 Task: Play online wordle game with 5 letters.
Action: Mouse moved to (456, 496)
Screenshot: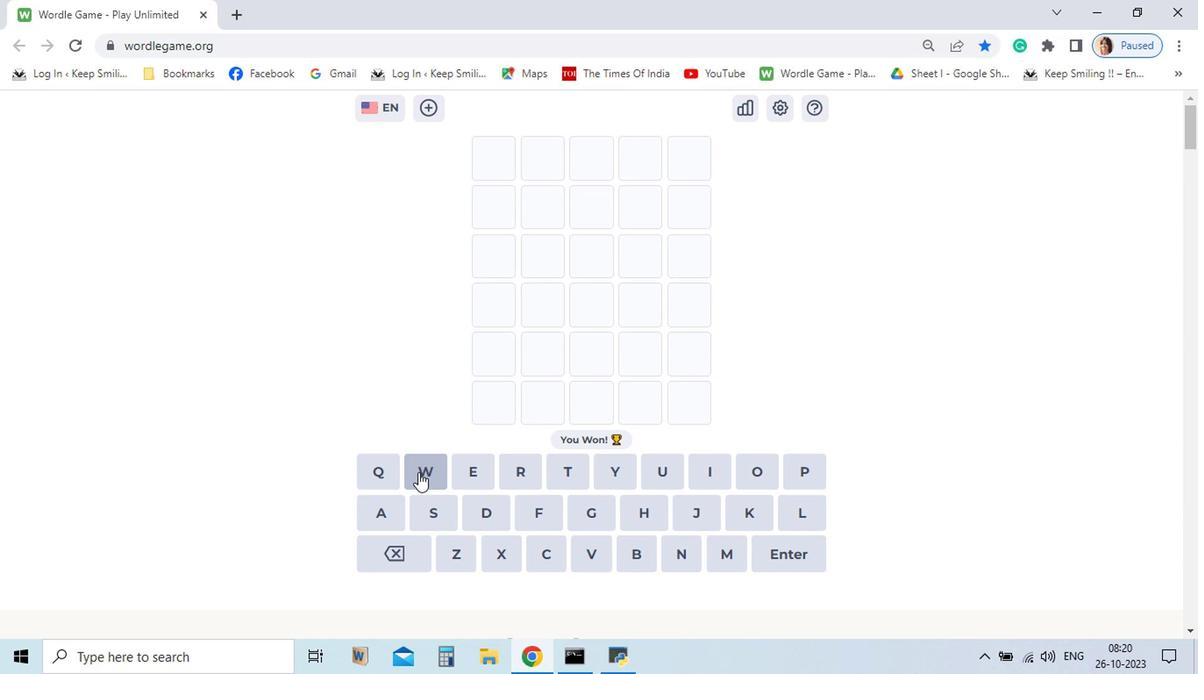 
Action: Mouse pressed left at (456, 496)
Screenshot: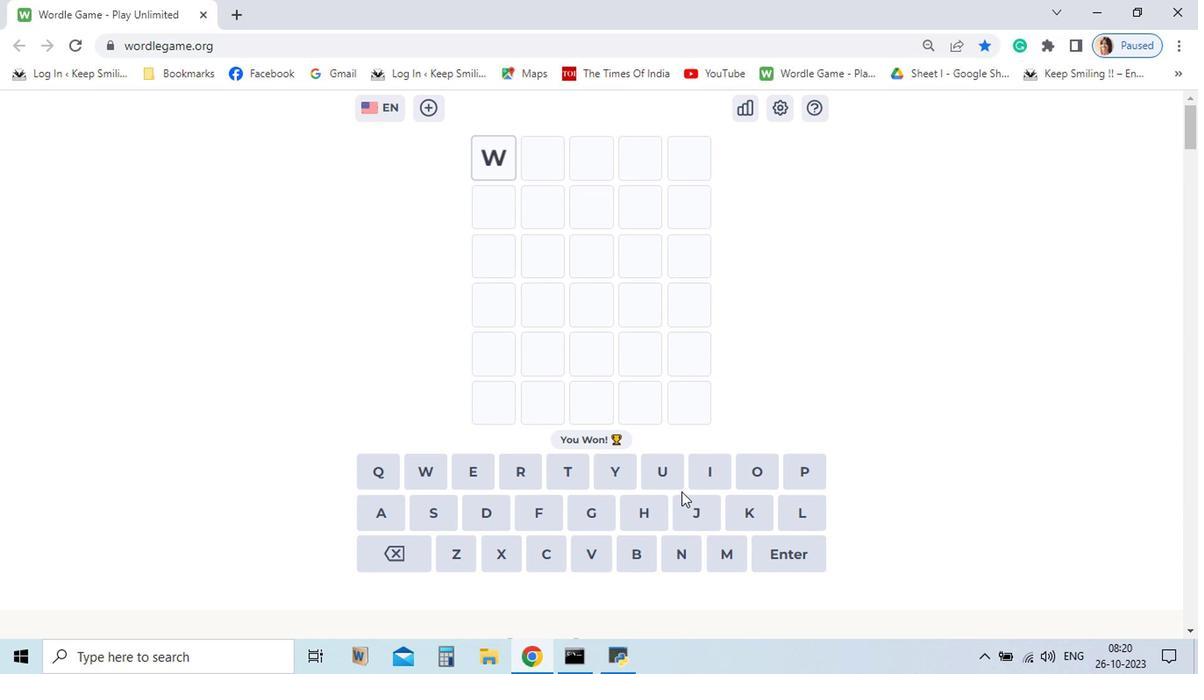 
Action: Mouse moved to (701, 490)
Screenshot: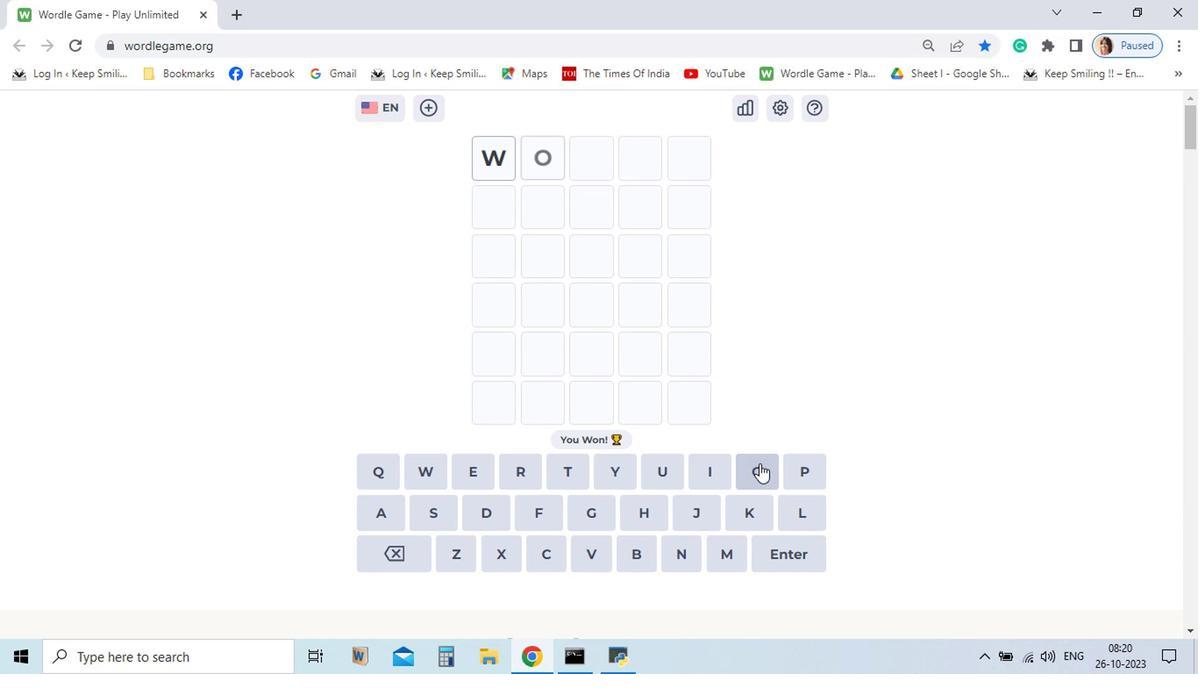 
Action: Mouse pressed left at (701, 490)
Screenshot: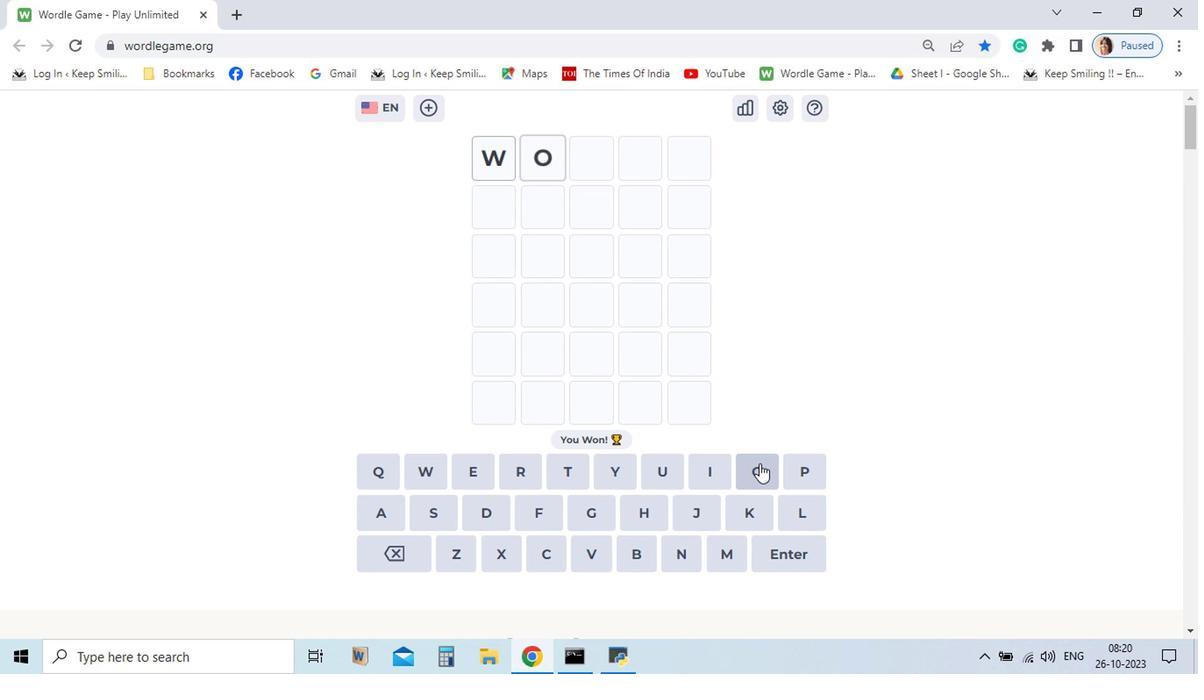
Action: Mouse pressed left at (701, 490)
Screenshot: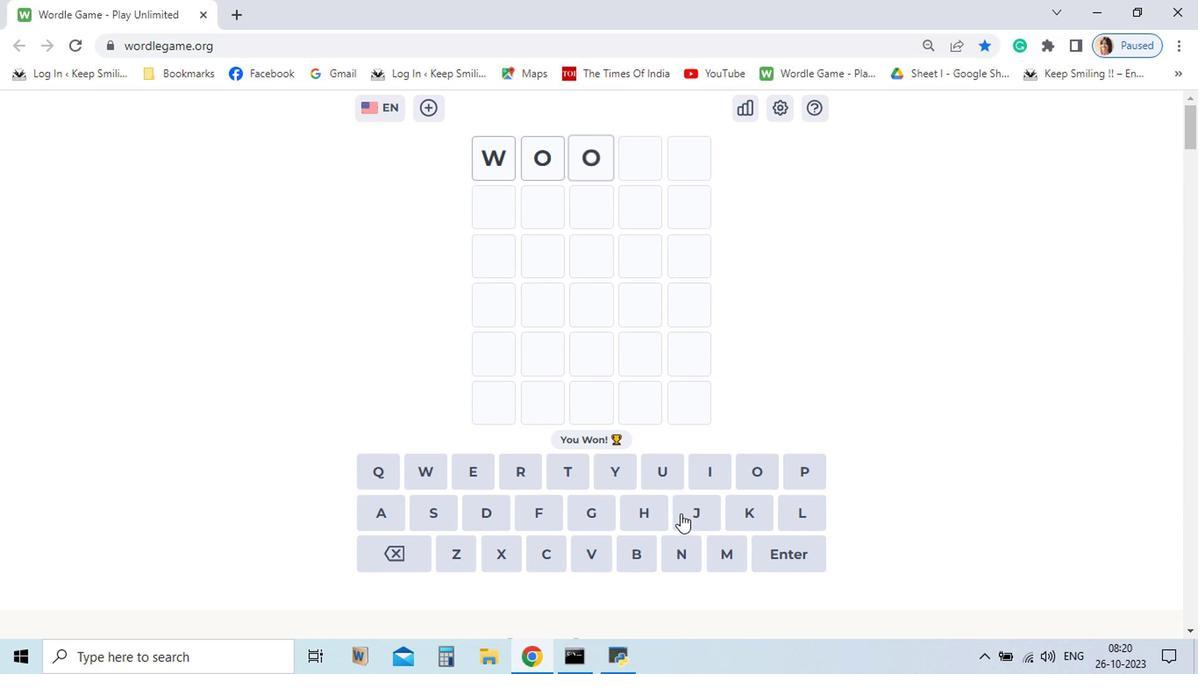 
Action: Mouse moved to (506, 521)
Screenshot: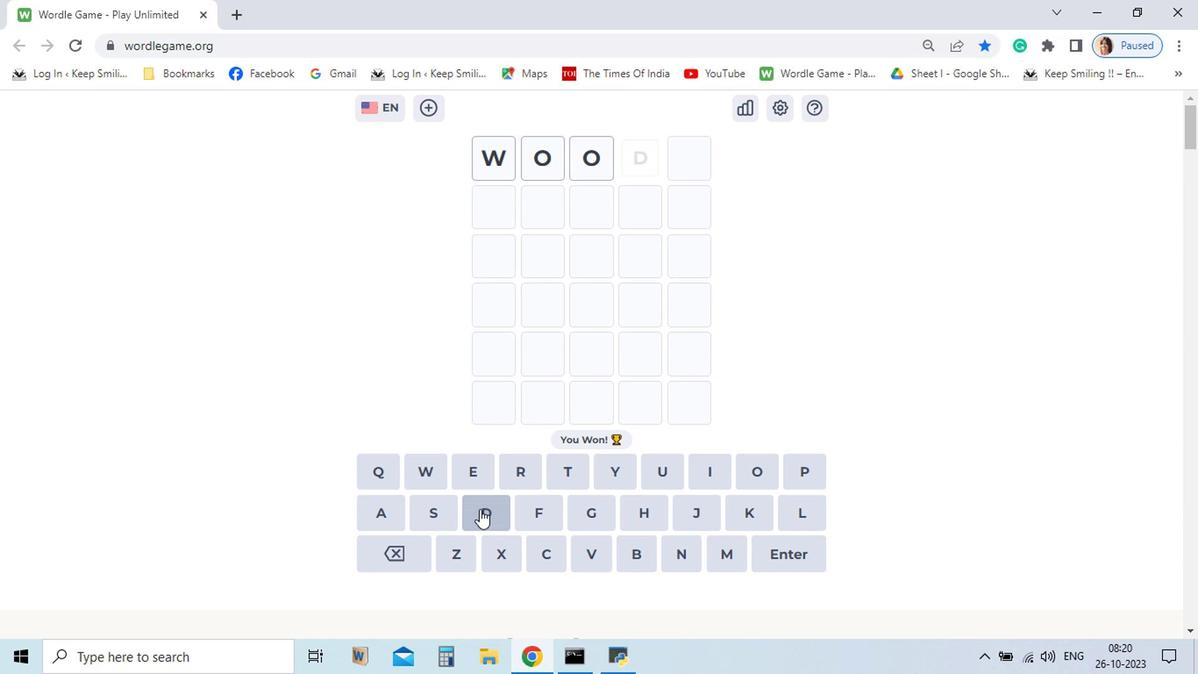 
Action: Mouse pressed left at (506, 521)
Screenshot: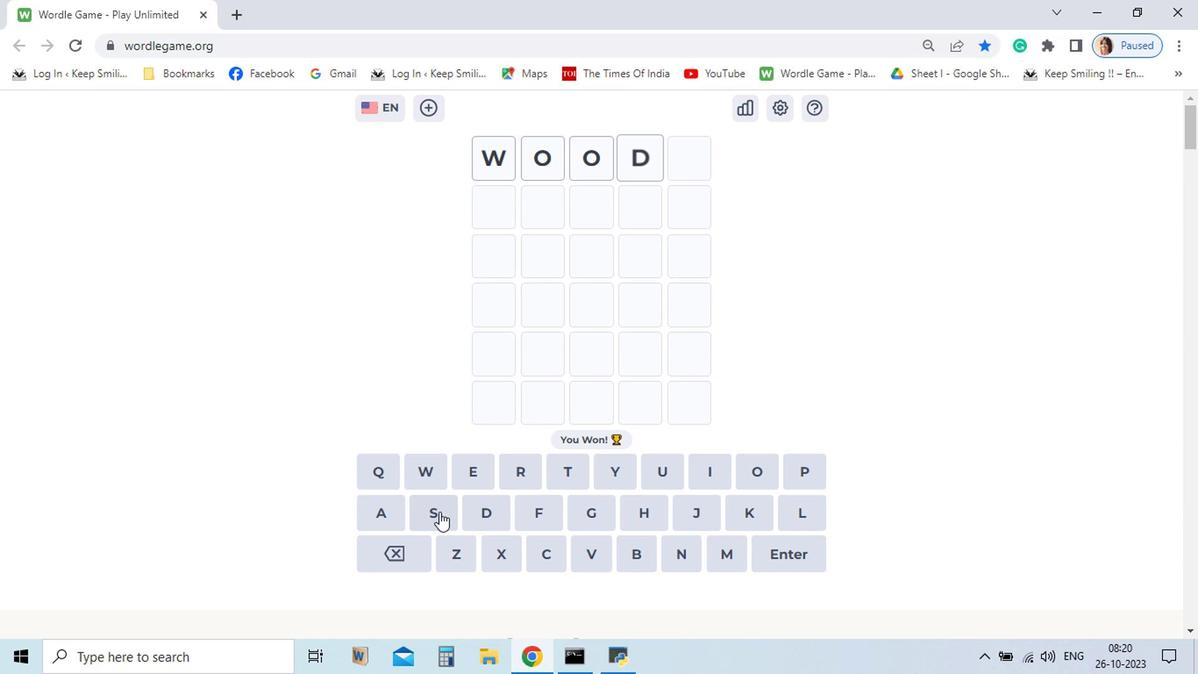 
Action: Mouse moved to (473, 524)
Screenshot: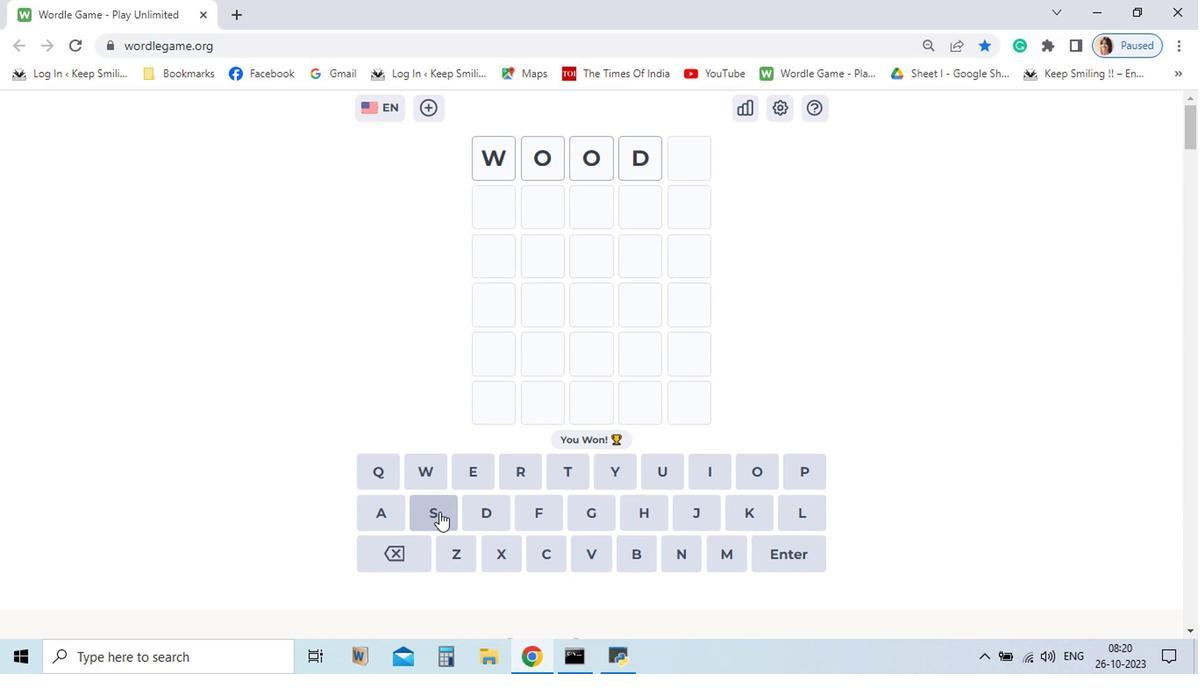 
Action: Mouse pressed left at (473, 524)
Screenshot: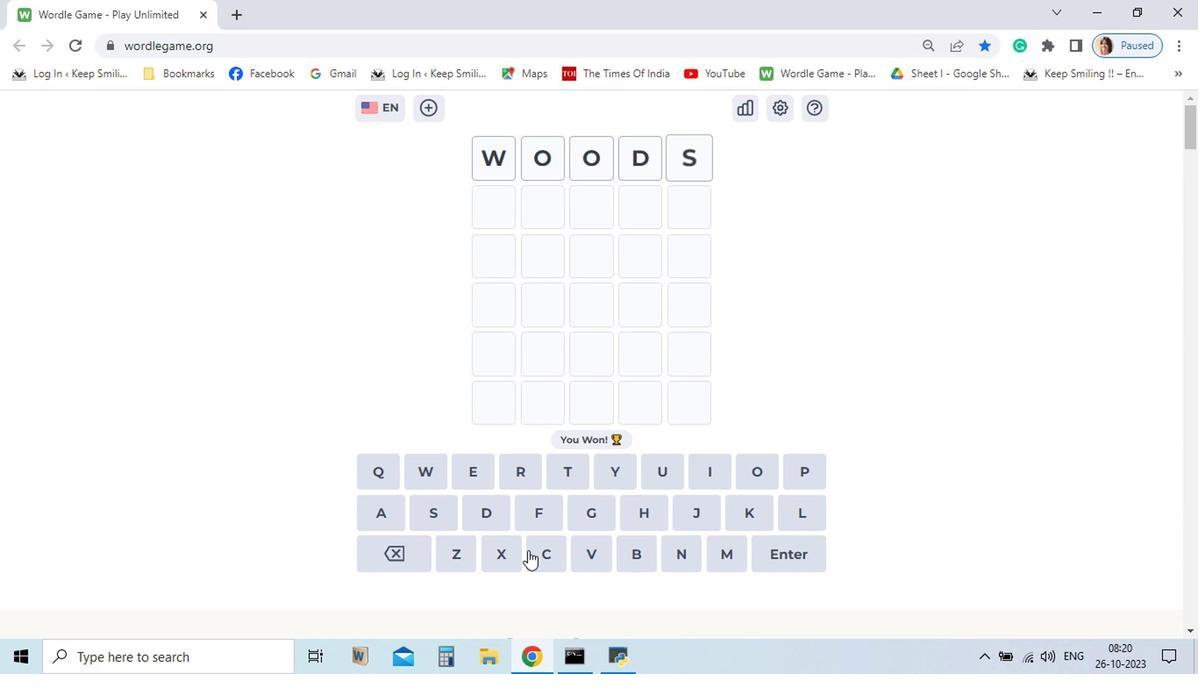 
Action: Mouse moved to (719, 556)
Screenshot: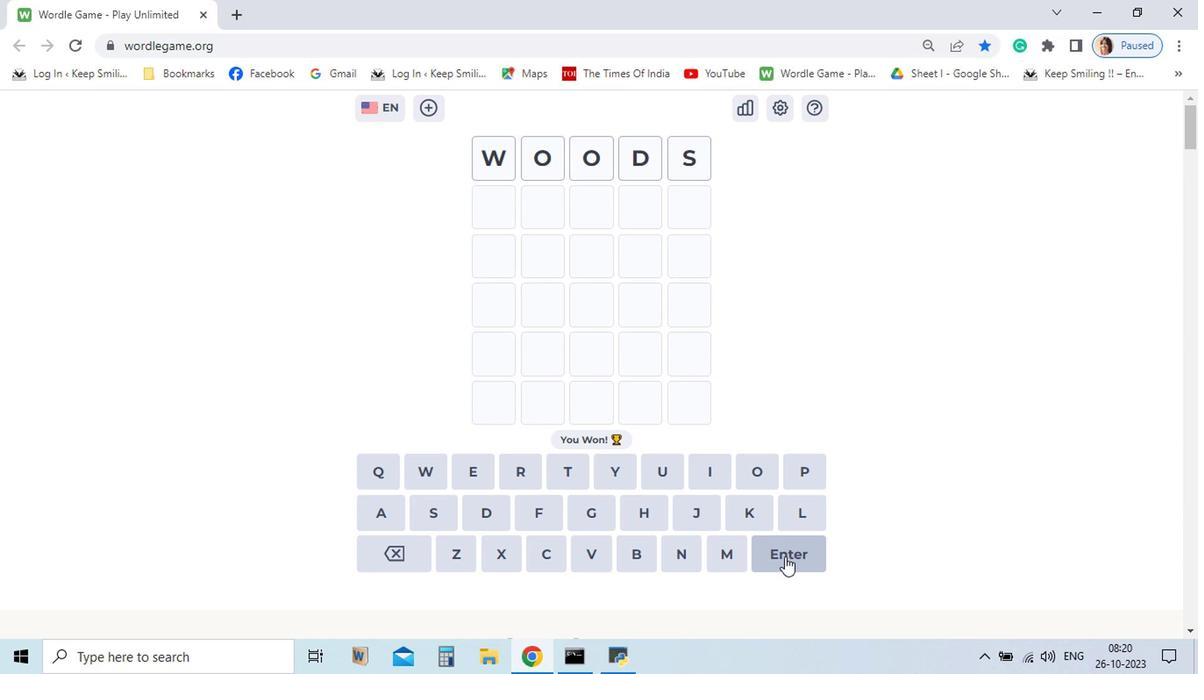 
Action: Mouse pressed left at (719, 556)
Screenshot: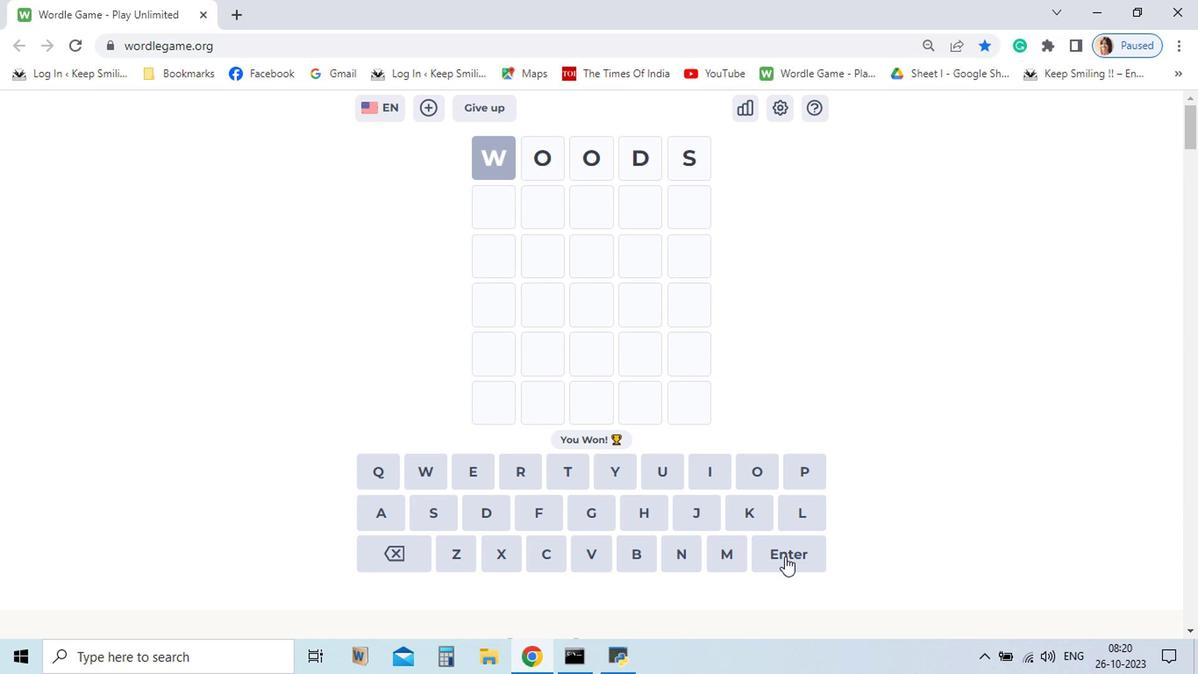 
Action: Mouse moved to (500, 517)
Screenshot: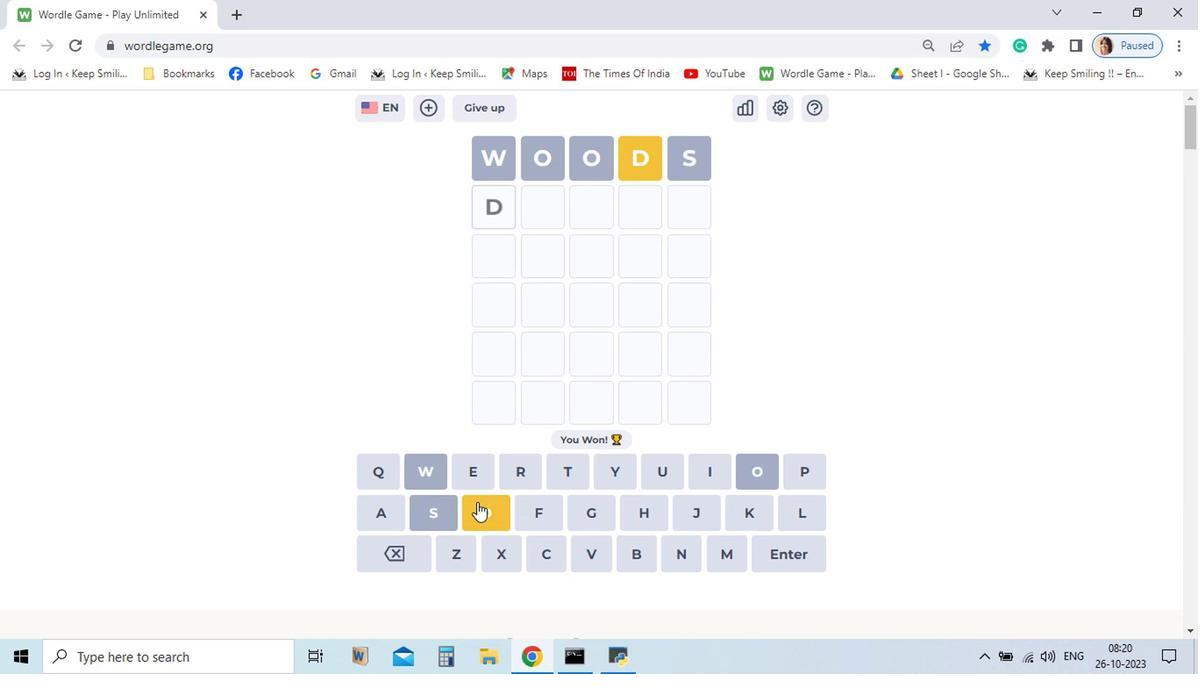 
Action: Mouse pressed left at (500, 517)
Screenshot: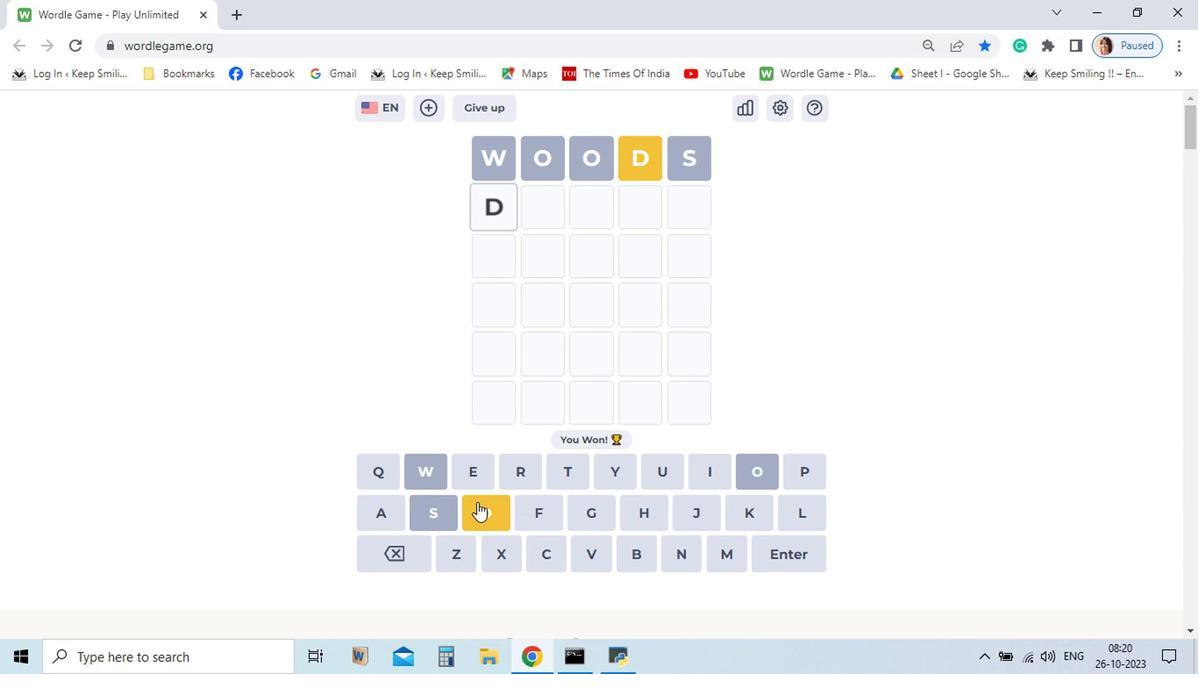 
Action: Mouse moved to (497, 494)
Screenshot: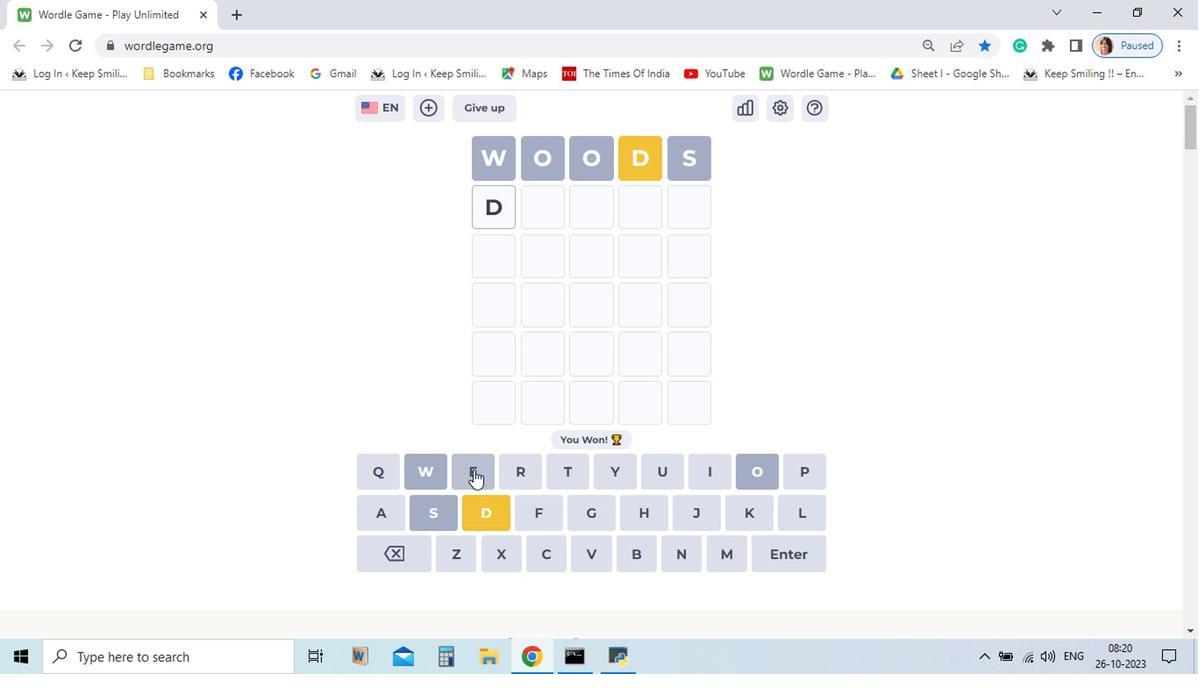 
Action: Mouse pressed left at (497, 494)
Screenshot: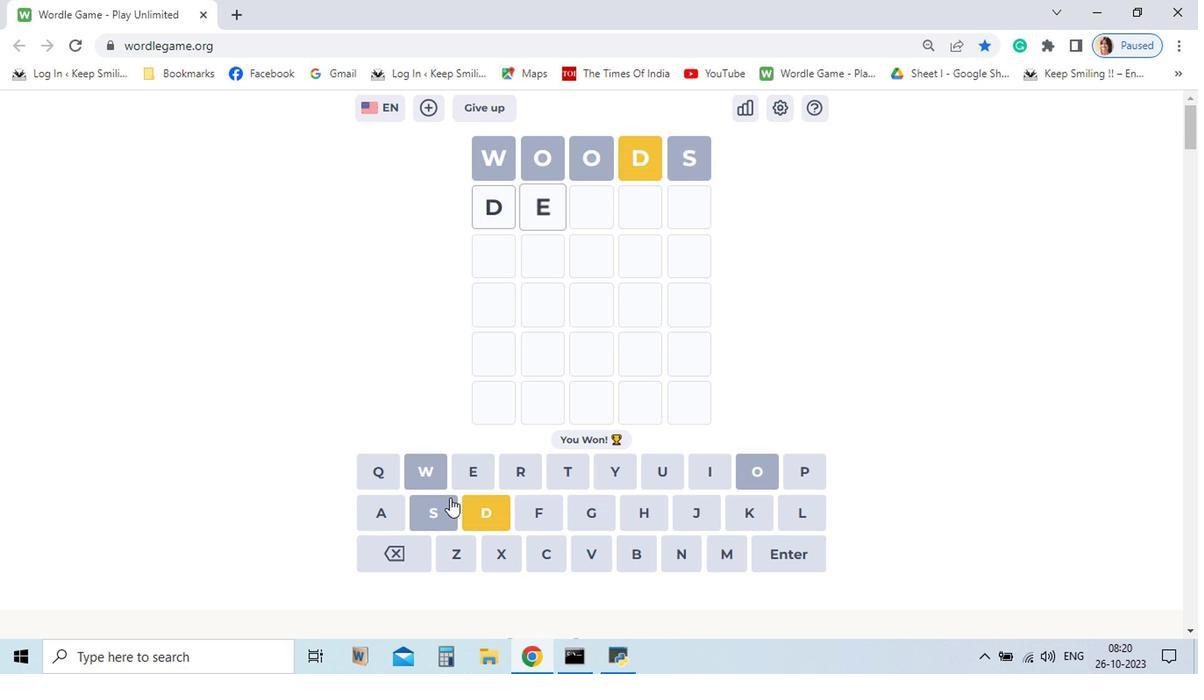 
Action: Mouse moved to (433, 526)
Screenshot: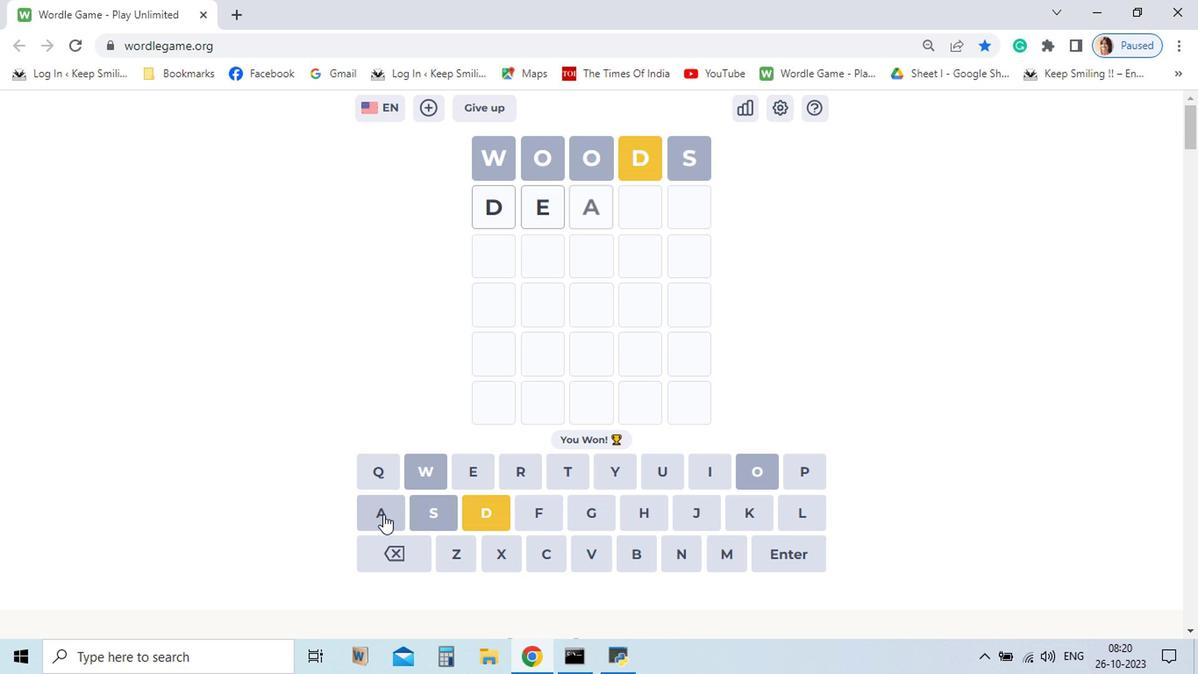 
Action: Mouse pressed left at (433, 526)
Screenshot: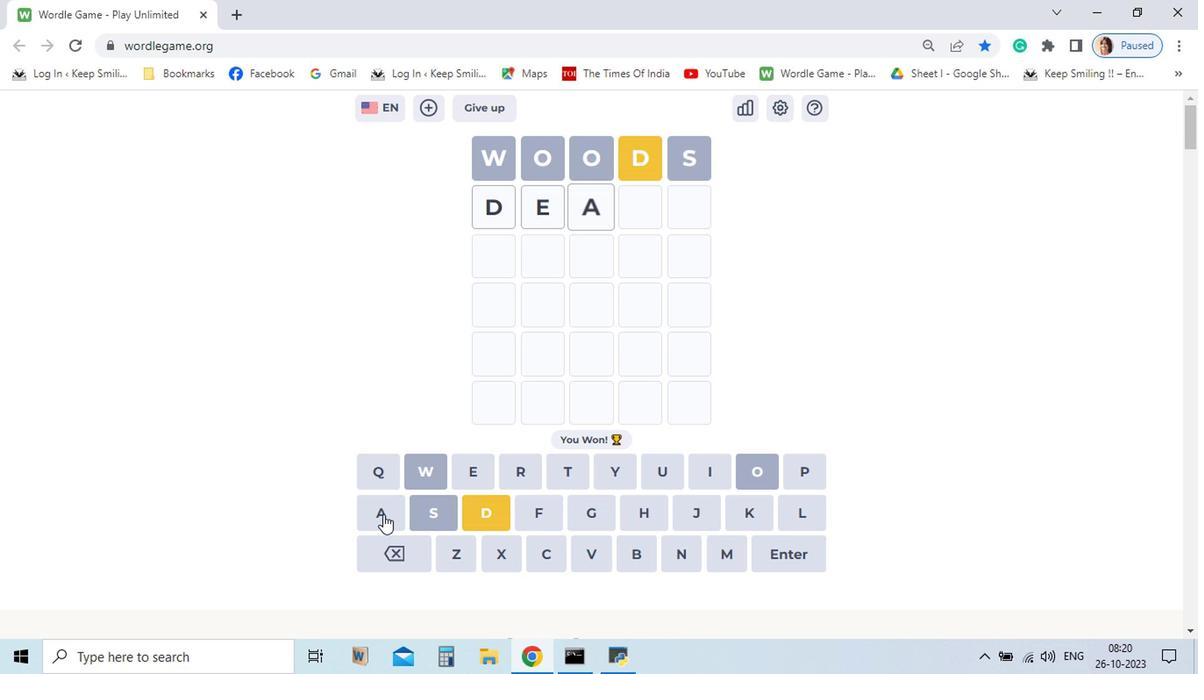 
Action: Mouse moved to (731, 526)
Screenshot: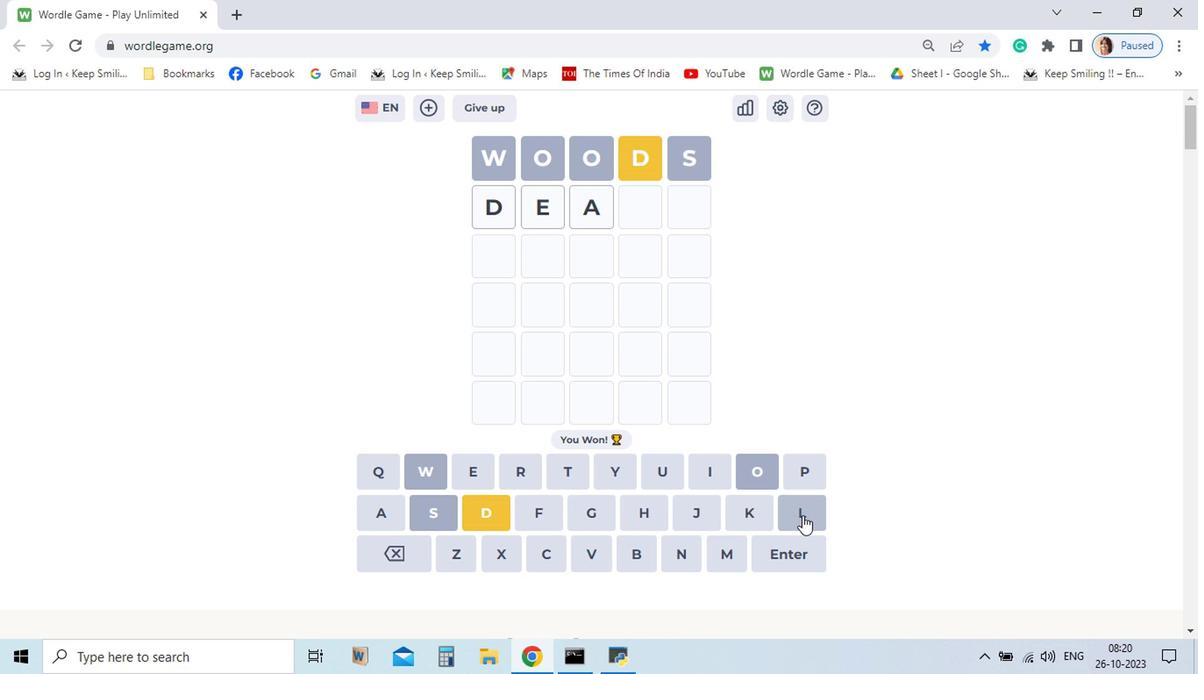 
Action: Mouse pressed left at (731, 526)
Screenshot: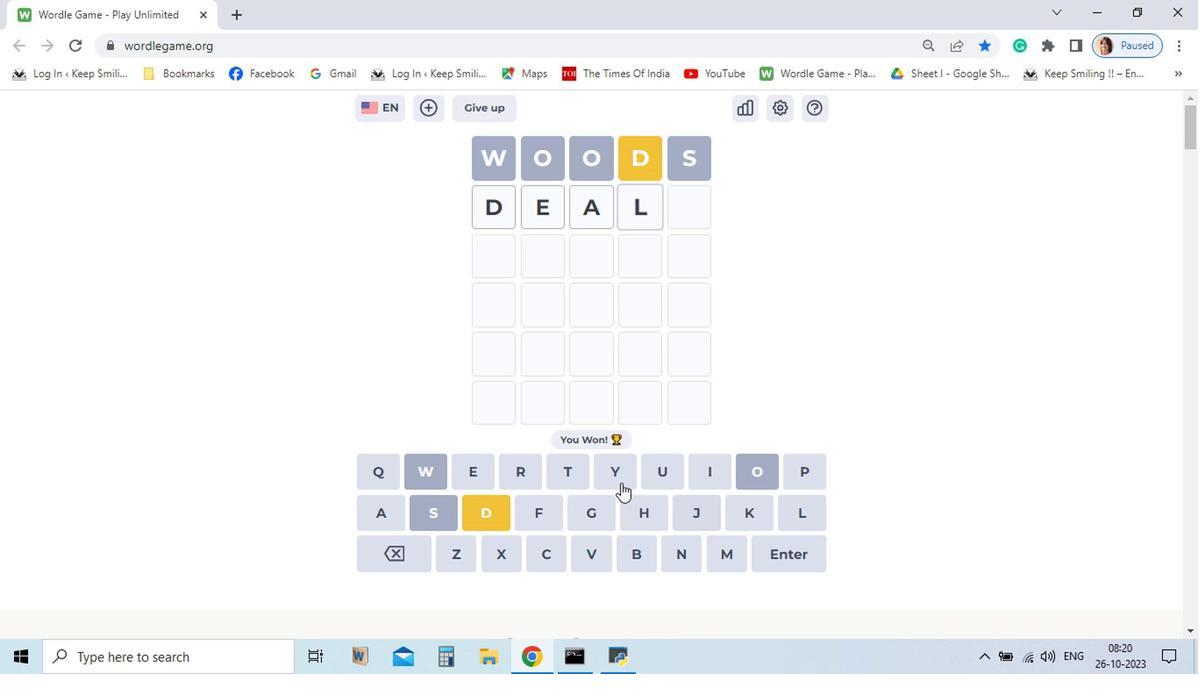 
Action: Mouse moved to (563, 491)
Screenshot: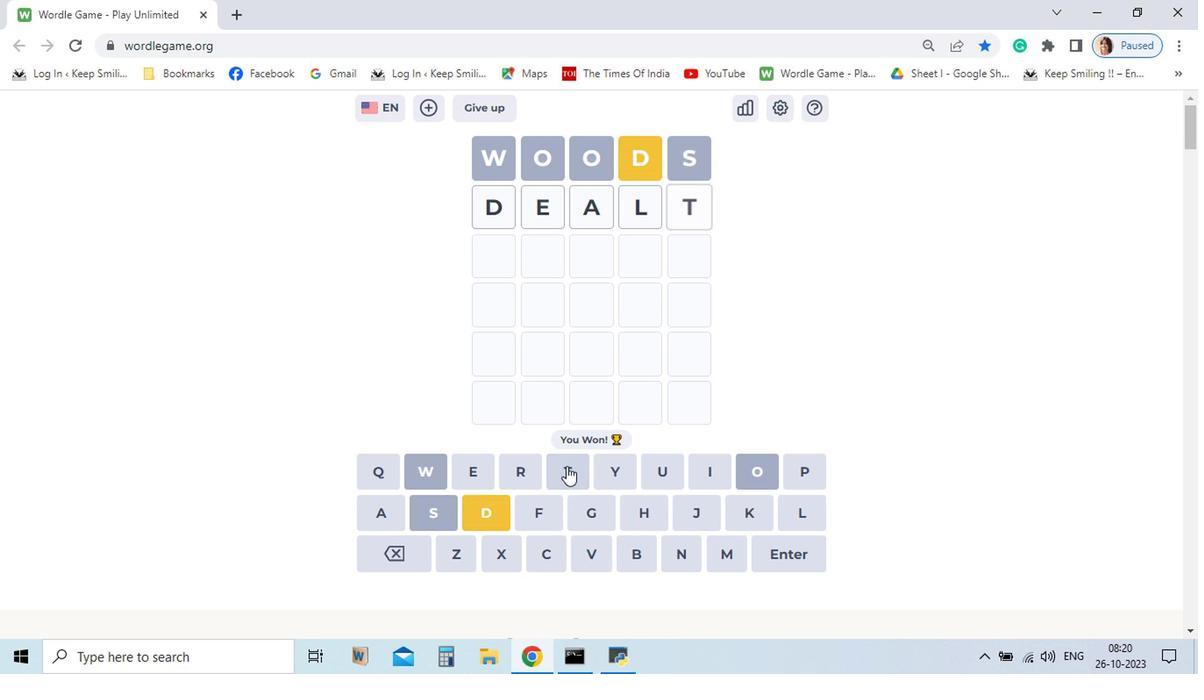 
Action: Mouse pressed left at (563, 491)
Screenshot: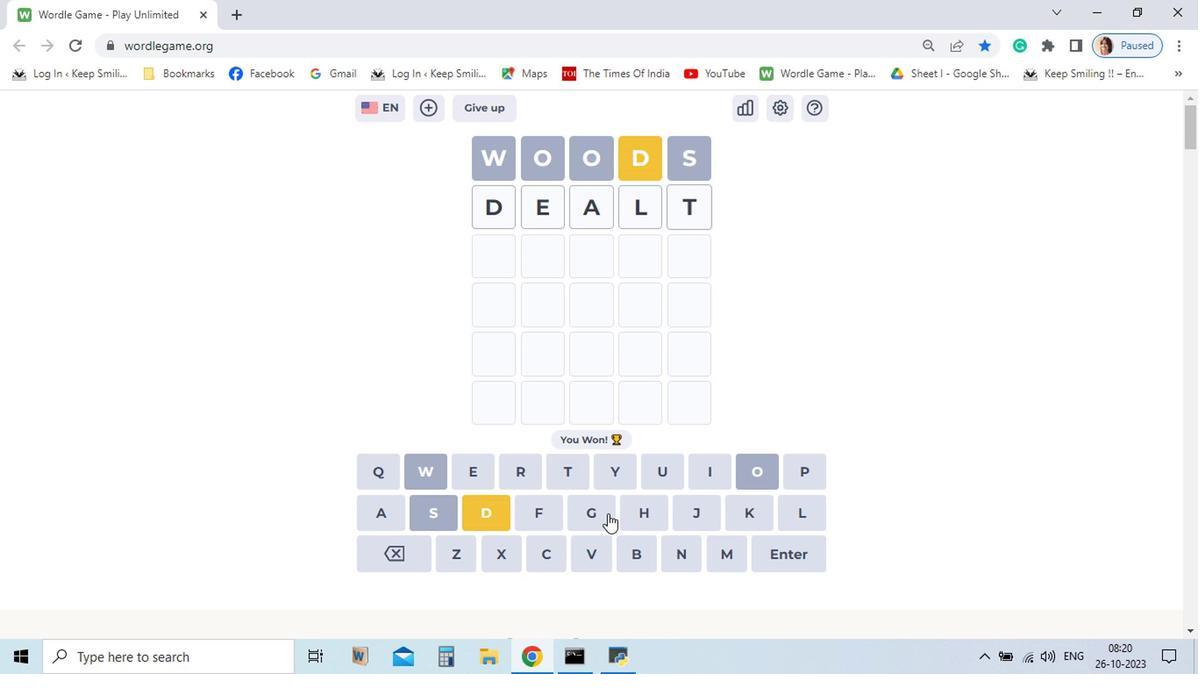 
Action: Mouse moved to (722, 553)
Screenshot: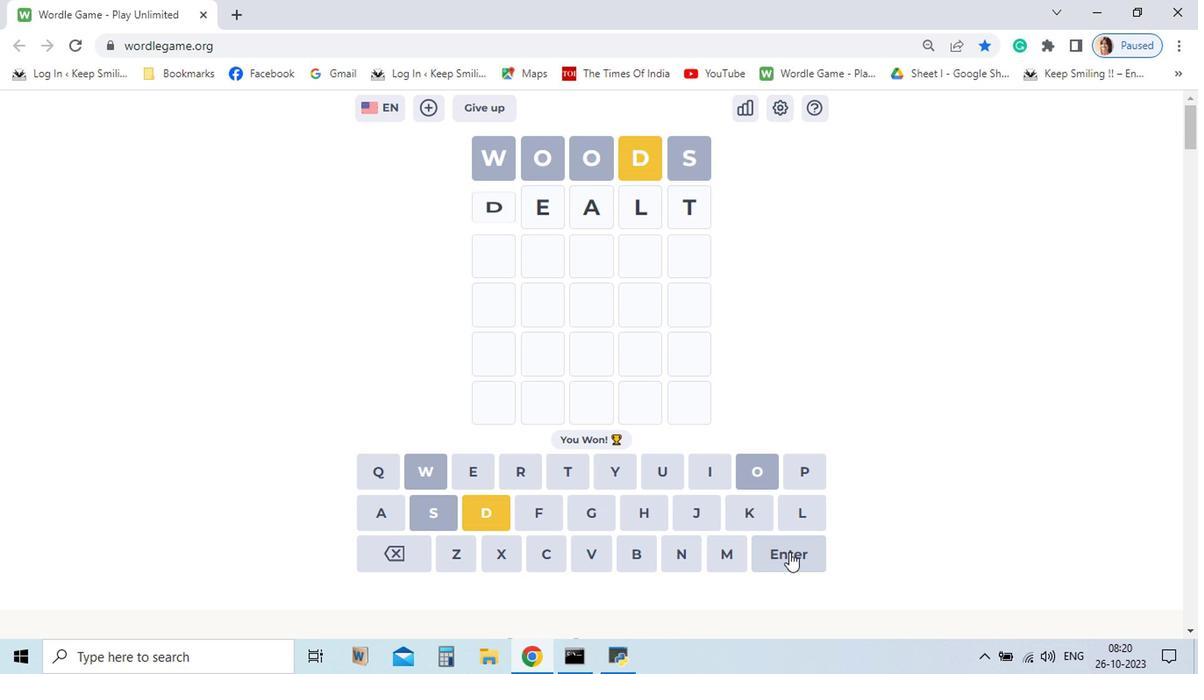 
Action: Mouse pressed left at (722, 553)
Screenshot: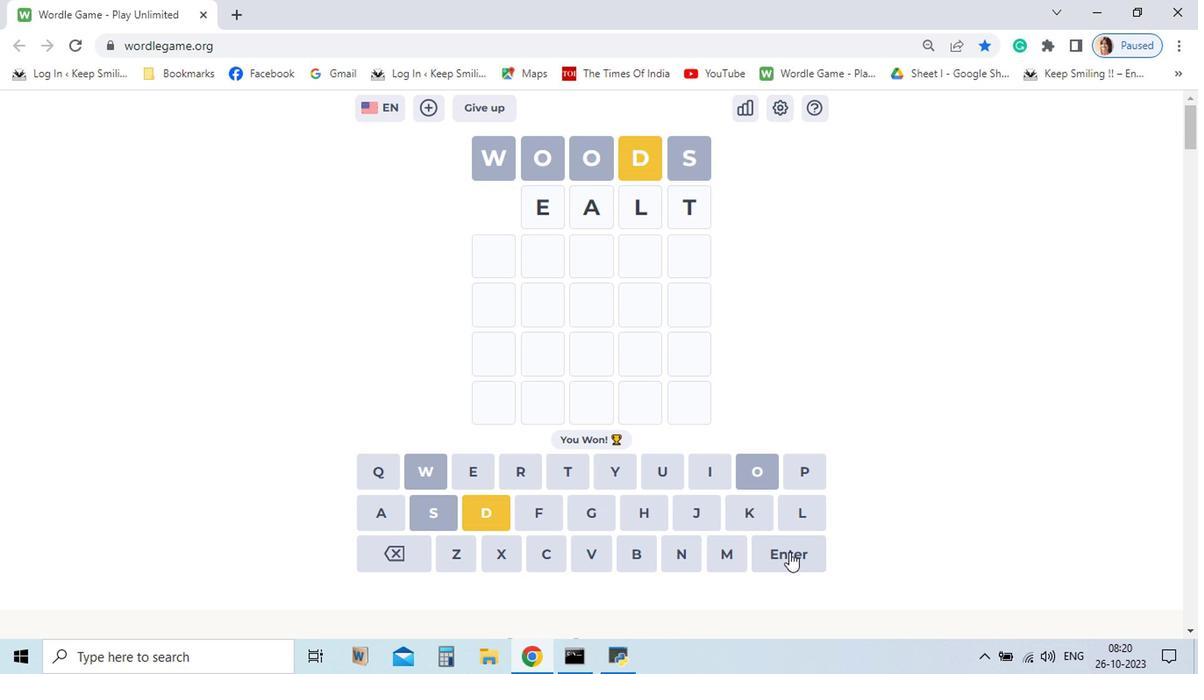 
Action: Mouse moved to (534, 491)
Screenshot: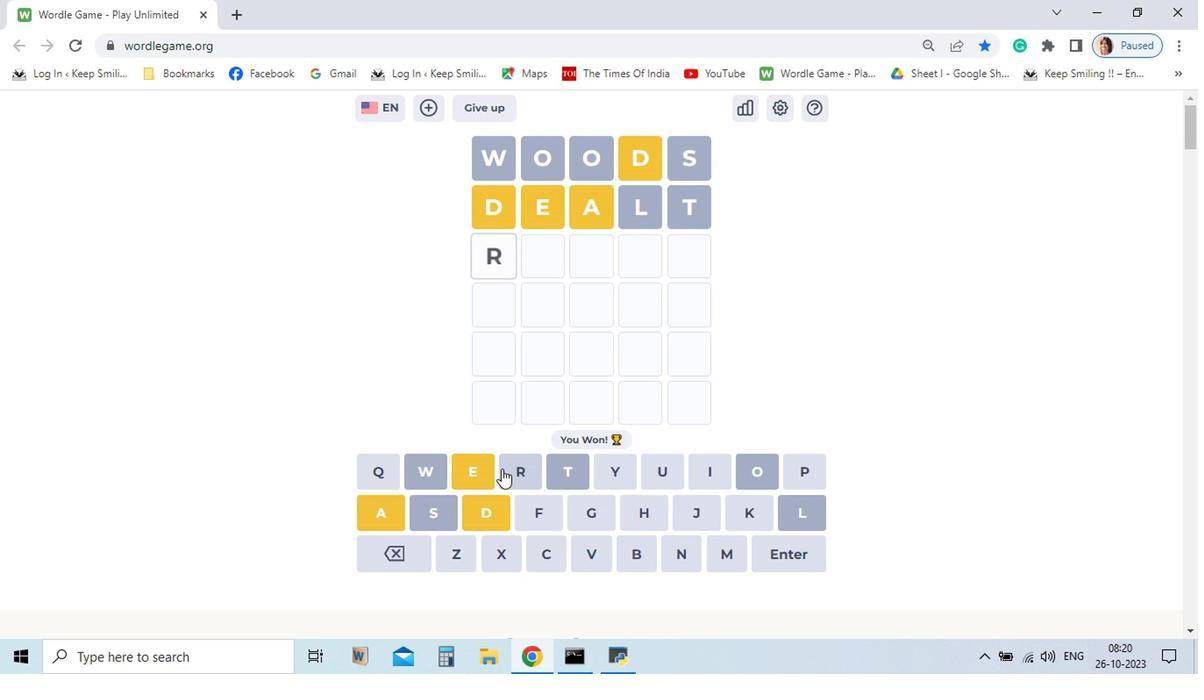 
Action: Mouse pressed left at (534, 491)
Screenshot: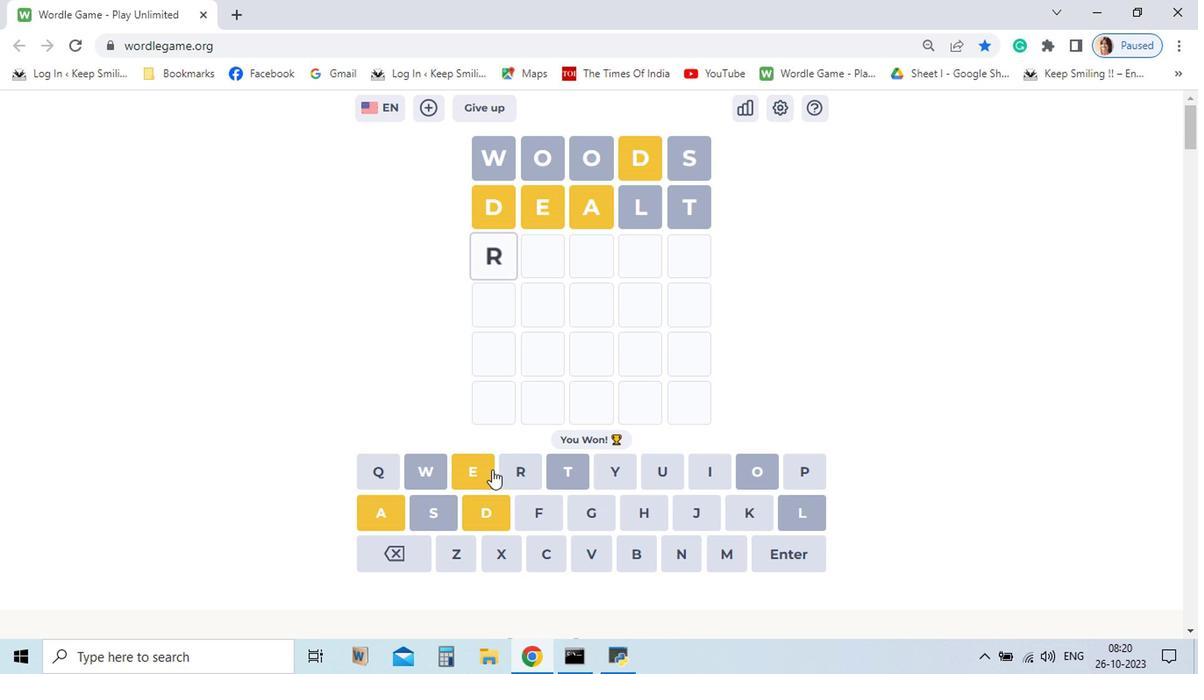 
Action: Mouse moved to (502, 494)
Screenshot: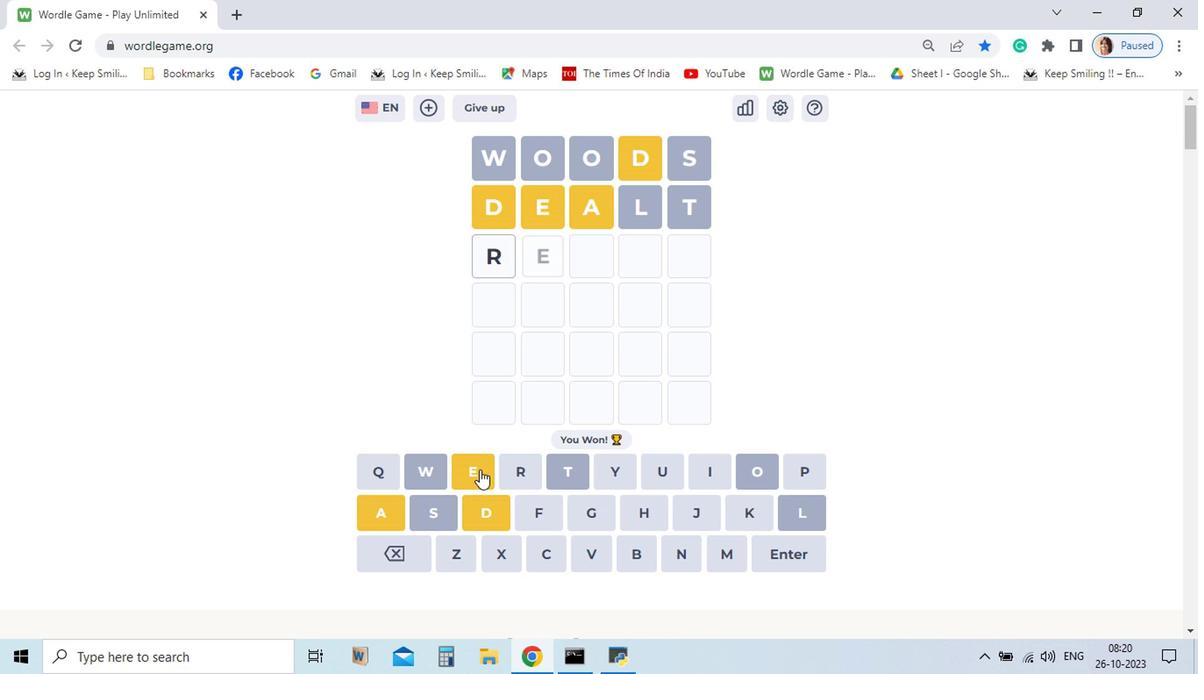 
Action: Mouse pressed left at (502, 494)
Screenshot: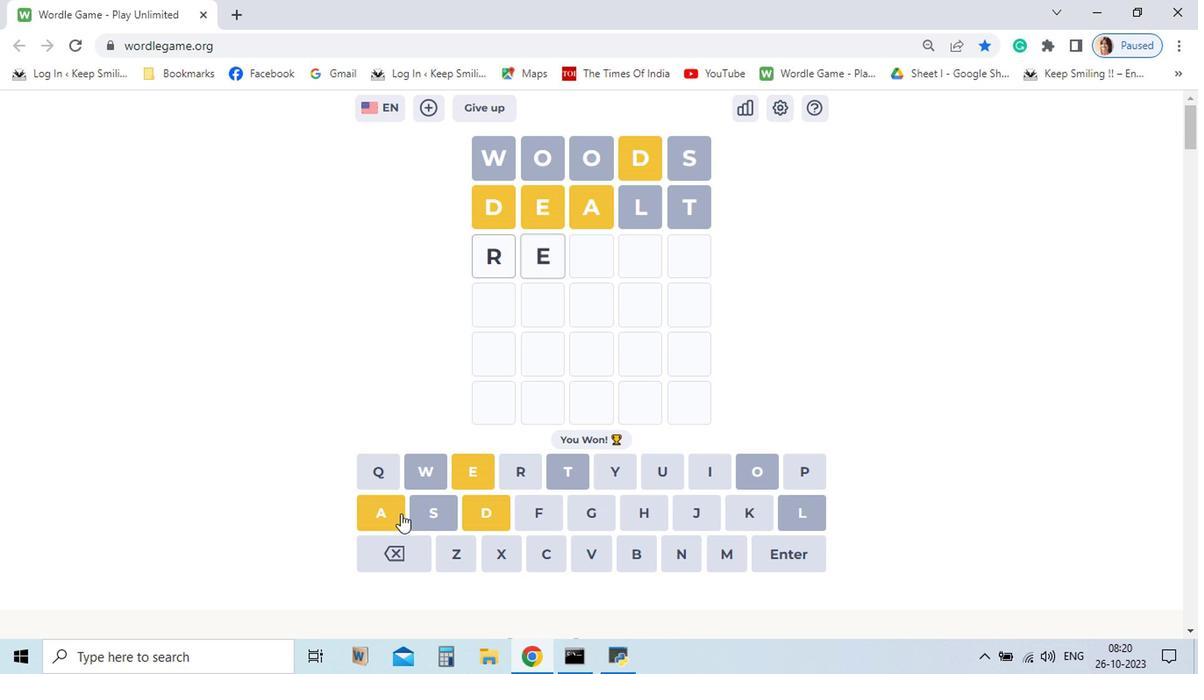 
Action: Mouse moved to (429, 531)
Screenshot: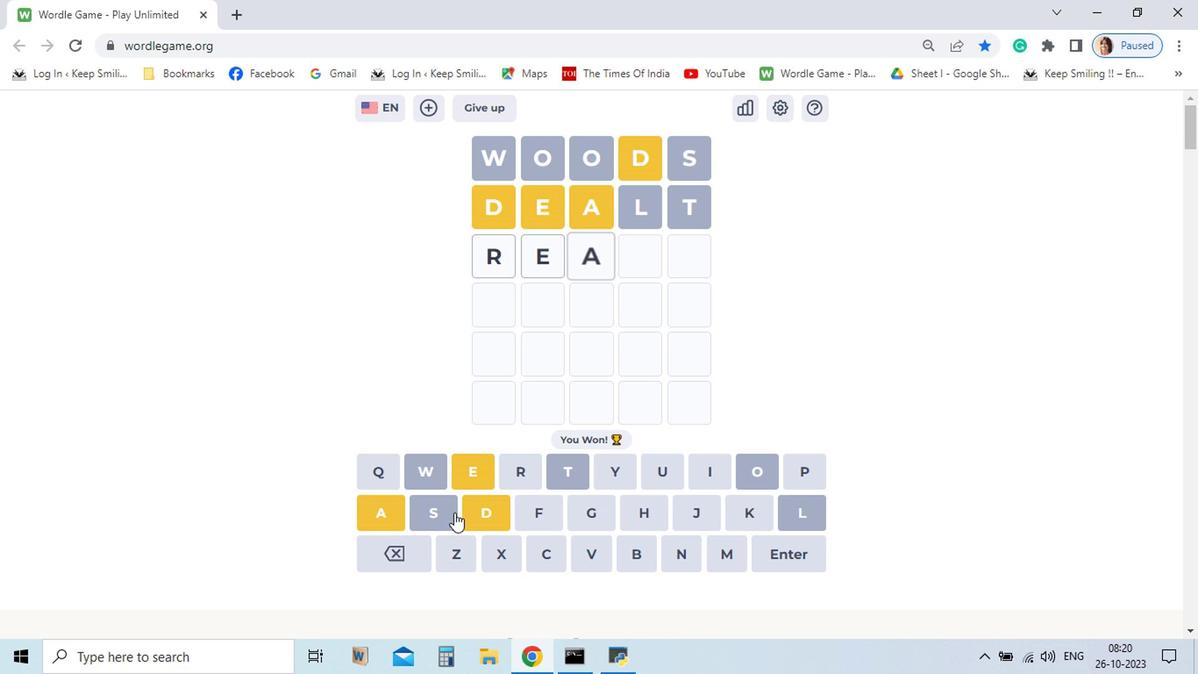 
Action: Mouse pressed left at (429, 531)
Screenshot: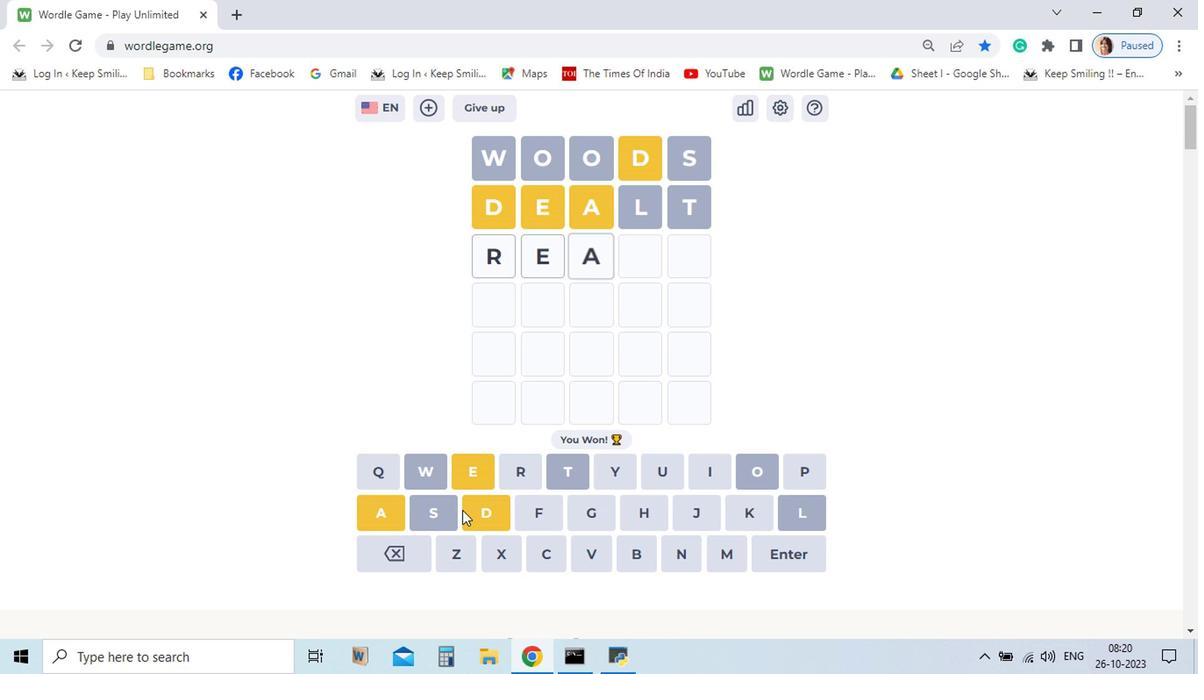
Action: Mouse moved to (500, 522)
Screenshot: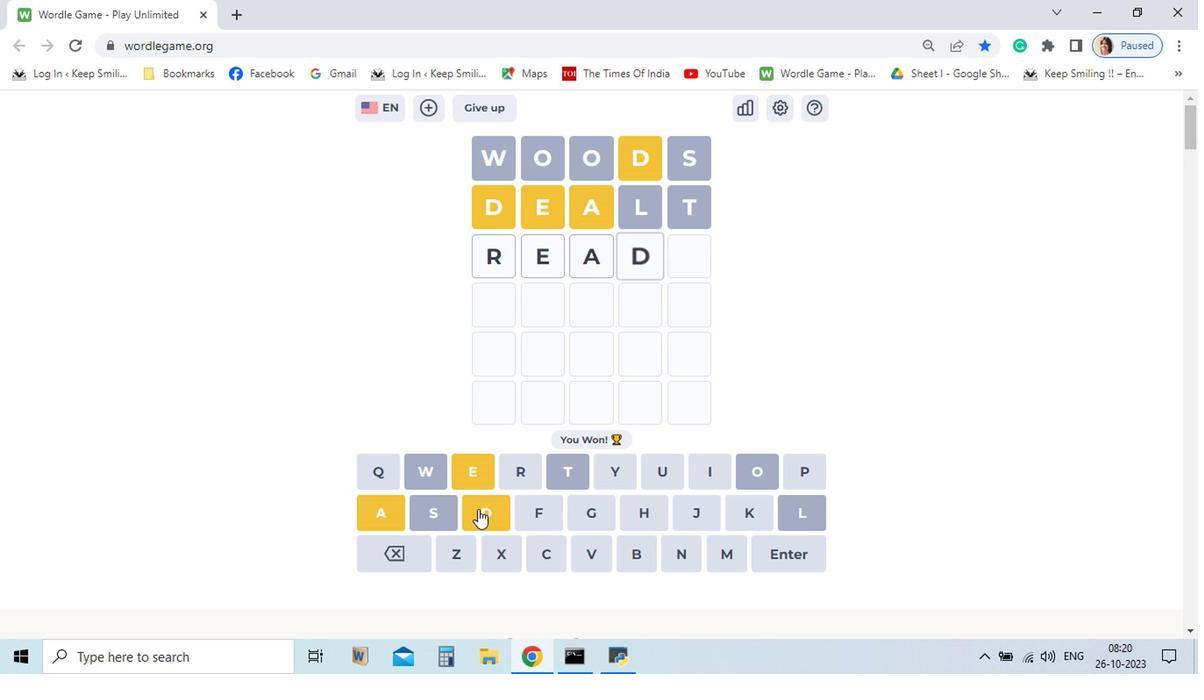 
Action: Mouse pressed left at (500, 522)
Screenshot: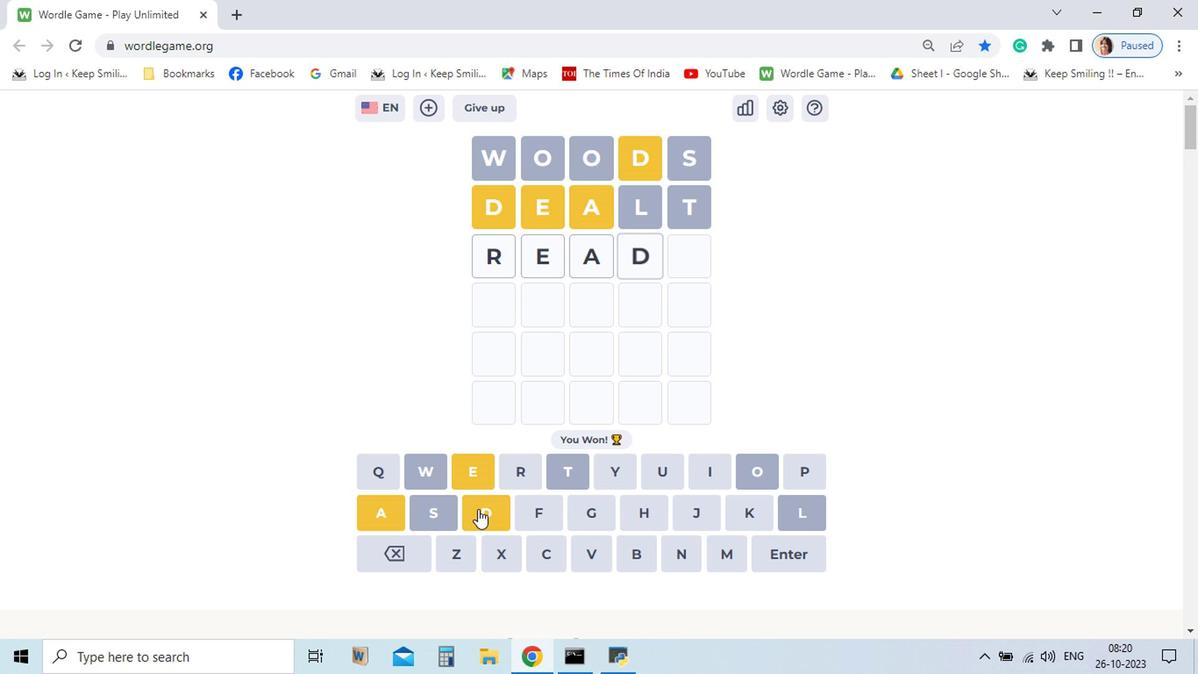 
Action: Mouse moved to (463, 529)
Screenshot: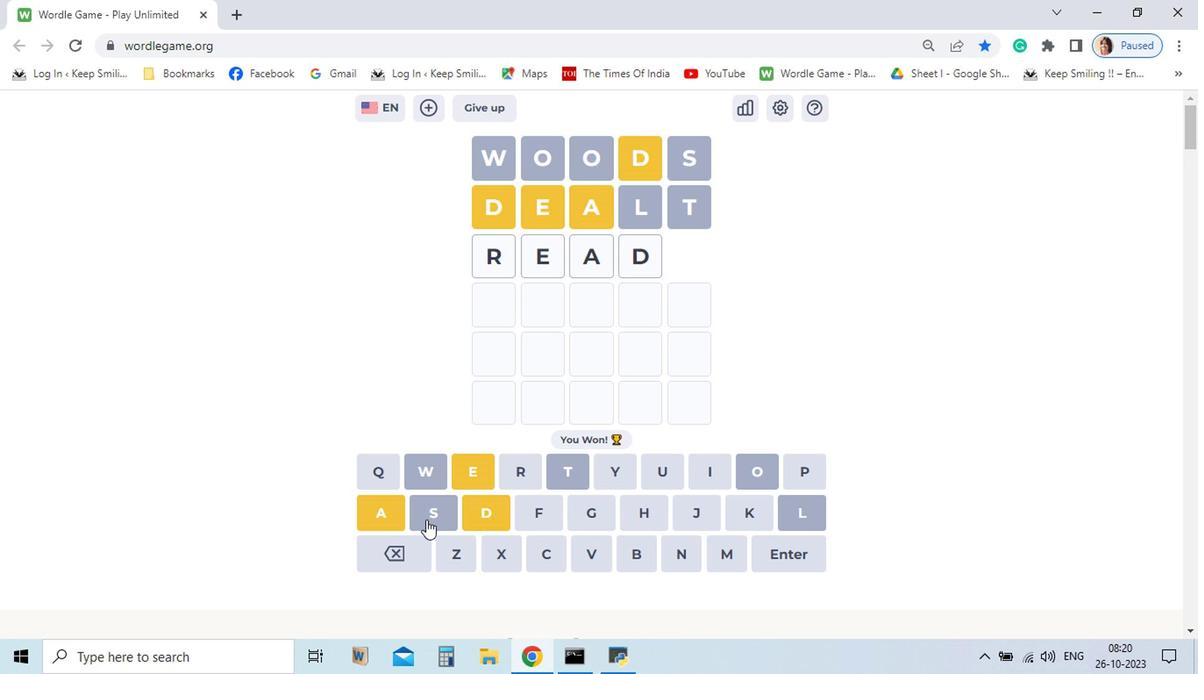 
Action: Mouse pressed left at (463, 529)
Screenshot: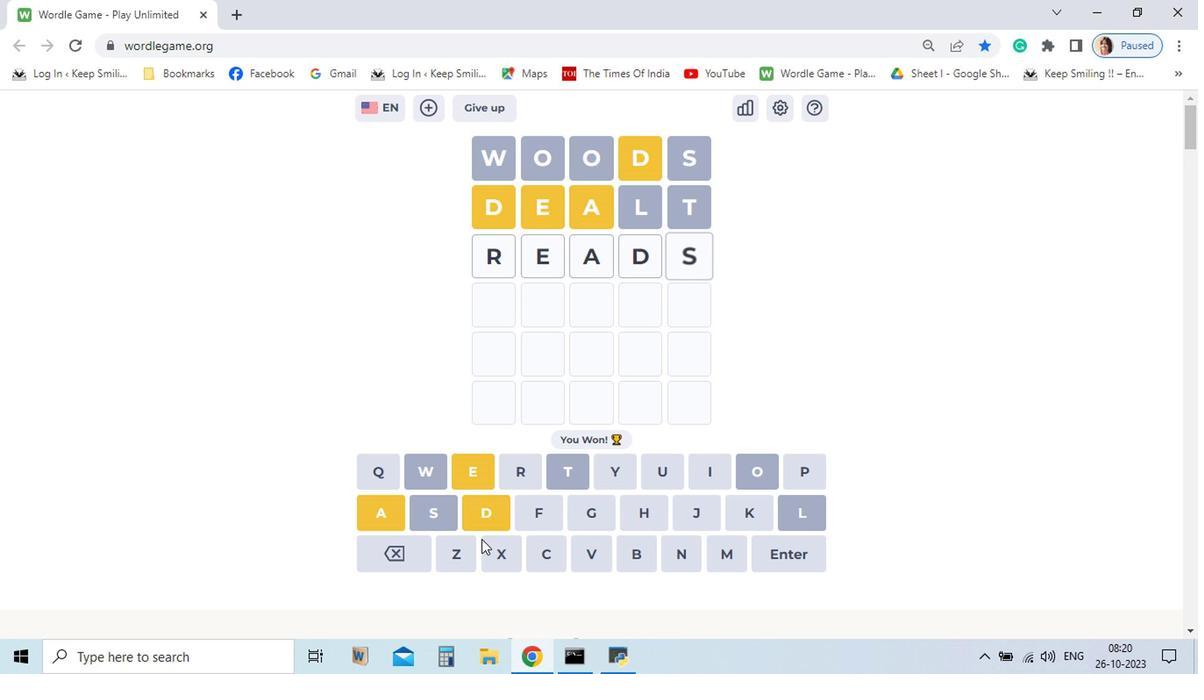 
Action: Mouse moved to (742, 551)
Screenshot: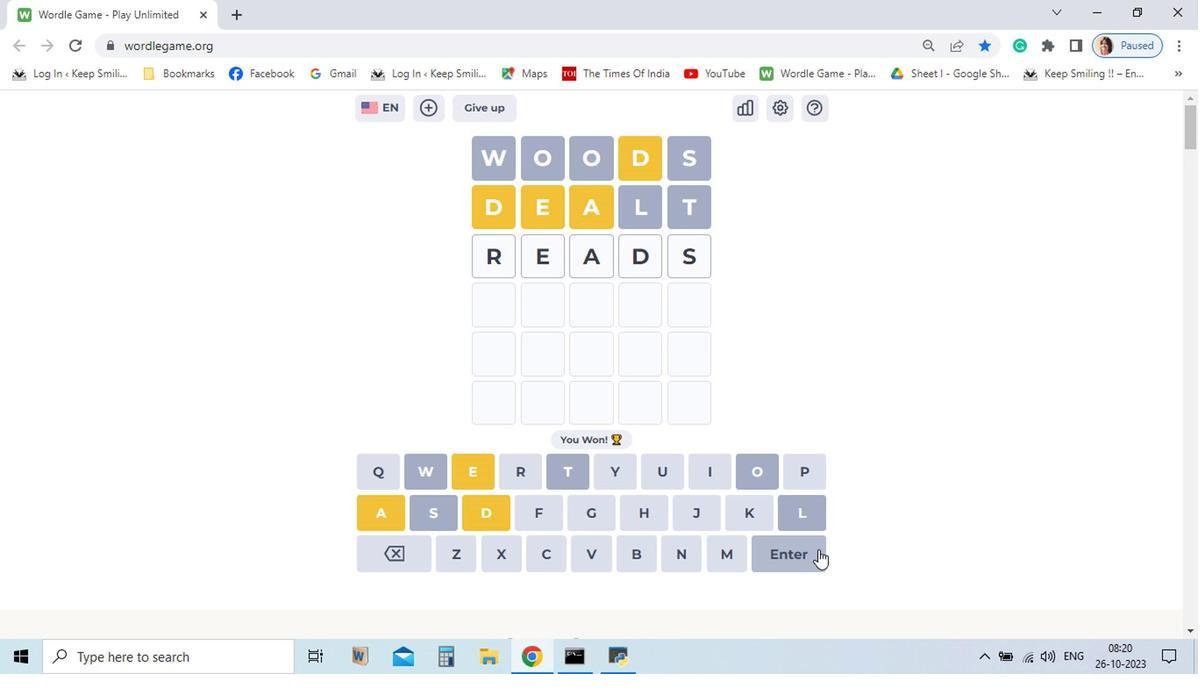 
Action: Mouse pressed left at (742, 551)
Screenshot: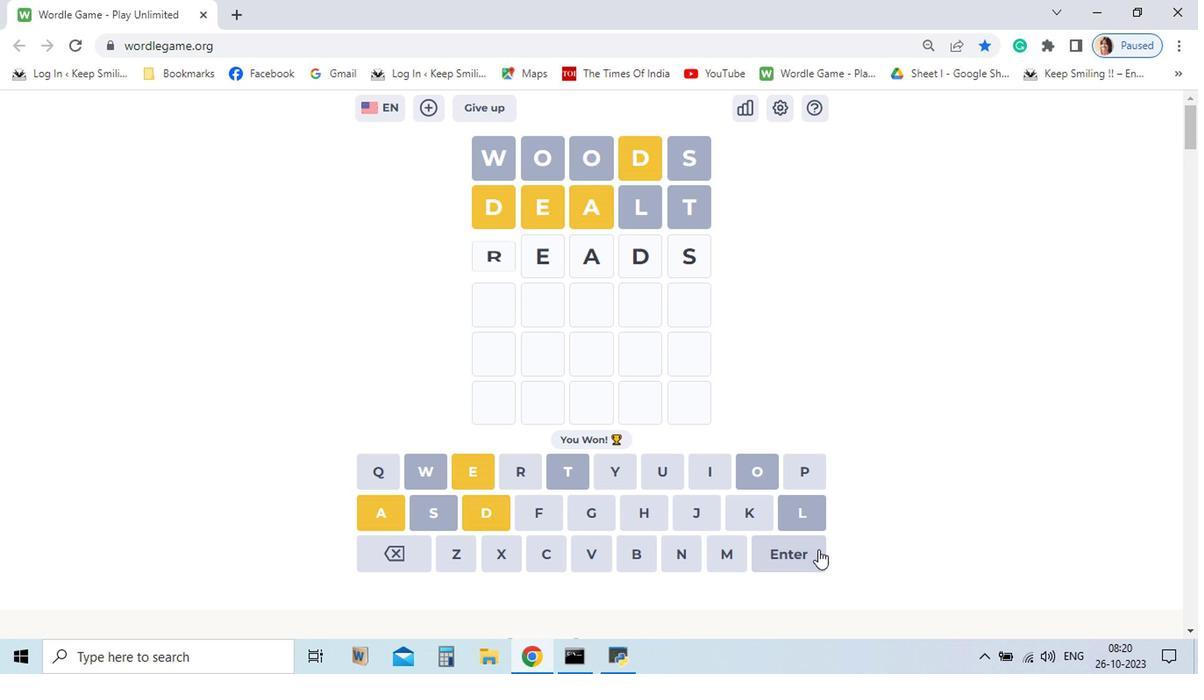 
Action: Mouse moved to (536, 523)
Screenshot: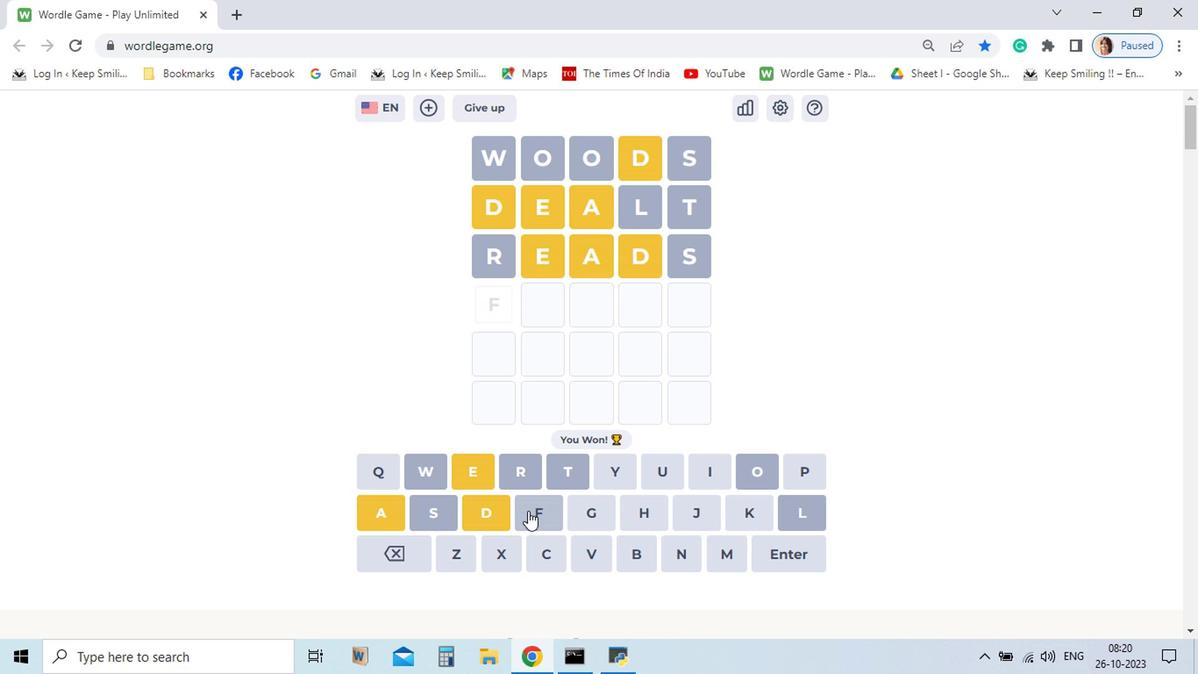 
Action: Mouse pressed left at (536, 523)
Screenshot: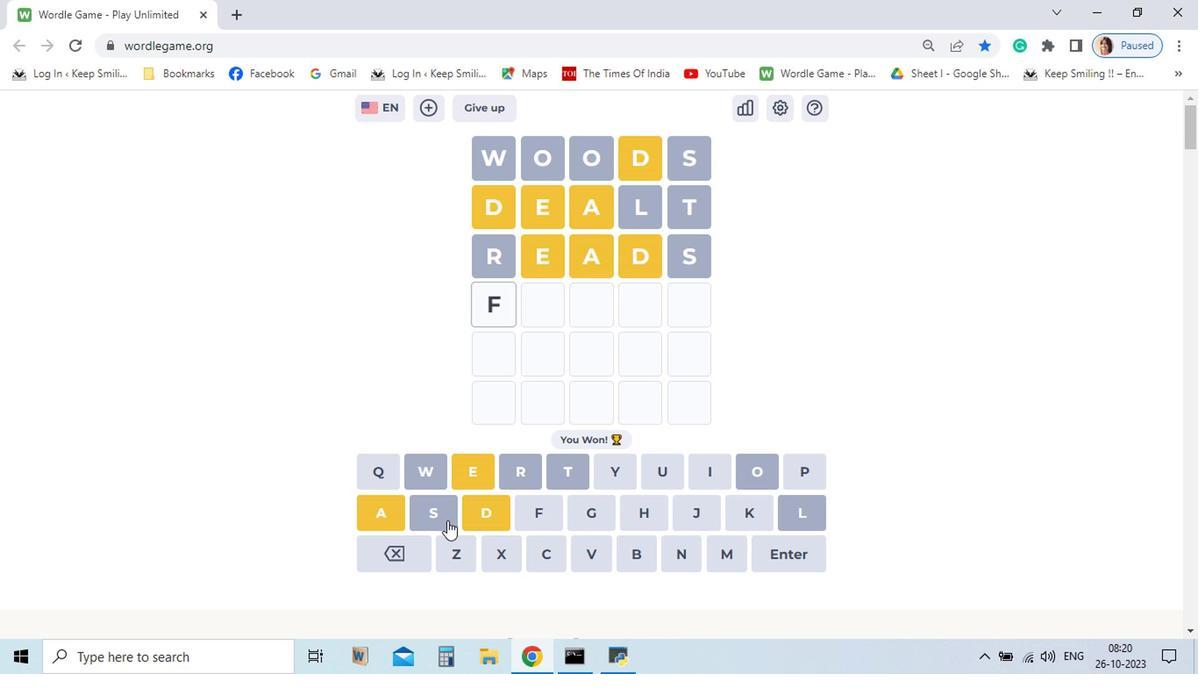 
Action: Mouse moved to (435, 525)
Screenshot: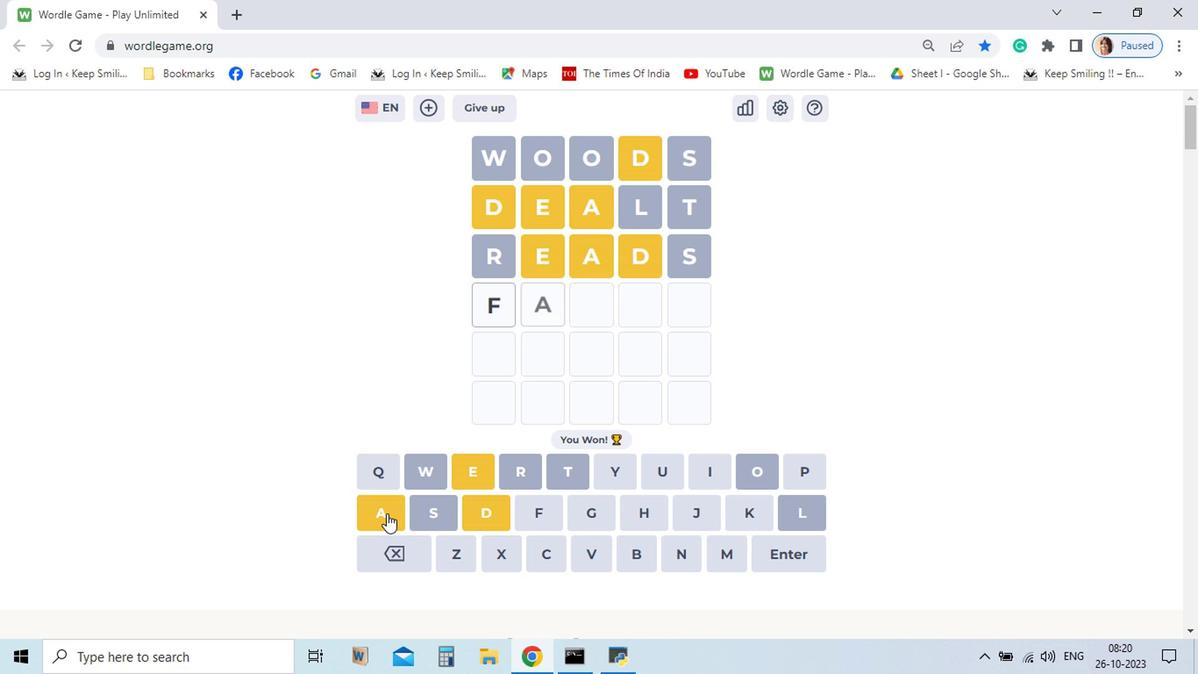 
Action: Mouse pressed left at (435, 525)
Screenshot: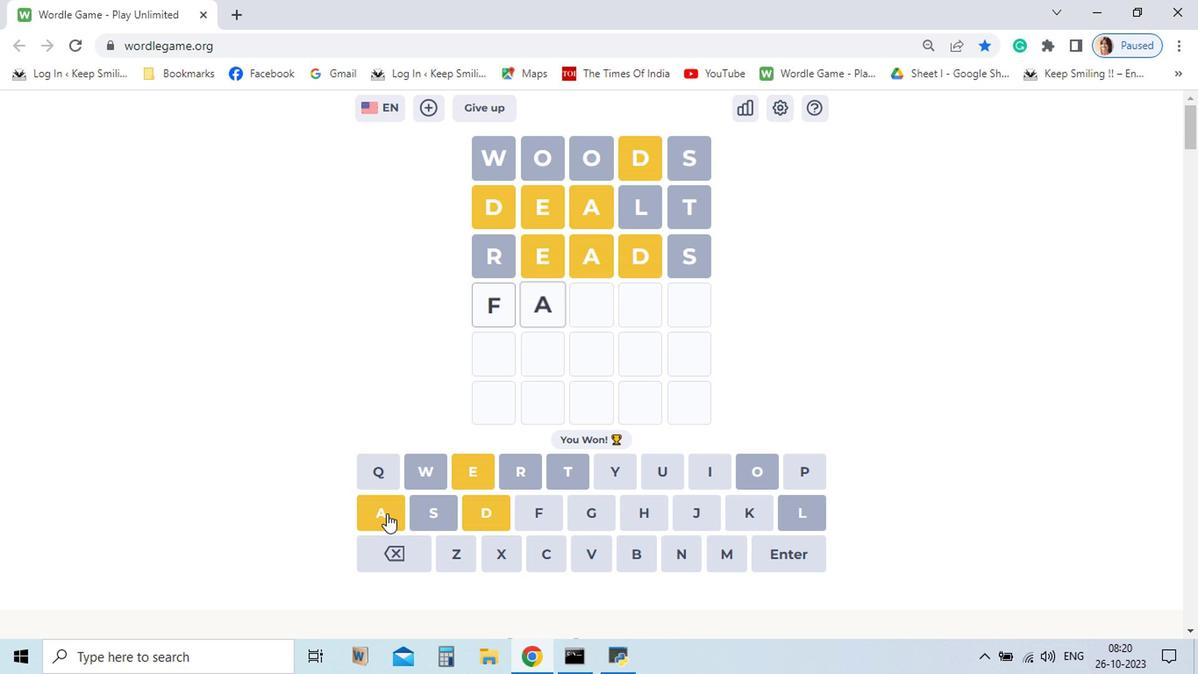 
Action: Mouse moved to (505, 520)
Screenshot: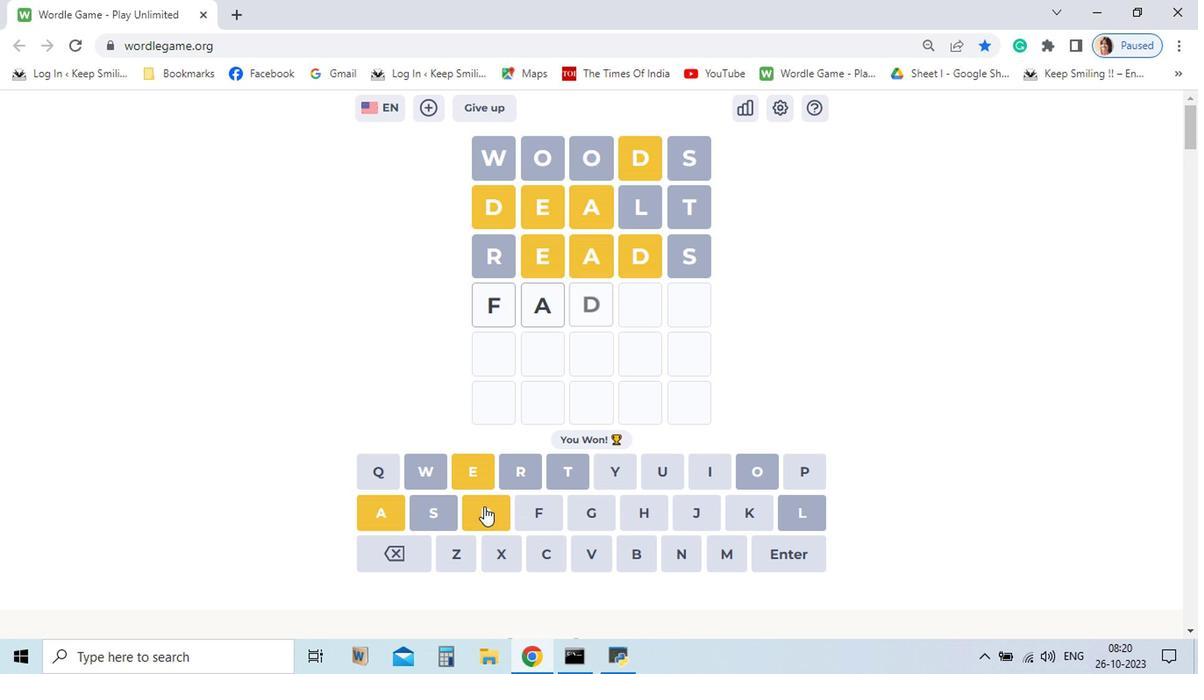 
Action: Mouse pressed left at (505, 520)
Screenshot: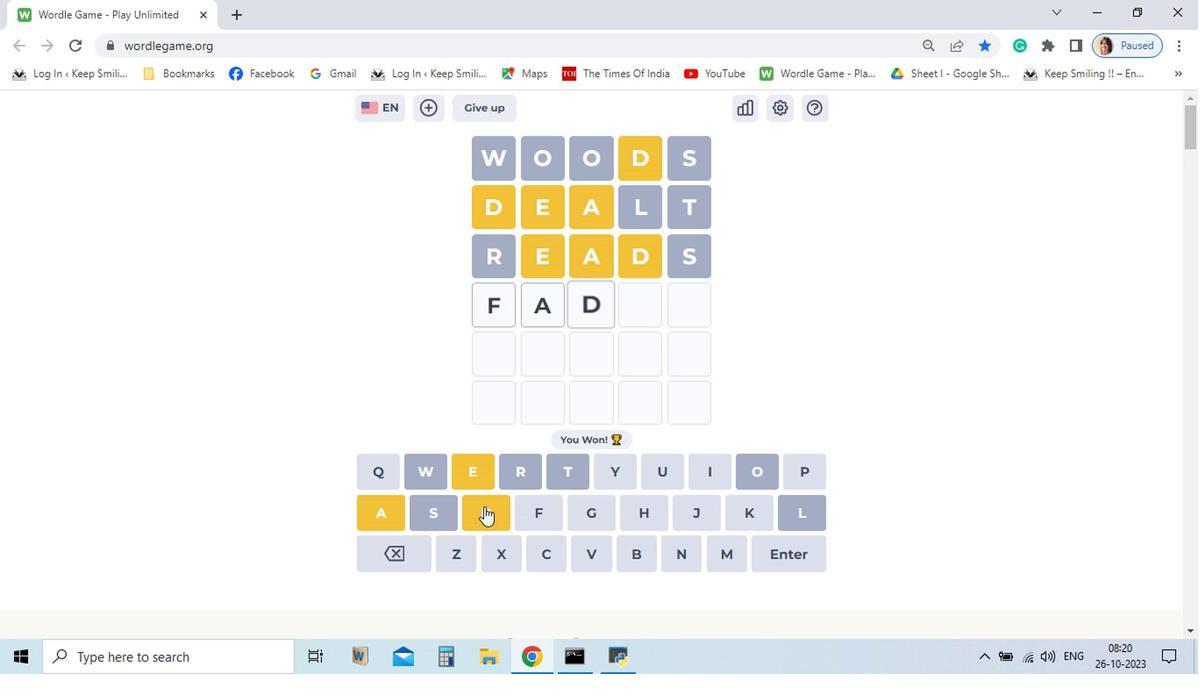 
Action: Mouse moved to (495, 495)
Screenshot: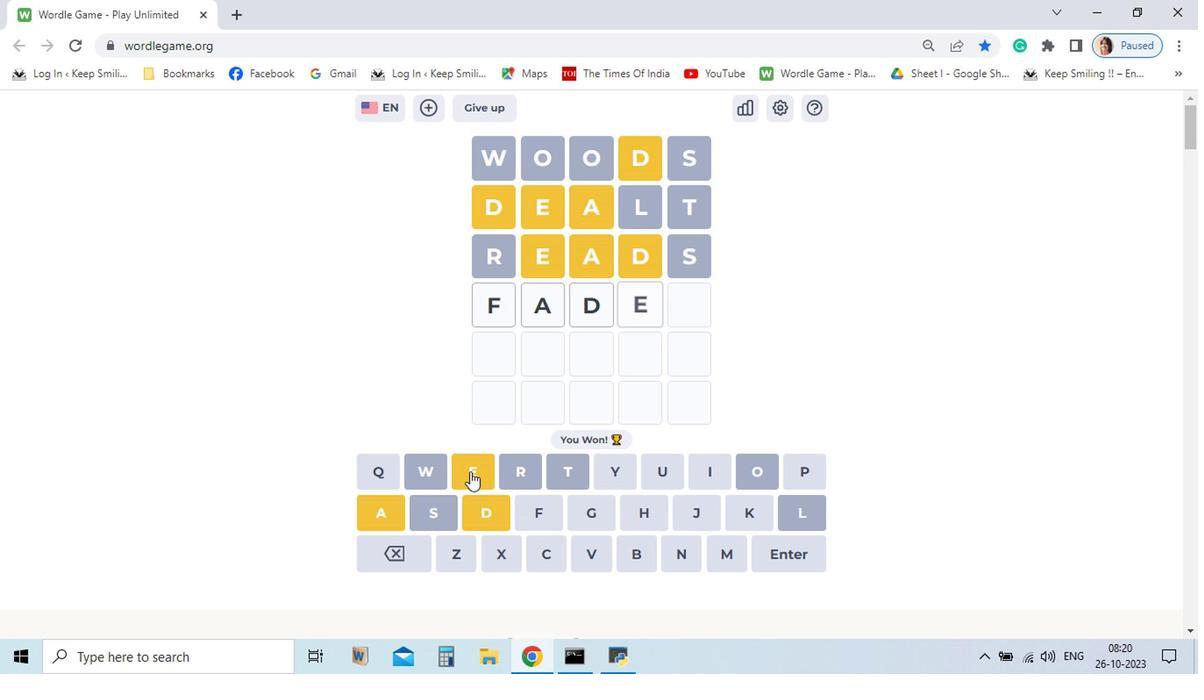 
Action: Mouse pressed left at (495, 495)
Screenshot: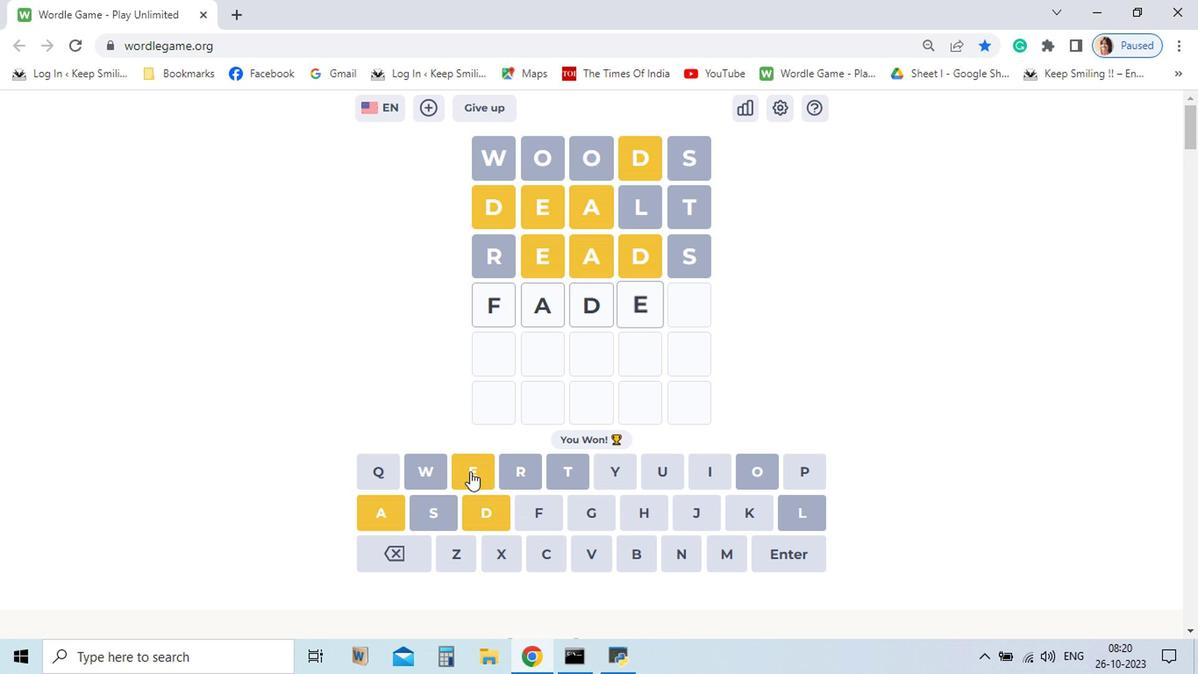 
Action: Mouse moved to (443, 553)
Screenshot: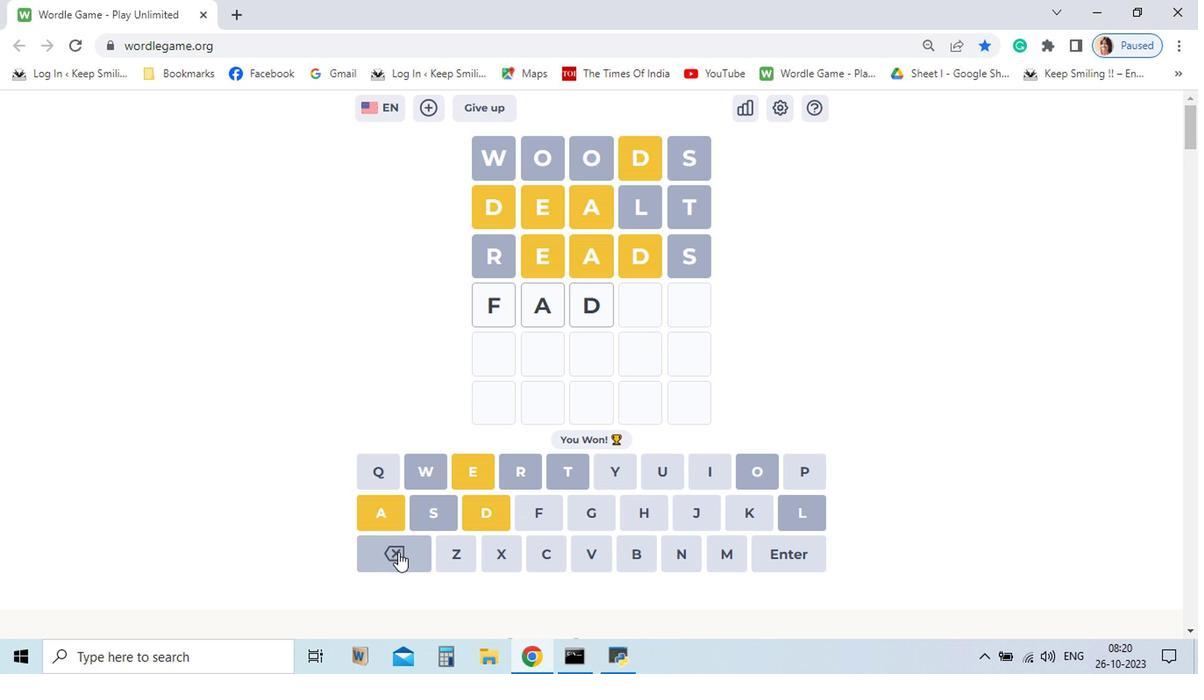 
Action: Mouse pressed left at (443, 553)
Screenshot: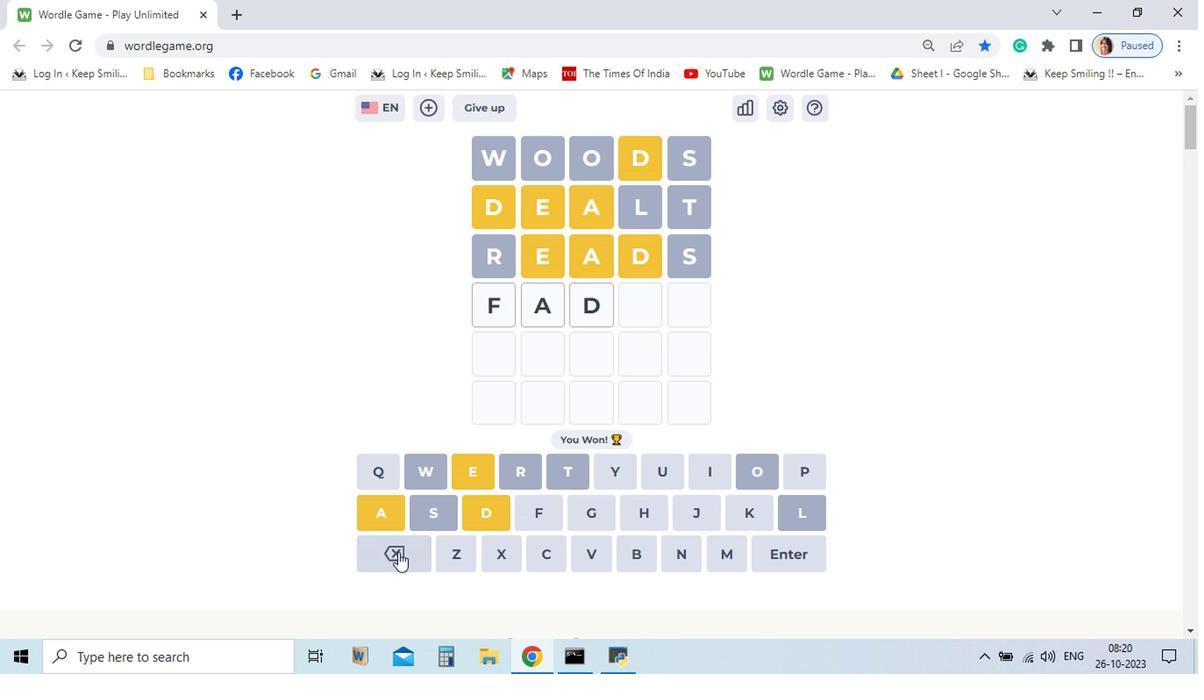 
Action: Mouse pressed left at (443, 553)
Screenshot: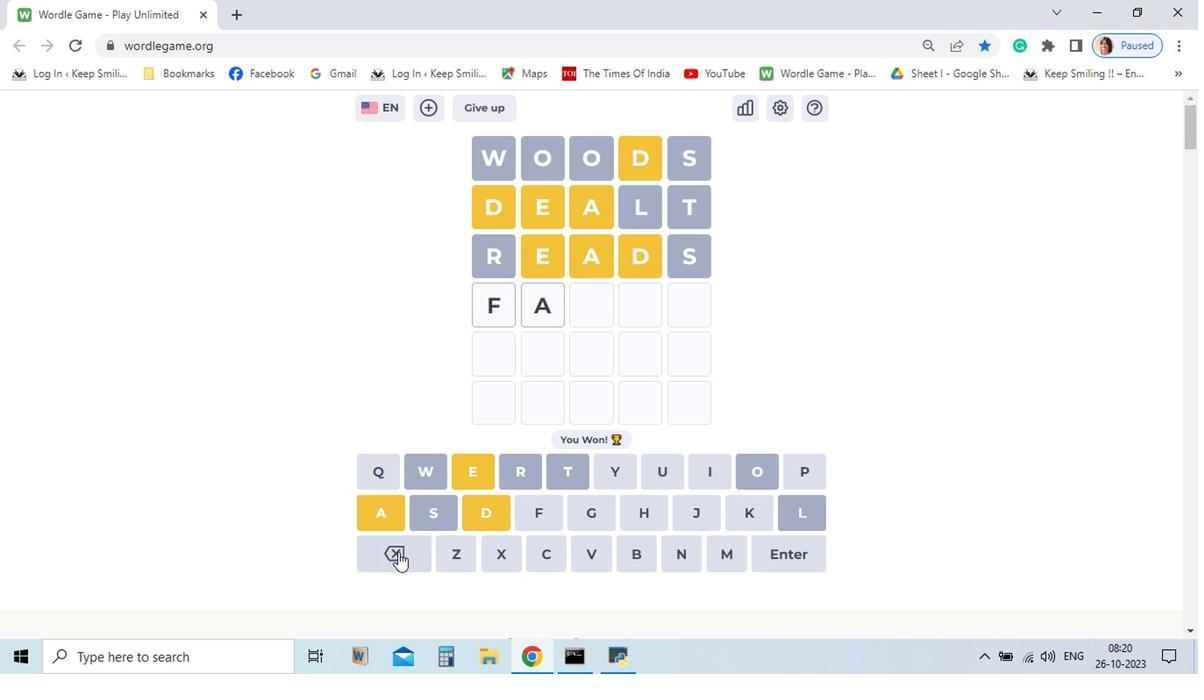 
Action: Mouse pressed left at (443, 553)
Screenshot: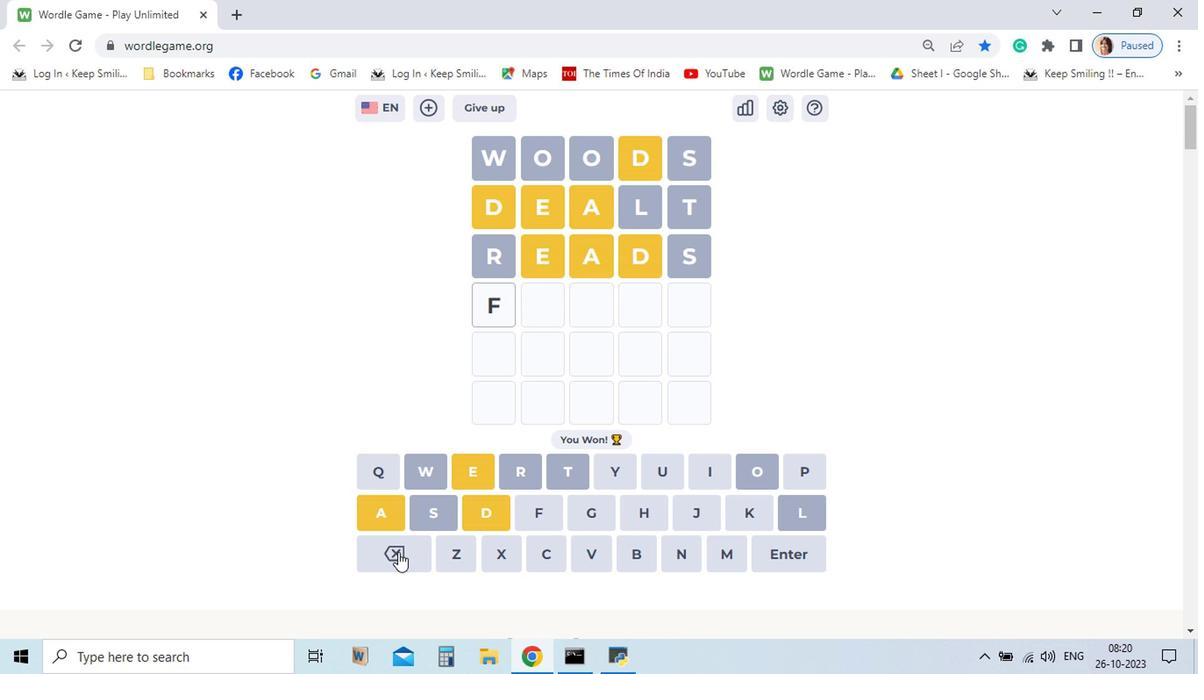 
Action: Mouse pressed left at (443, 553)
Screenshot: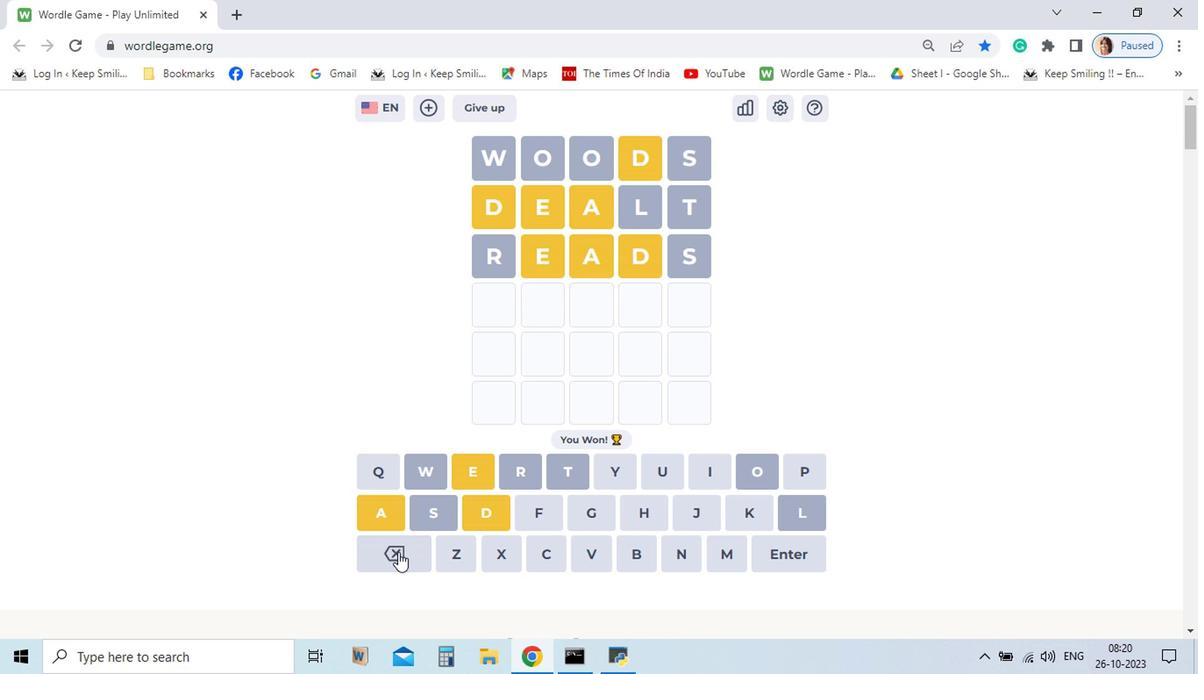 
Action: Mouse moved to (582, 523)
Screenshot: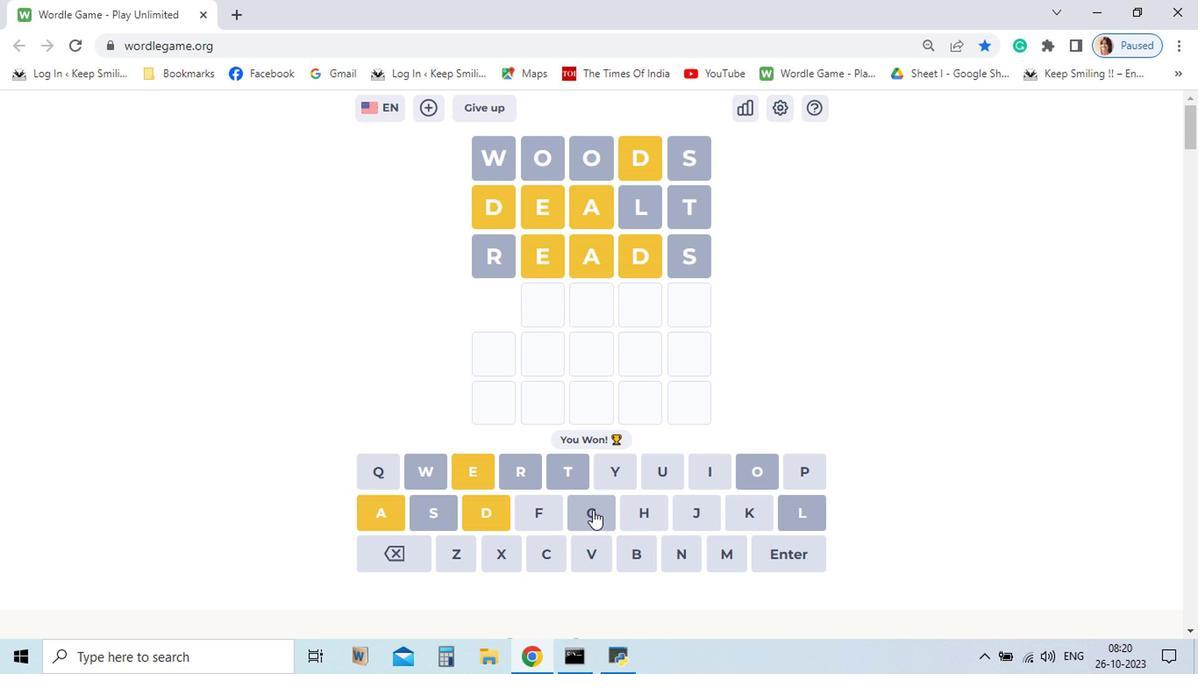 
Action: Mouse pressed left at (582, 523)
Screenshot: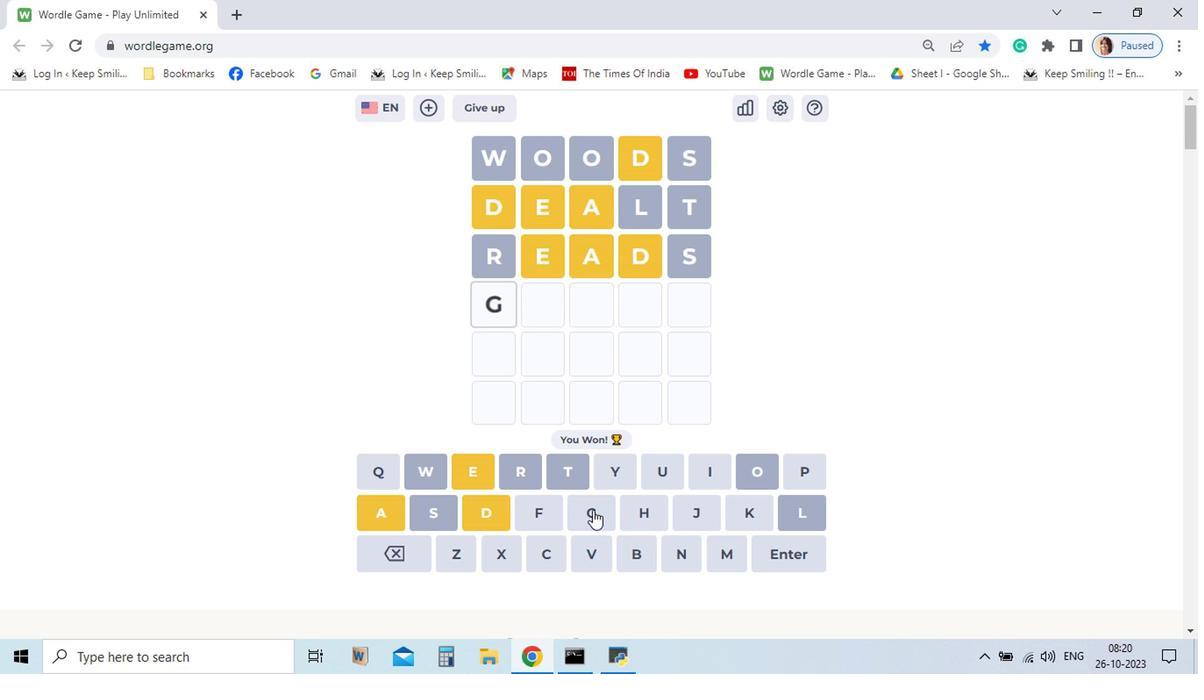 
Action: Mouse moved to (631, 492)
Screenshot: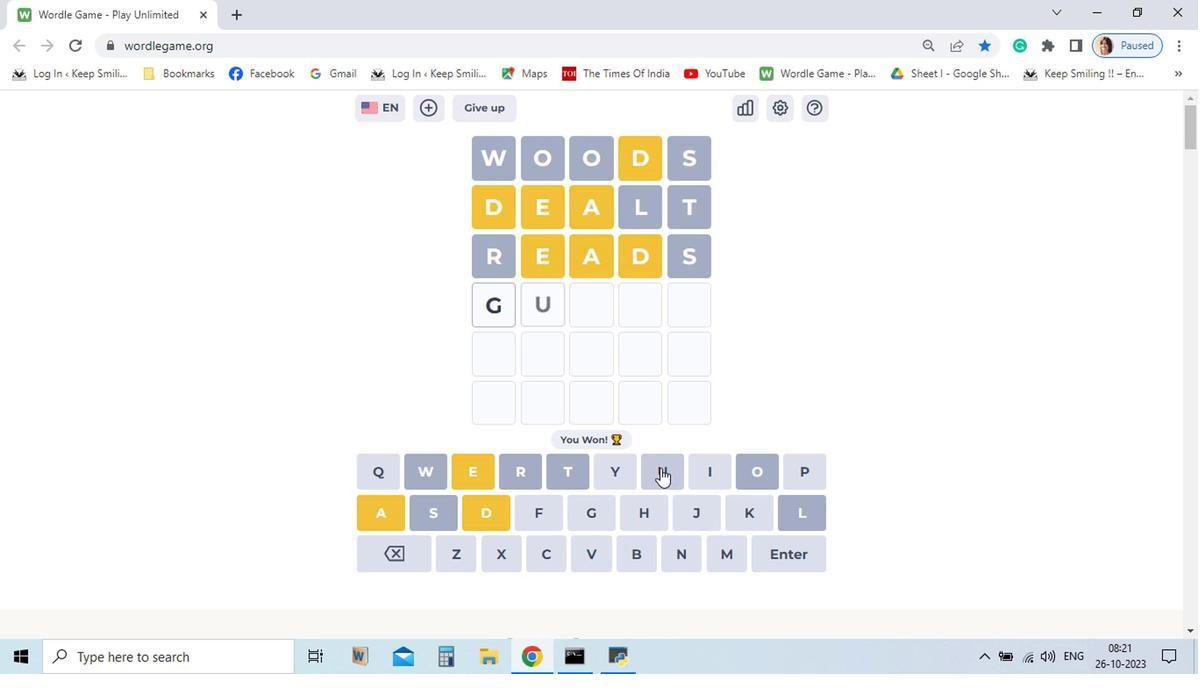 
Action: Mouse pressed left at (631, 492)
Screenshot: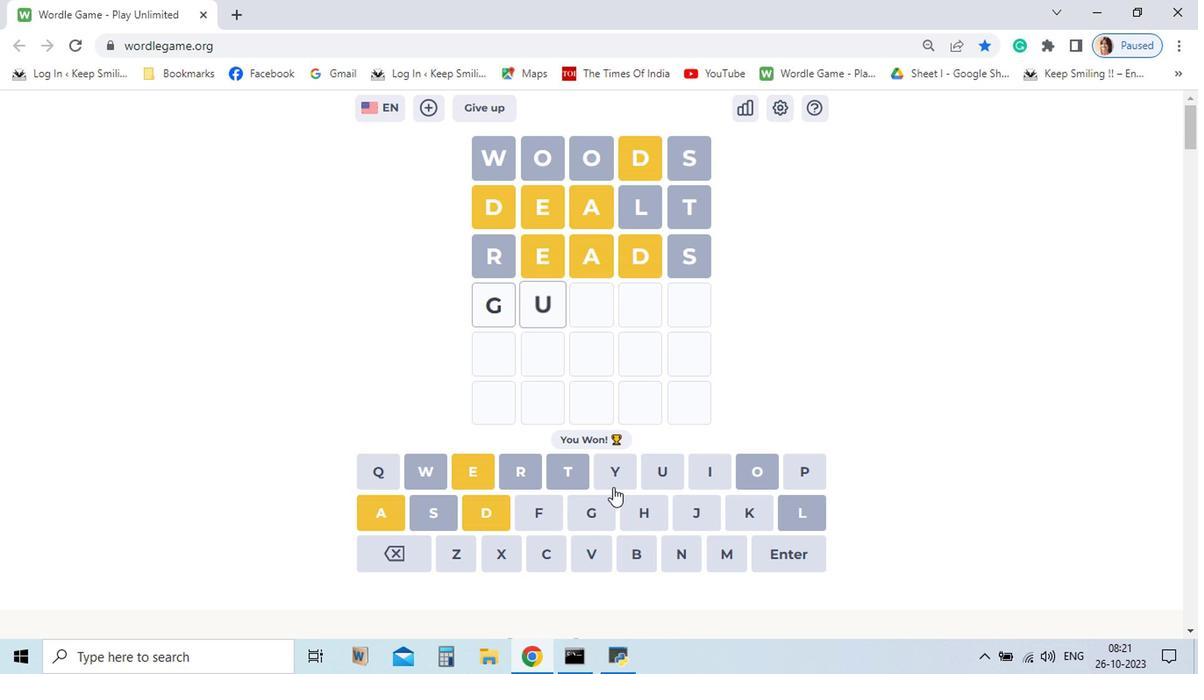 
Action: Mouse moved to (424, 523)
Screenshot: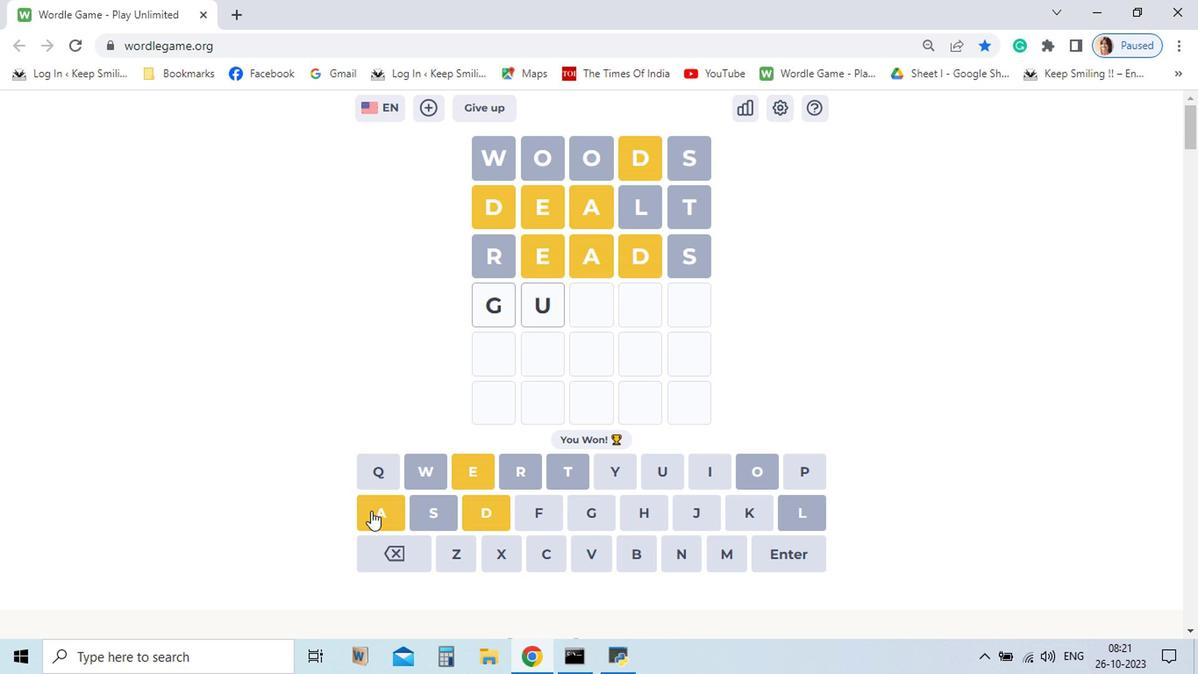 
Action: Mouse pressed left at (424, 523)
Screenshot: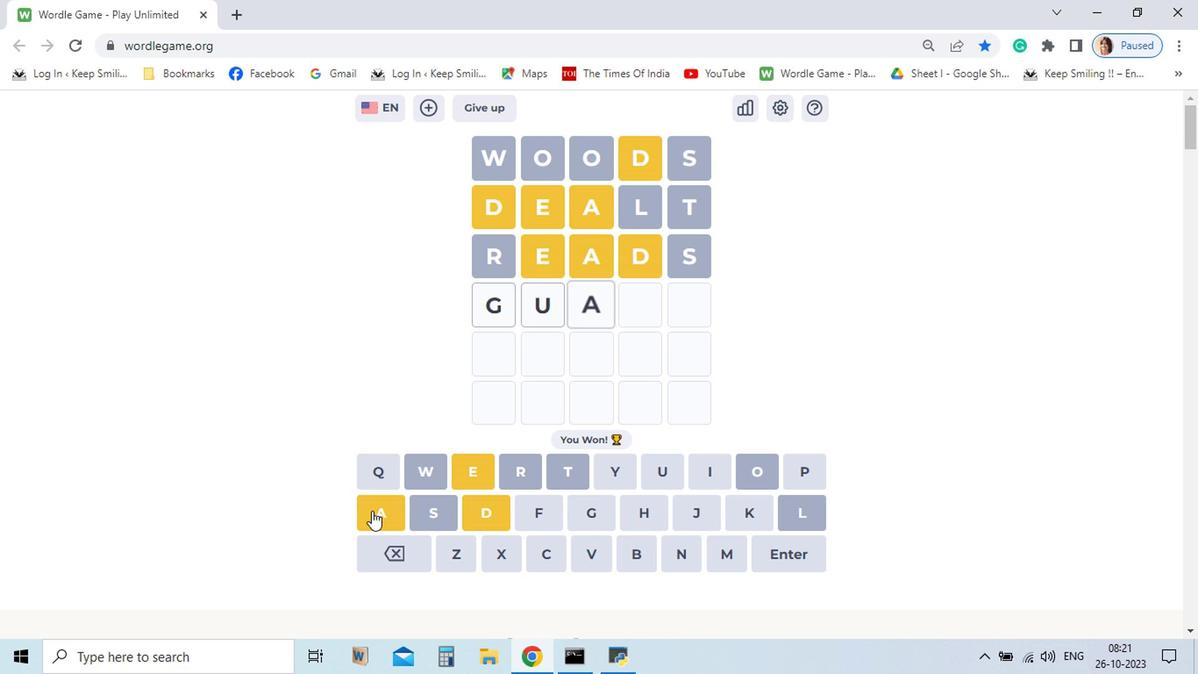 
Action: Mouse moved to (525, 495)
Screenshot: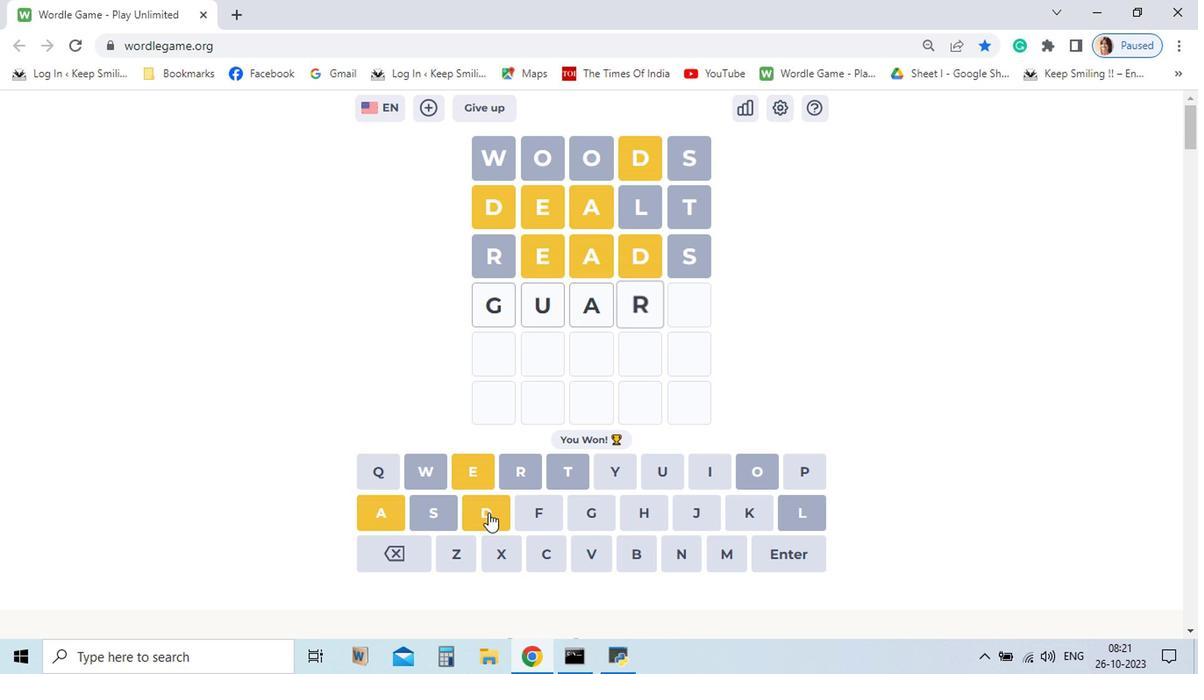 
Action: Mouse pressed left at (525, 495)
Screenshot: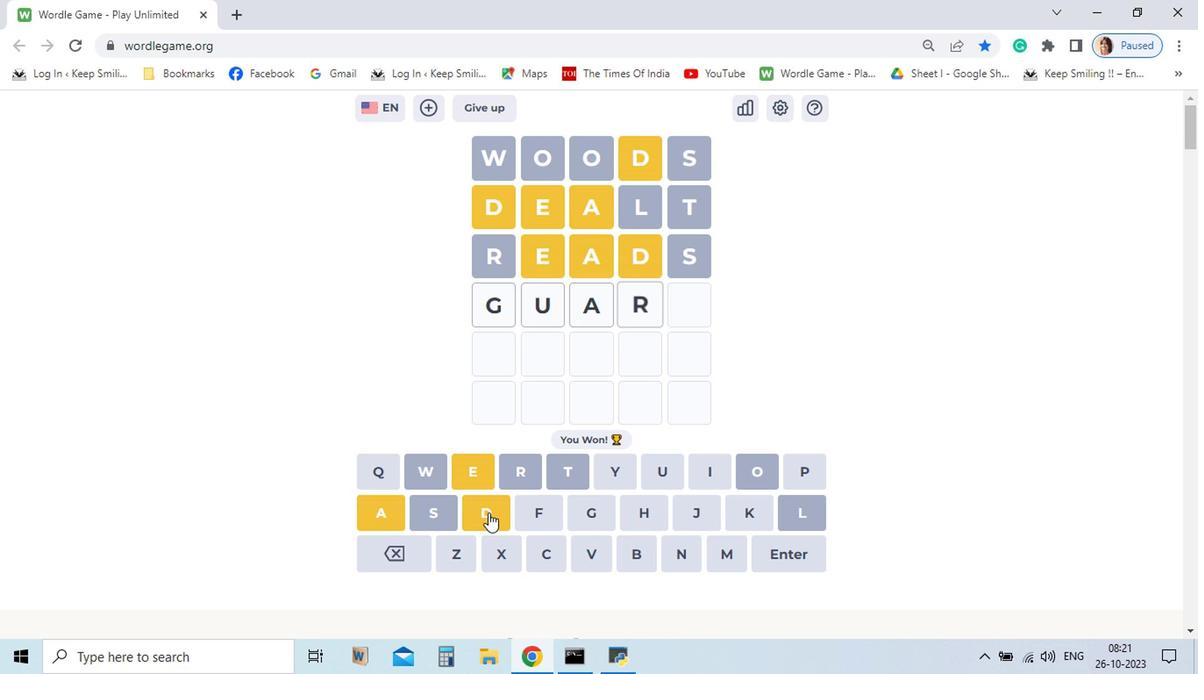 
Action: Mouse moved to (508, 525)
Screenshot: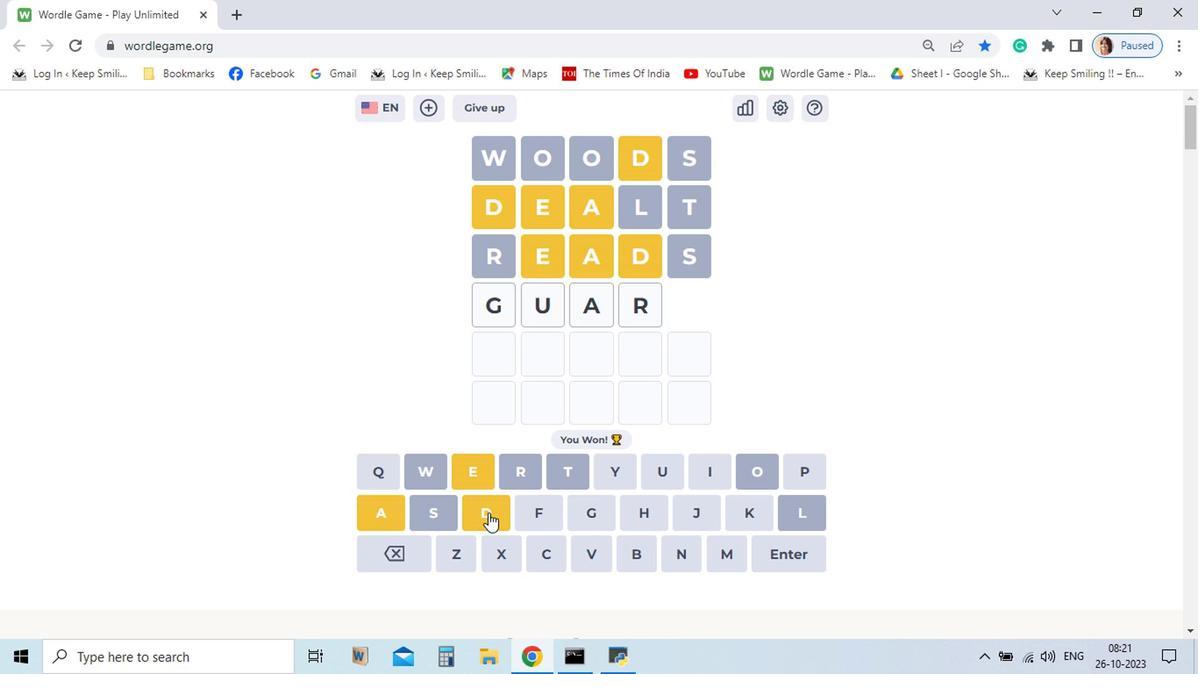 
Action: Mouse pressed left at (508, 525)
Screenshot: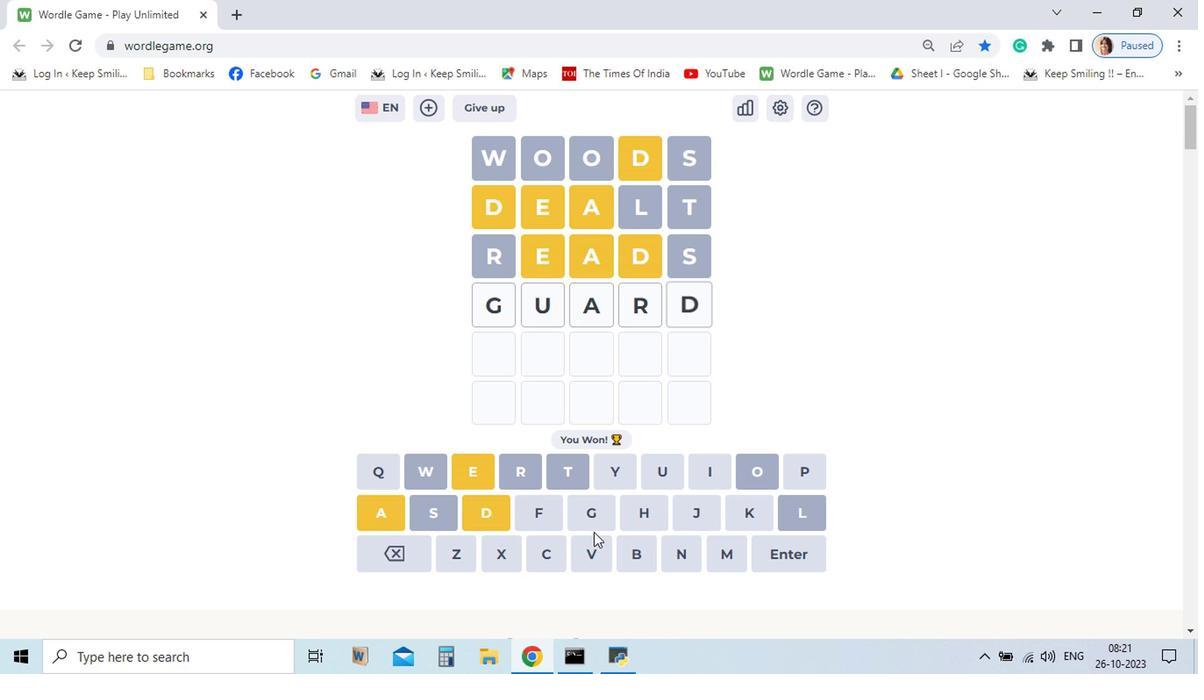 
Action: Mouse moved to (713, 556)
Screenshot: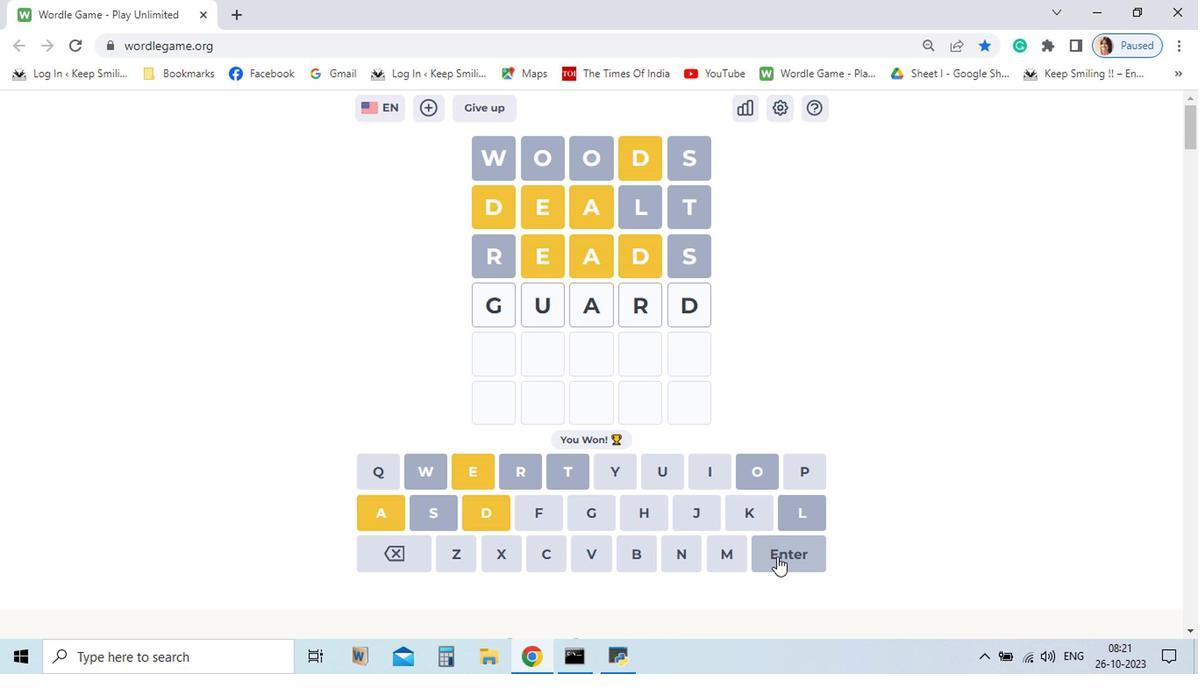 
Action: Mouse pressed left at (713, 556)
Screenshot: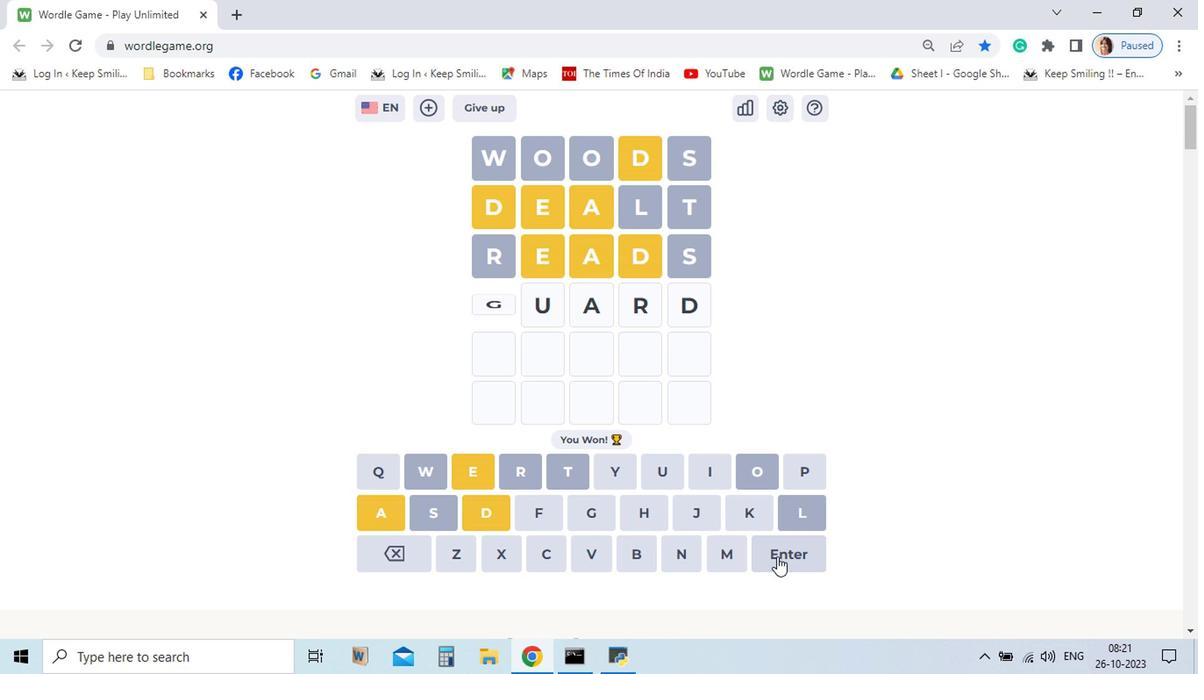 
Action: Mouse moved to (500, 496)
Screenshot: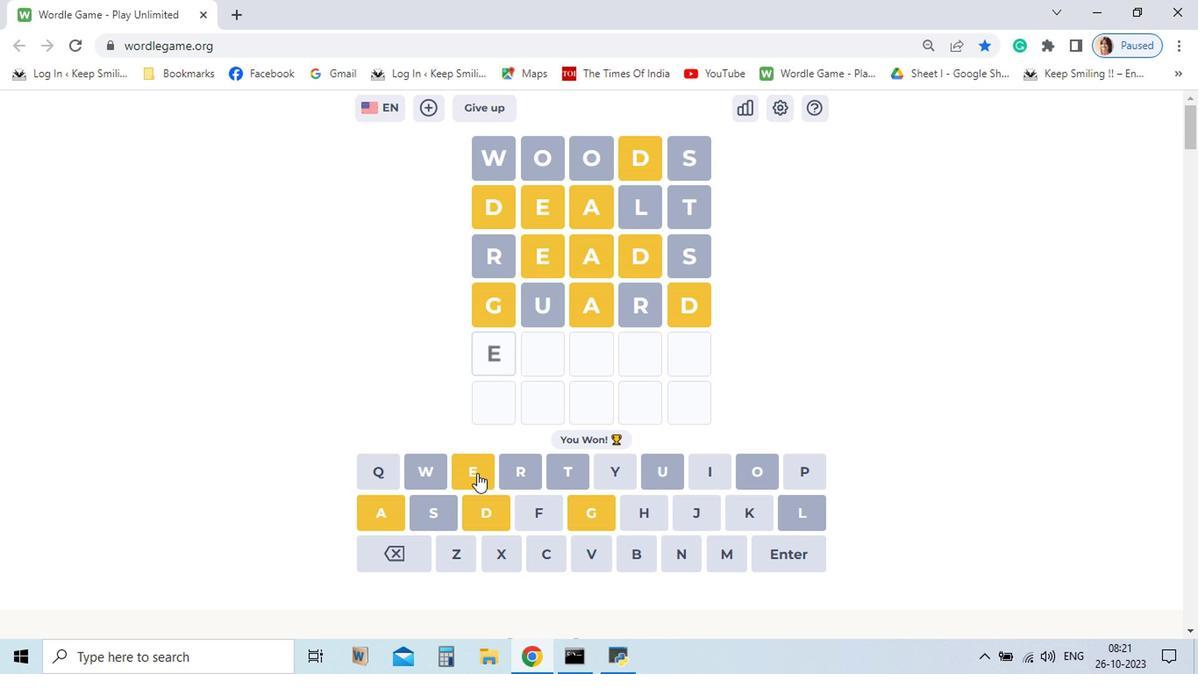 
Action: Mouse pressed left at (500, 496)
Screenshot: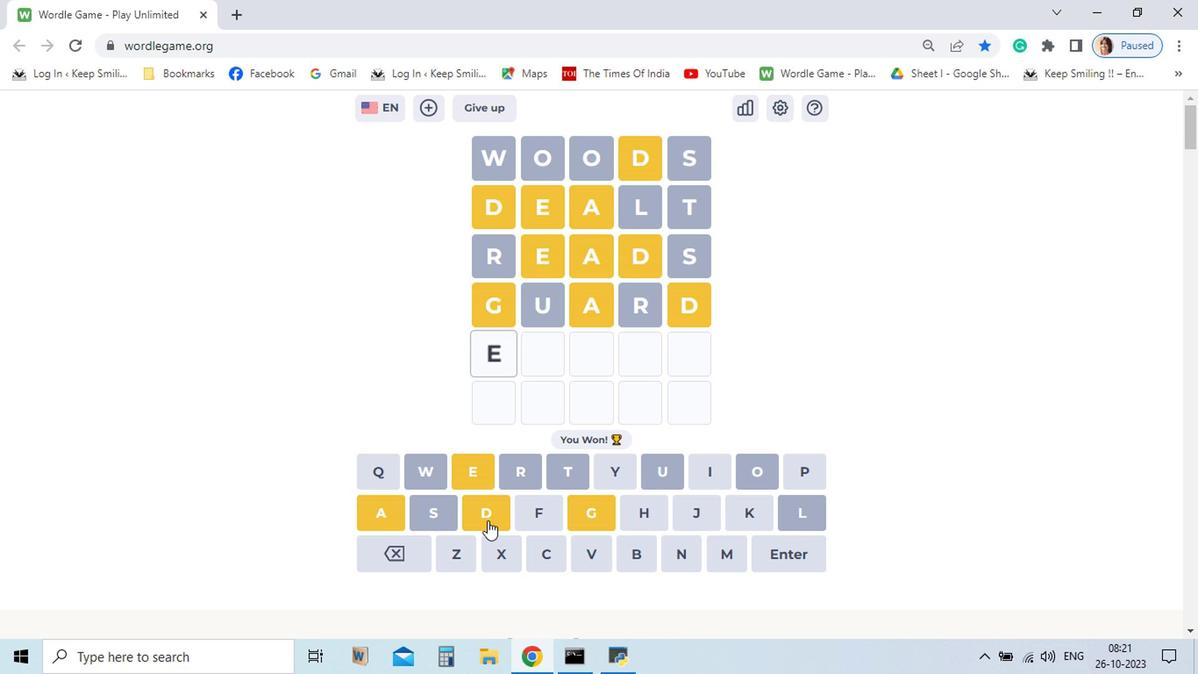 
Action: Mouse moved to (581, 525)
Screenshot: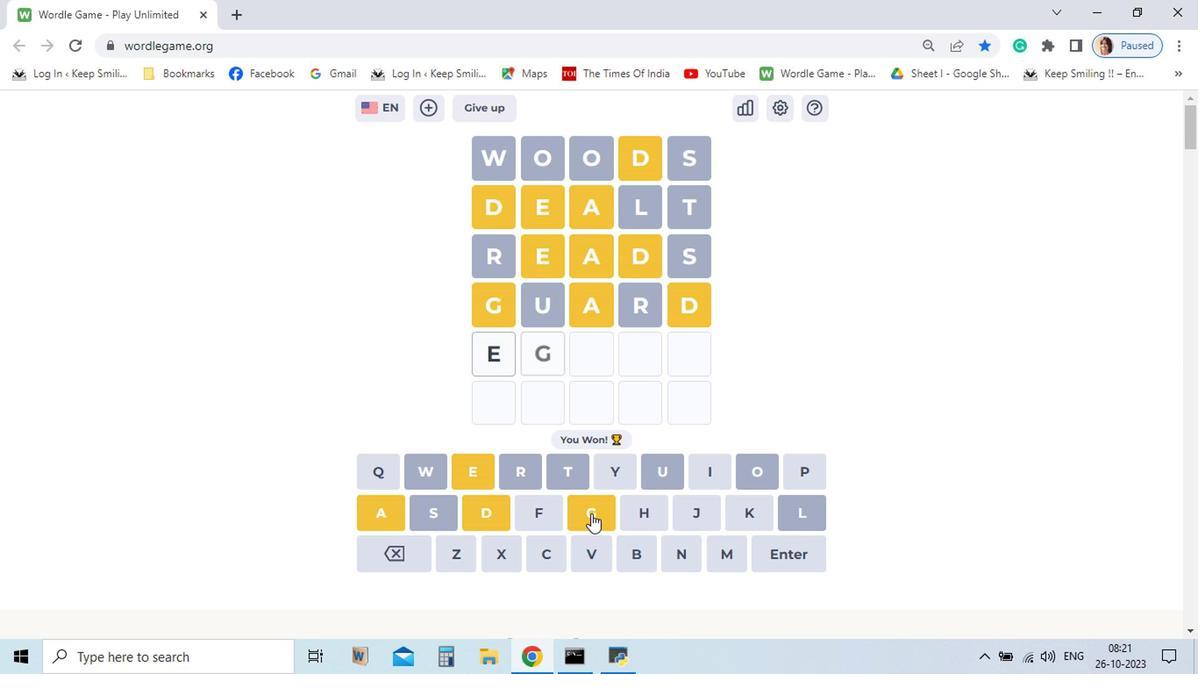 
Action: Mouse pressed left at (581, 525)
Screenshot: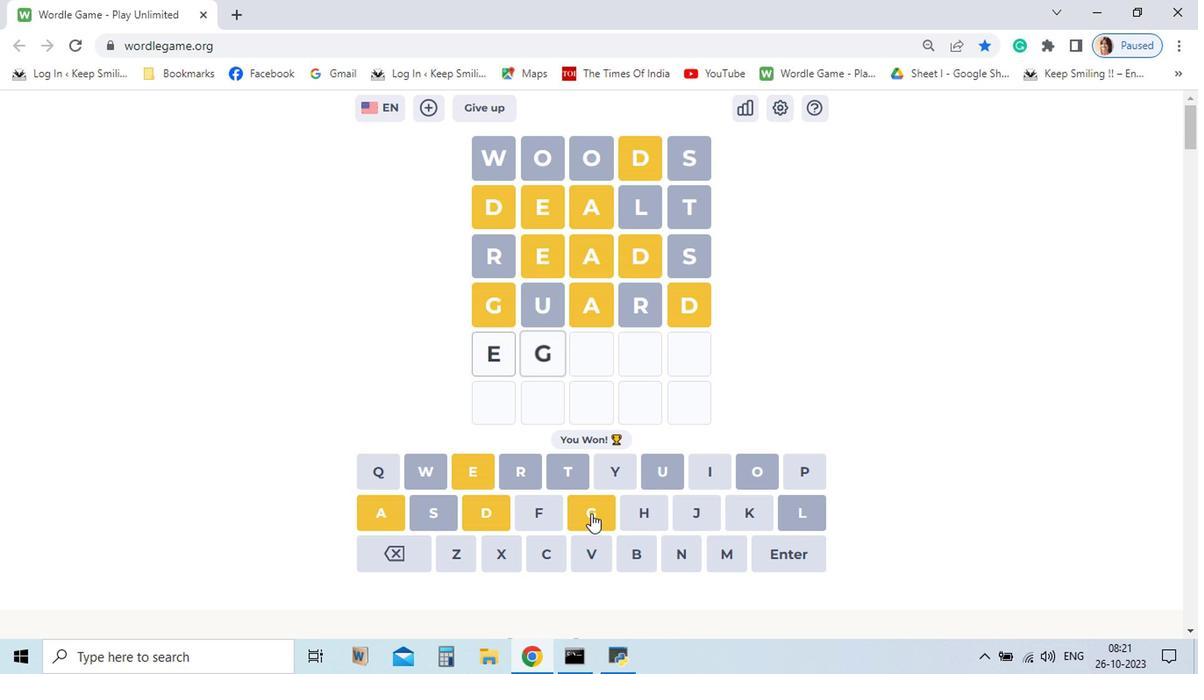 
Action: Mouse pressed left at (581, 525)
Screenshot: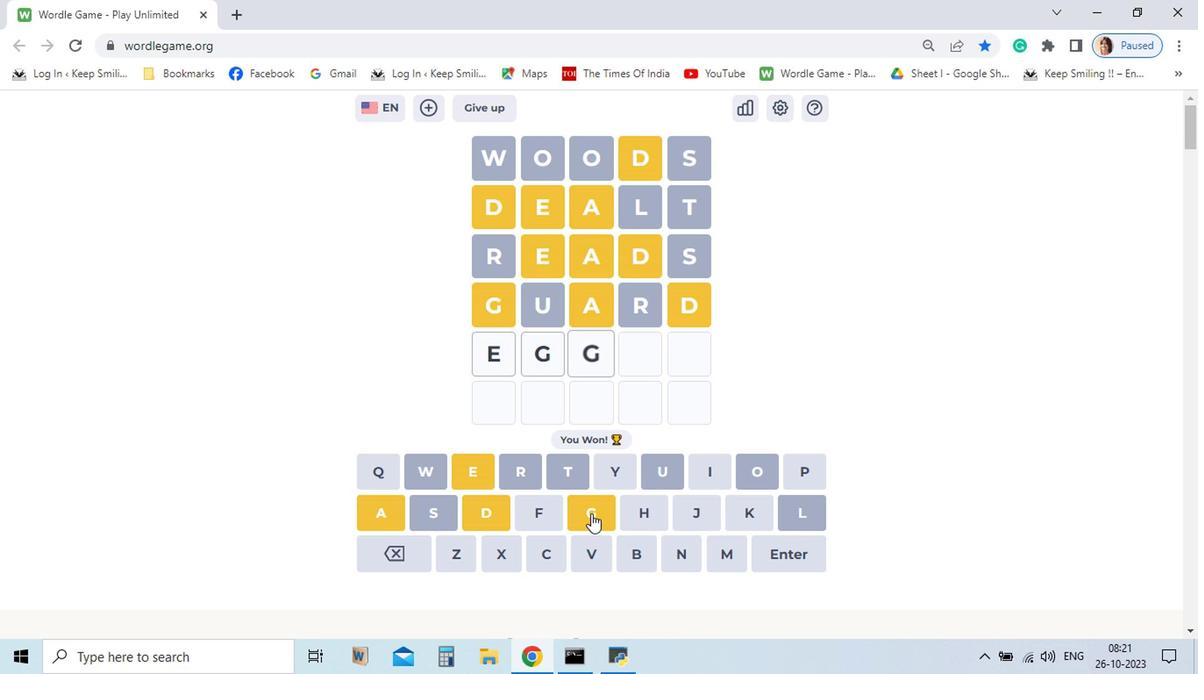 
Action: Mouse moved to (437, 554)
Screenshot: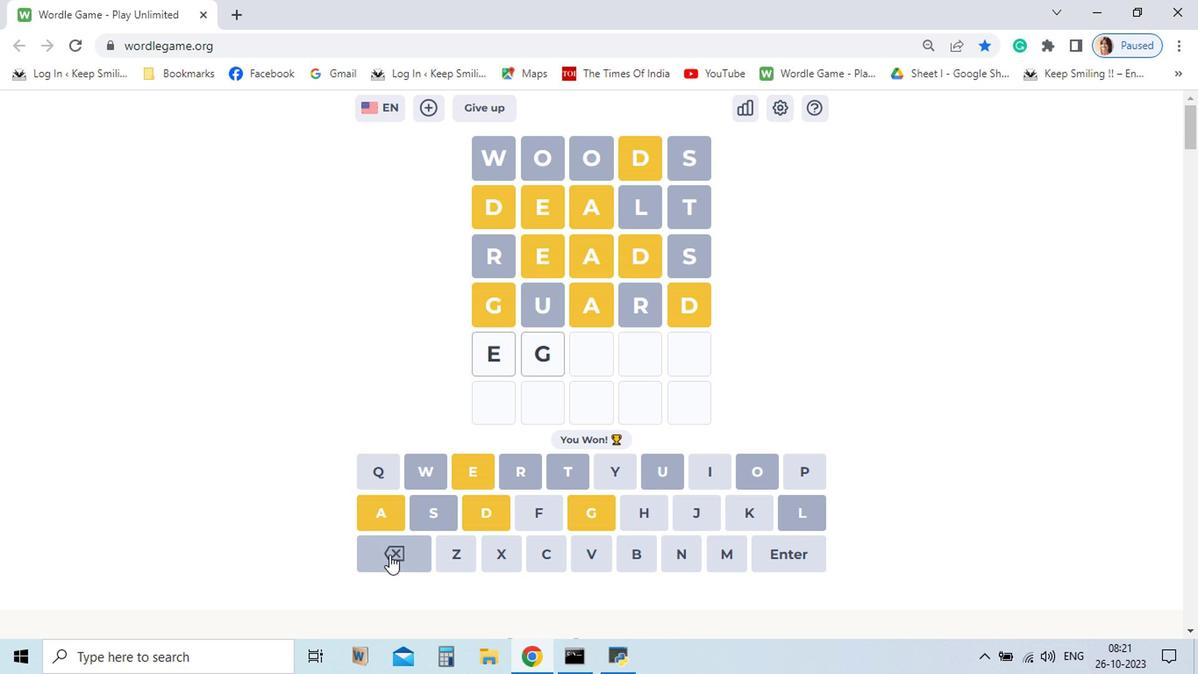 
Action: Mouse pressed left at (437, 554)
Screenshot: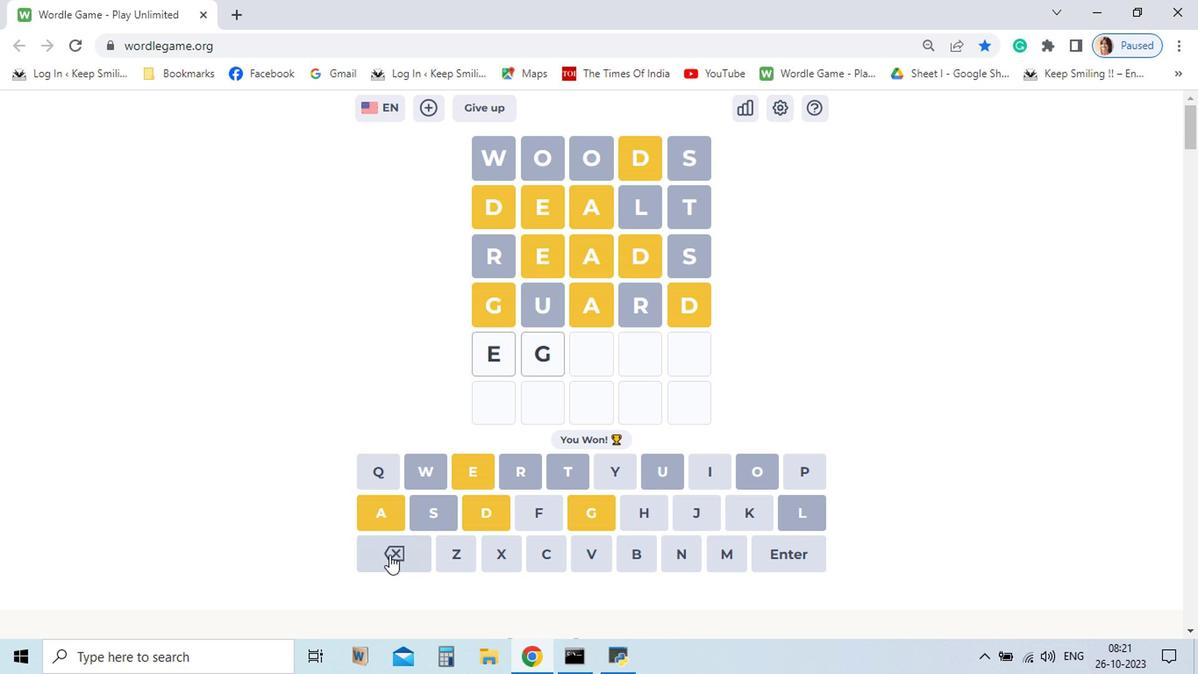 
Action: Mouse pressed left at (437, 554)
Screenshot: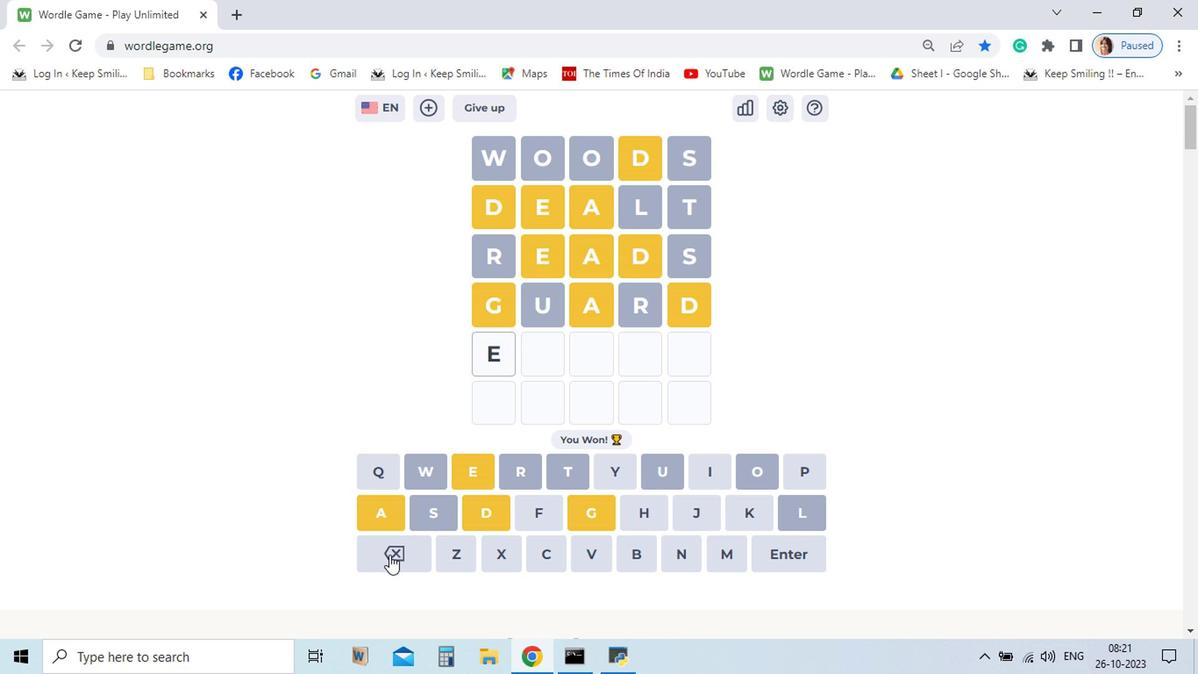
Action: Mouse moved to (437, 554)
Screenshot: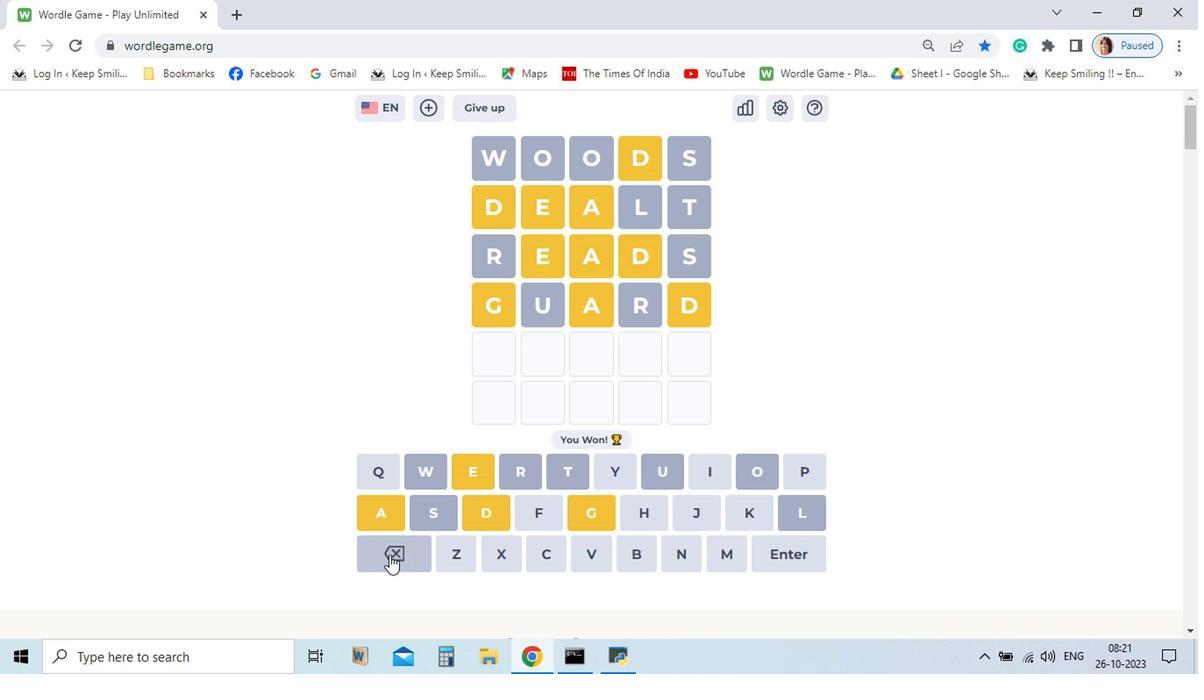 
Action: Mouse pressed left at (437, 554)
Screenshot: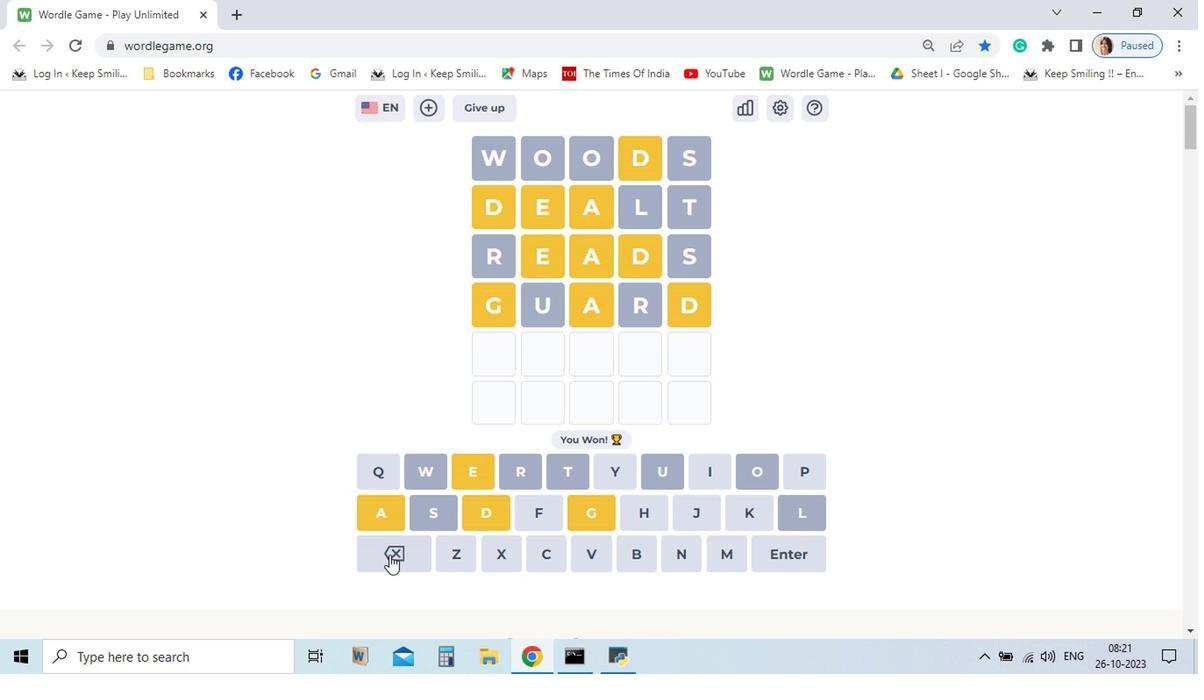 
Action: Mouse moved to (497, 494)
Screenshot: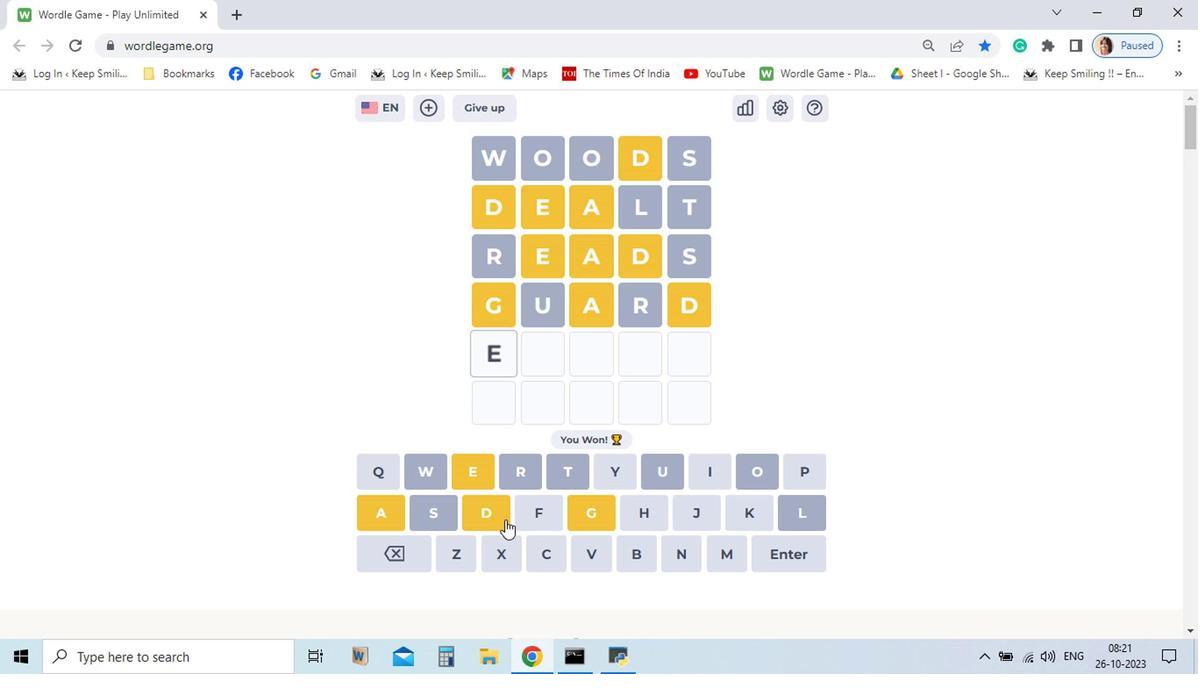 
Action: Mouse pressed left at (497, 494)
Screenshot: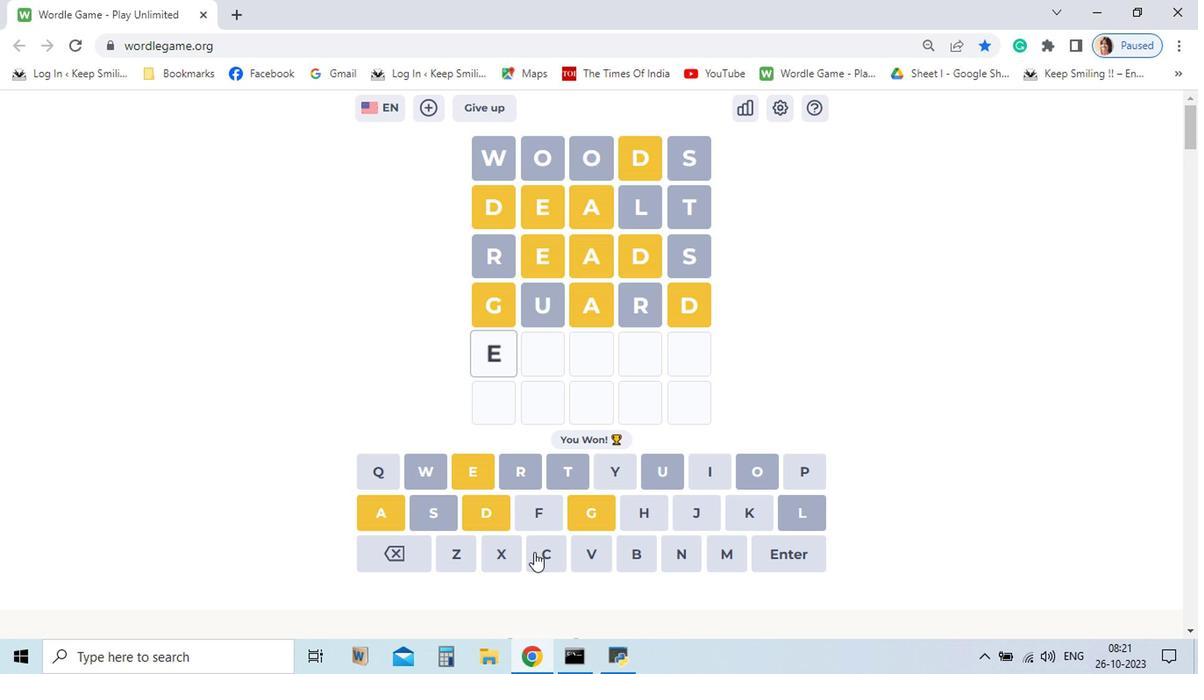 
Action: Mouse moved to (544, 553)
Screenshot: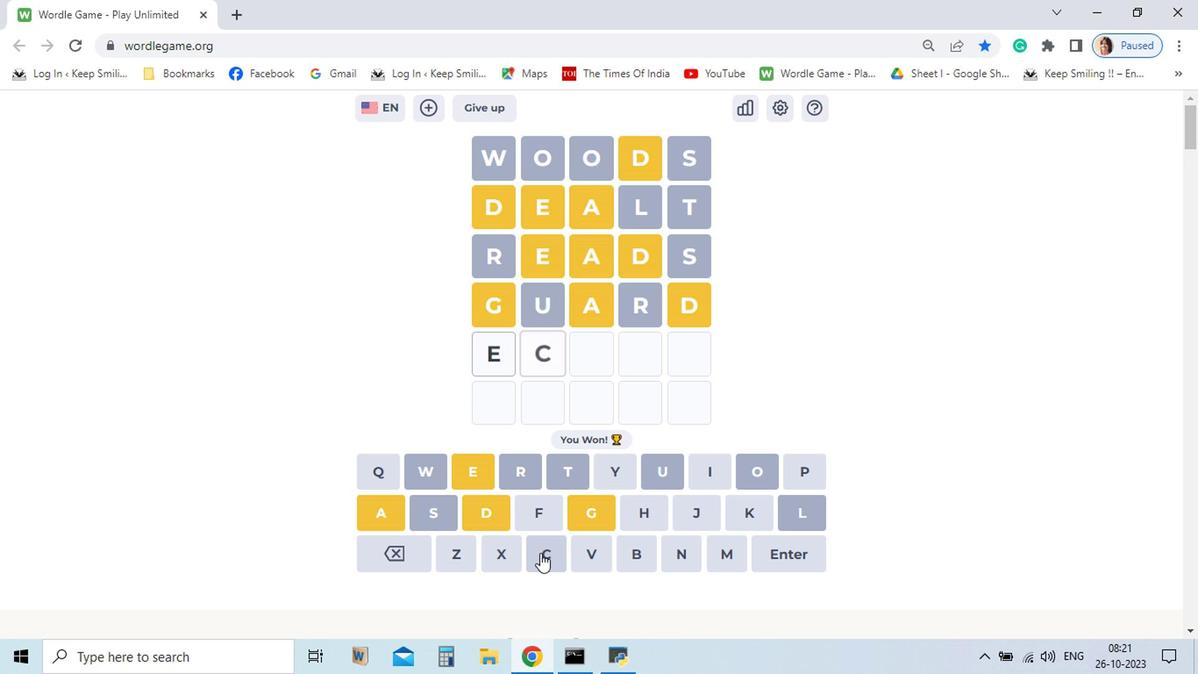 
Action: Mouse pressed left at (544, 553)
Screenshot: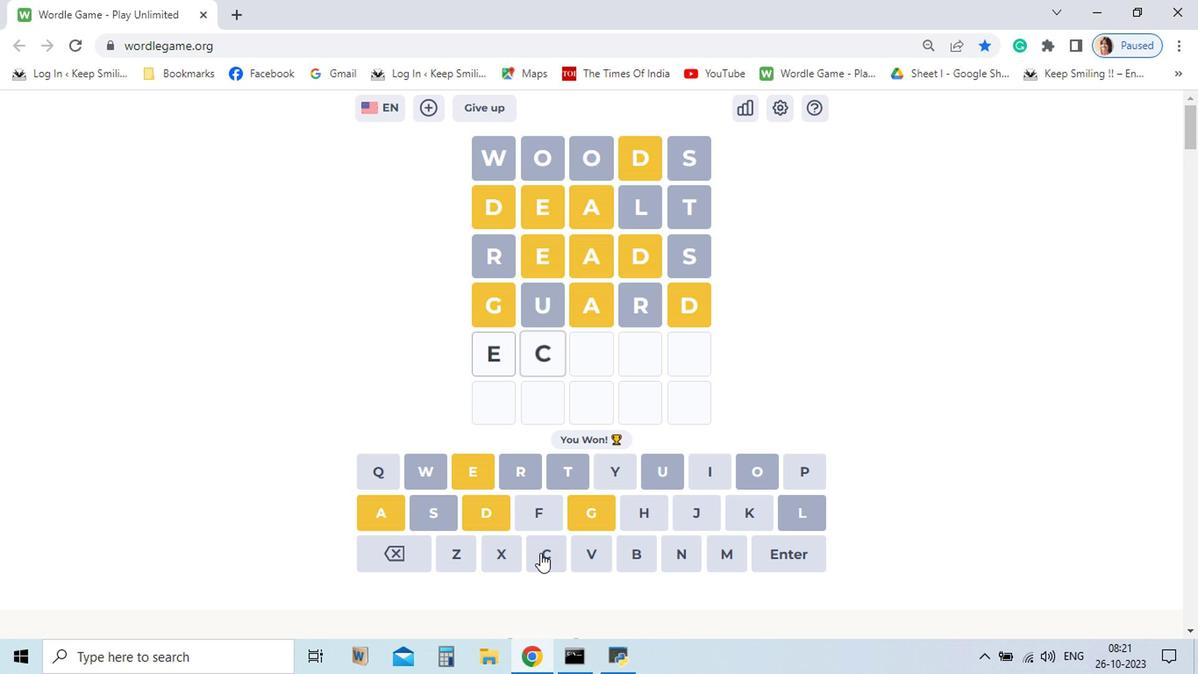 
Action: Mouse moved to (444, 553)
Screenshot: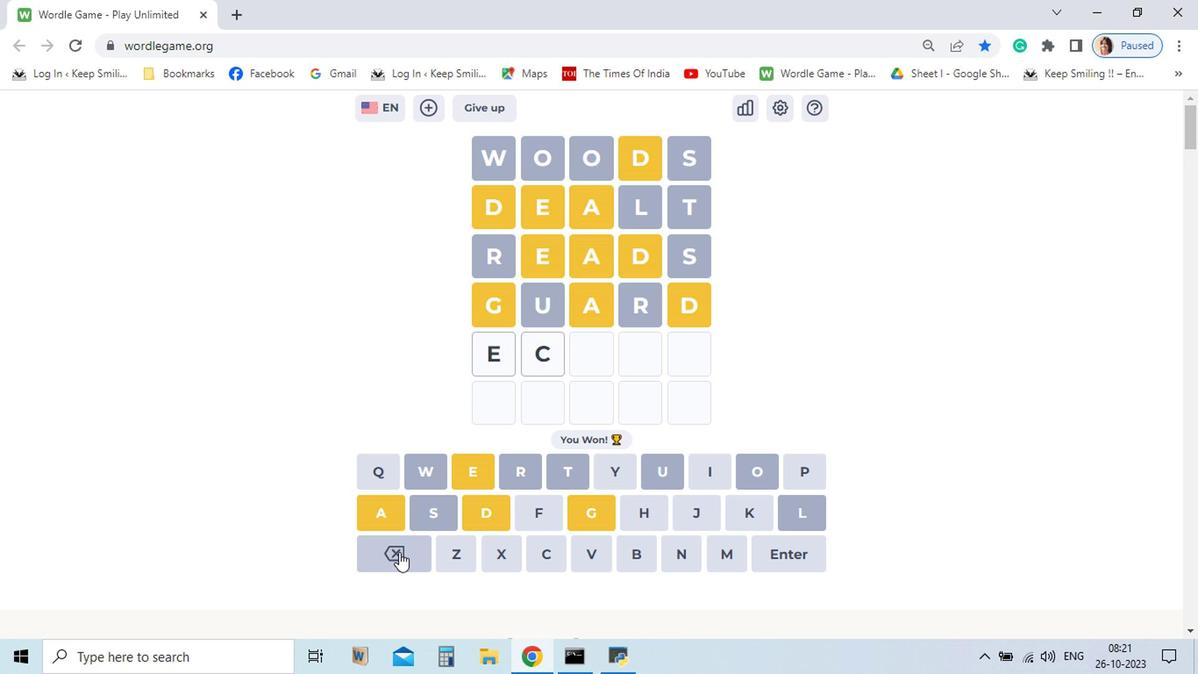 
Action: Mouse pressed left at (444, 553)
Screenshot: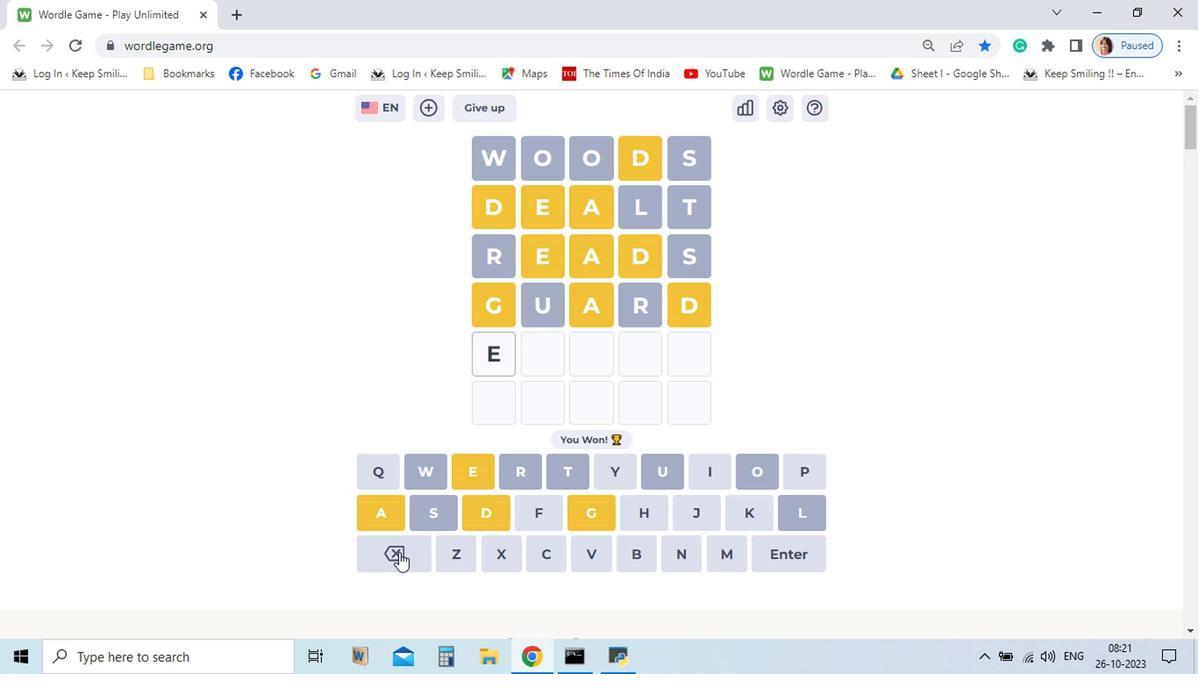 
Action: Mouse pressed left at (444, 553)
Screenshot: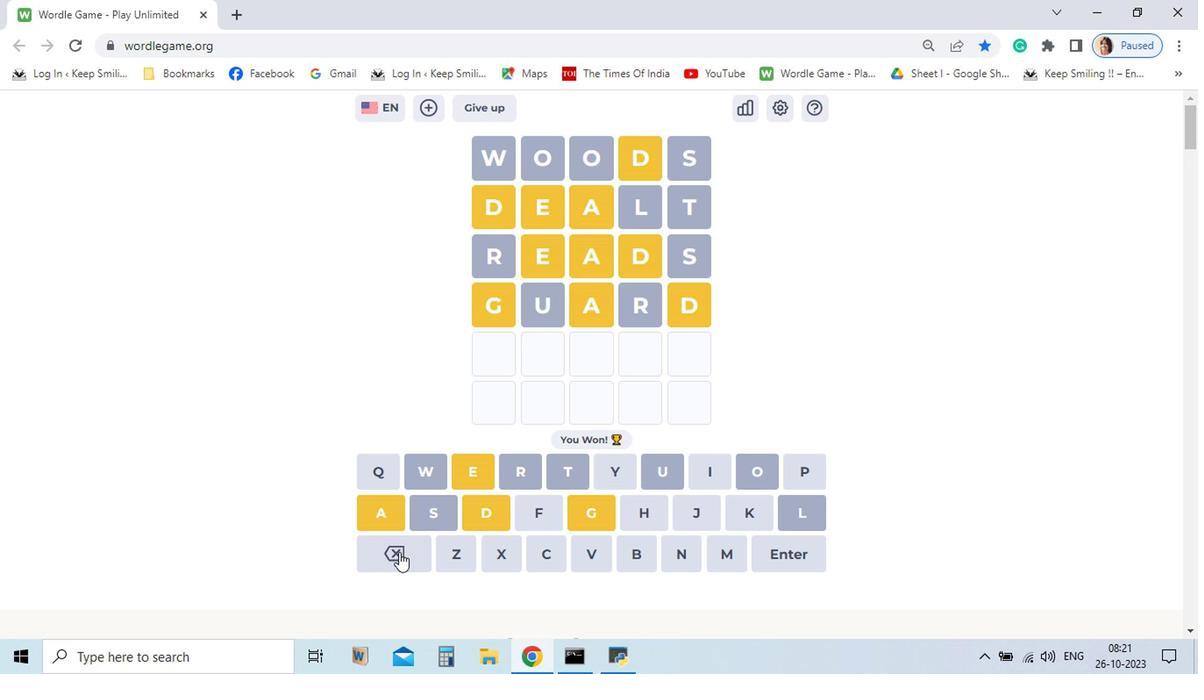 
Action: Mouse moved to (434, 530)
Screenshot: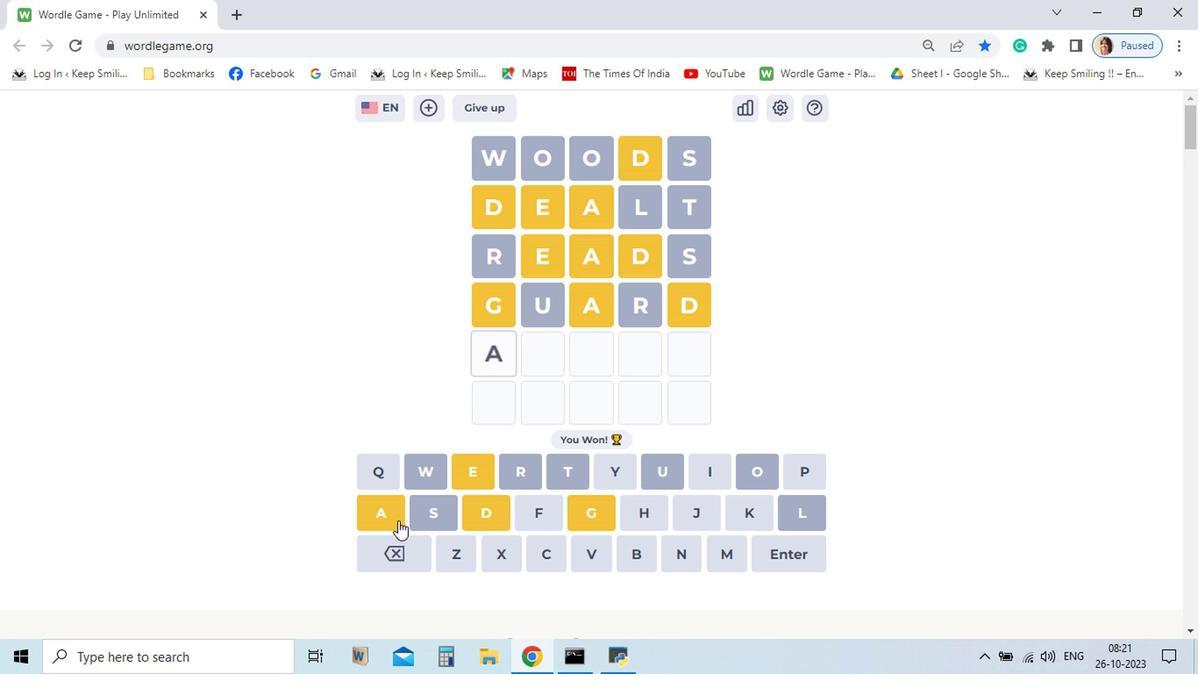 
Action: Mouse pressed left at (434, 530)
Screenshot: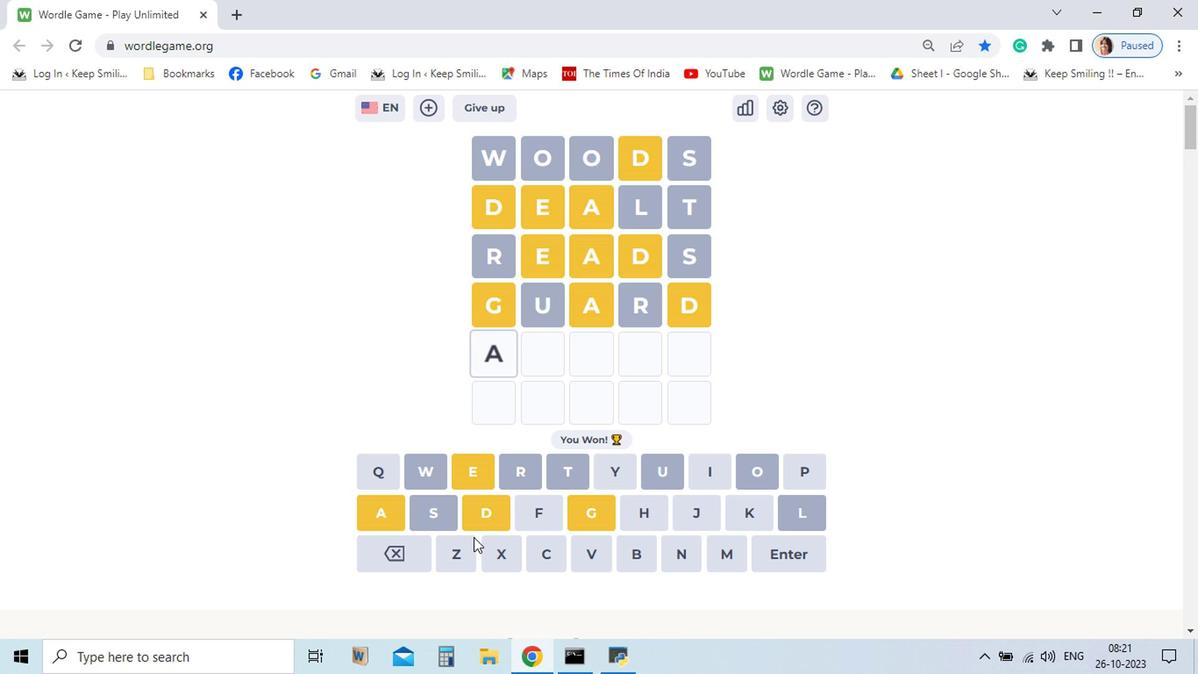 
Action: Mouse moved to (553, 554)
Screenshot: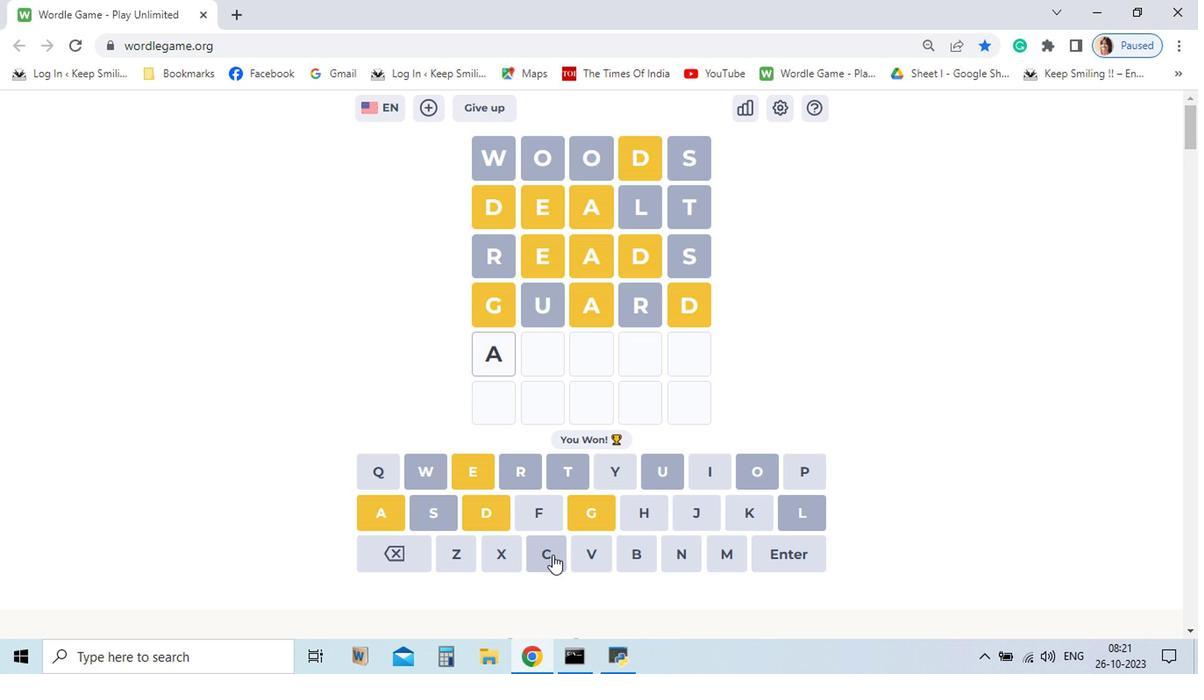 
Action: Mouse pressed left at (553, 554)
Screenshot: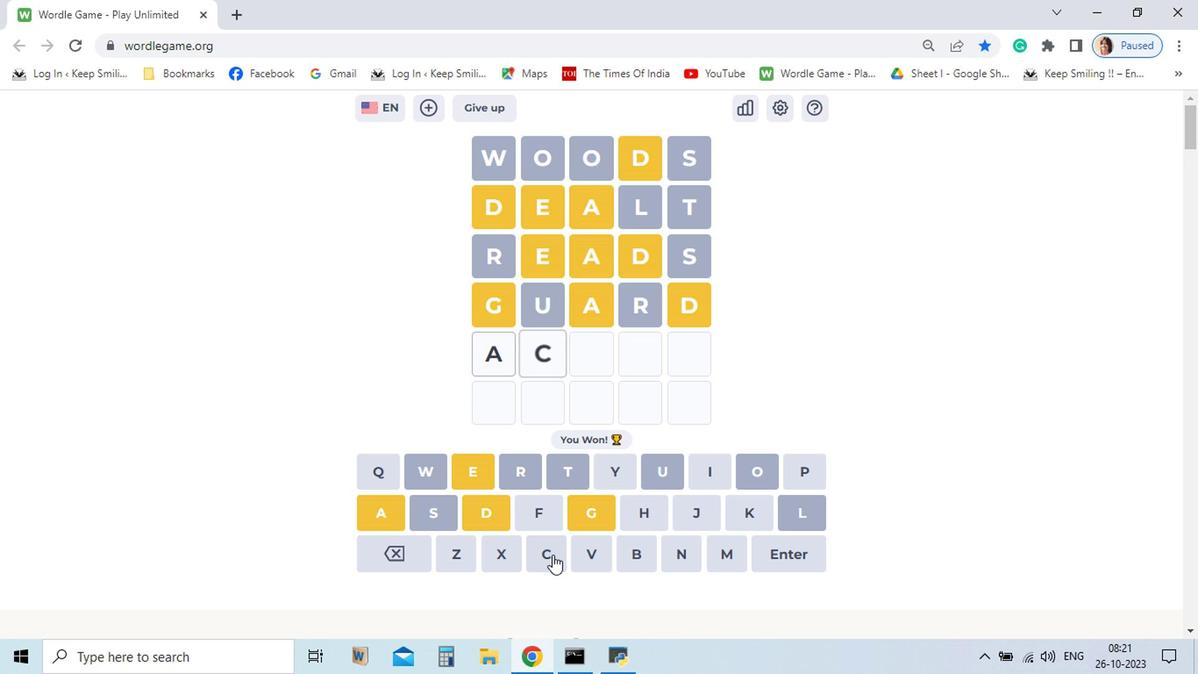 
Action: Mouse pressed left at (553, 554)
Screenshot: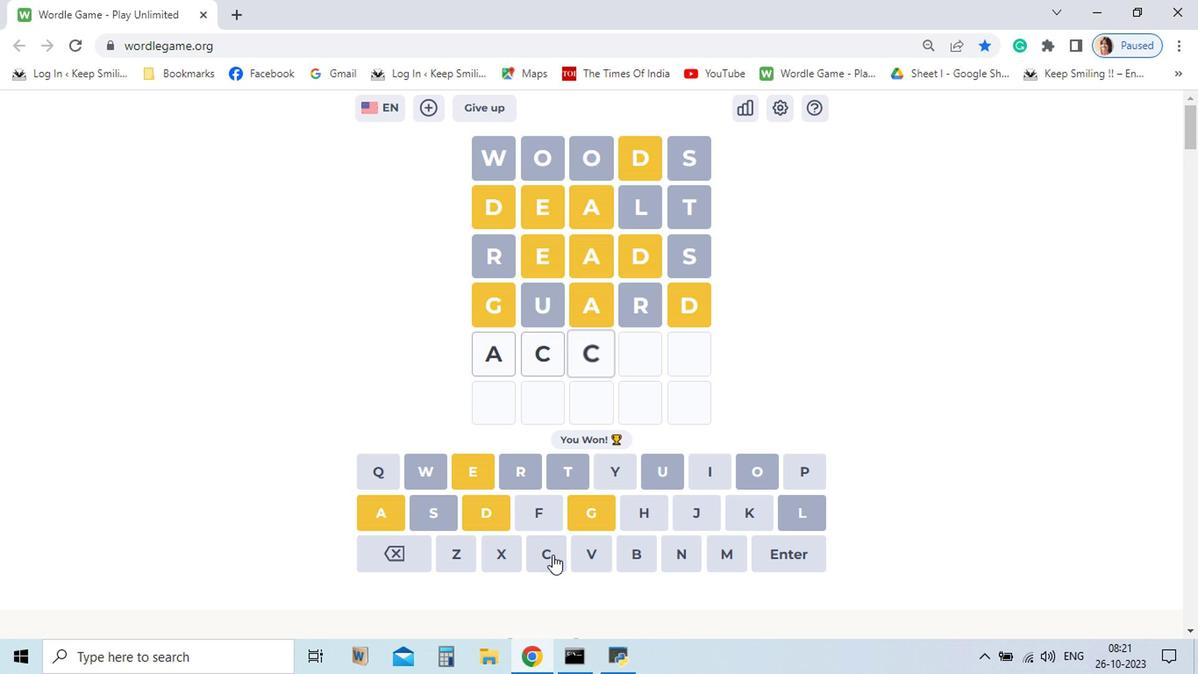 
Action: Mouse moved to (698, 496)
Screenshot: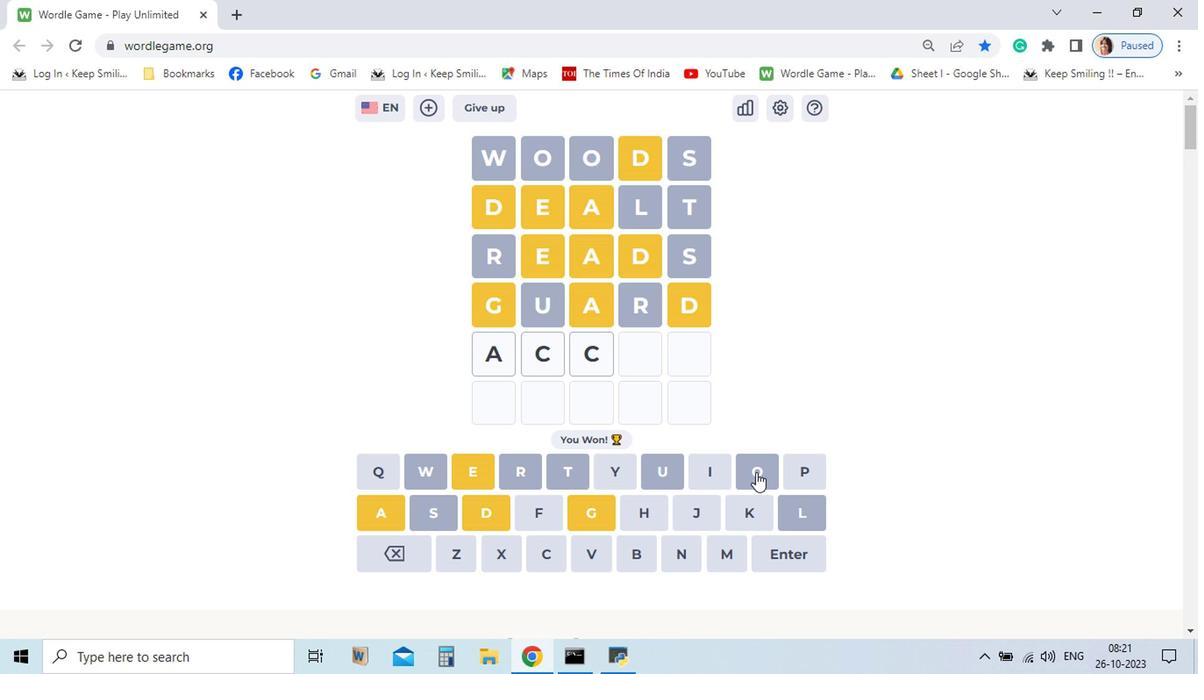 
Action: Mouse pressed left at (698, 496)
Screenshot: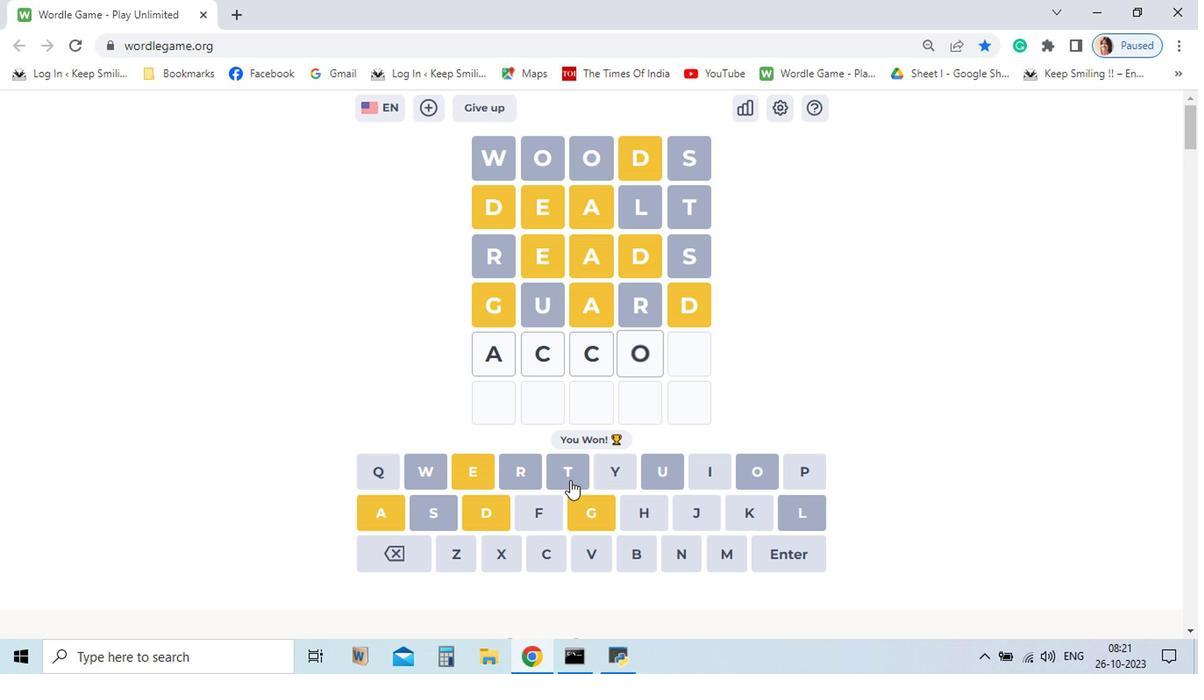 
Action: Mouse moved to (529, 496)
Screenshot: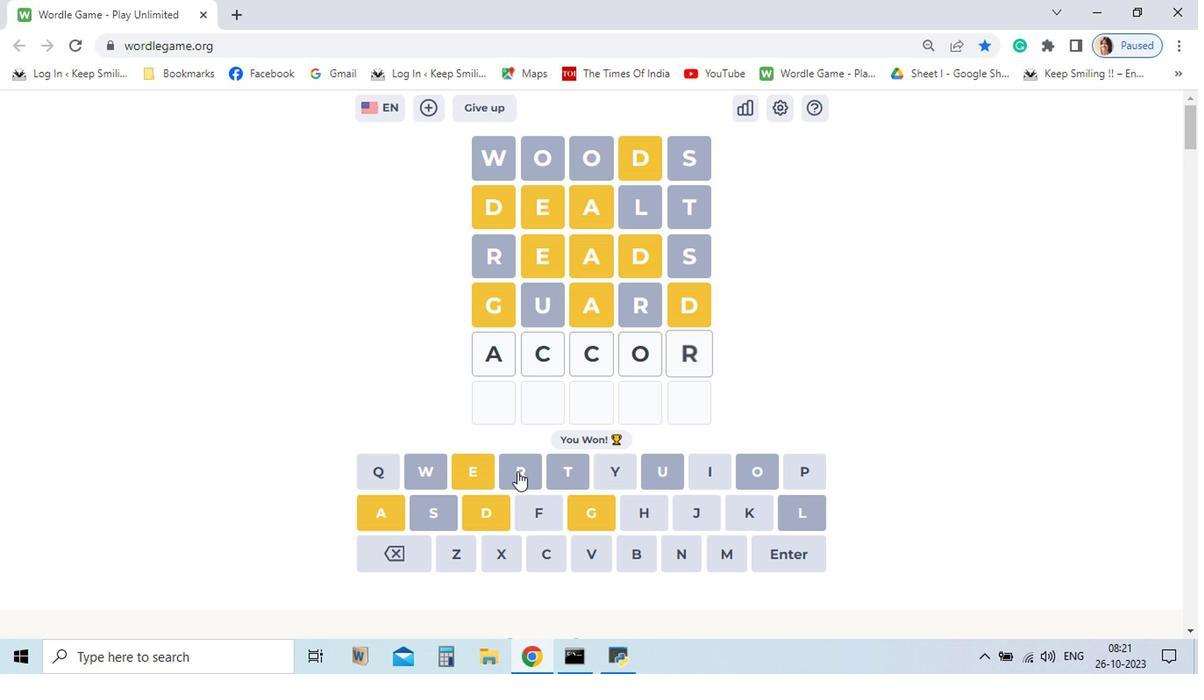 
Action: Mouse pressed left at (529, 496)
Screenshot: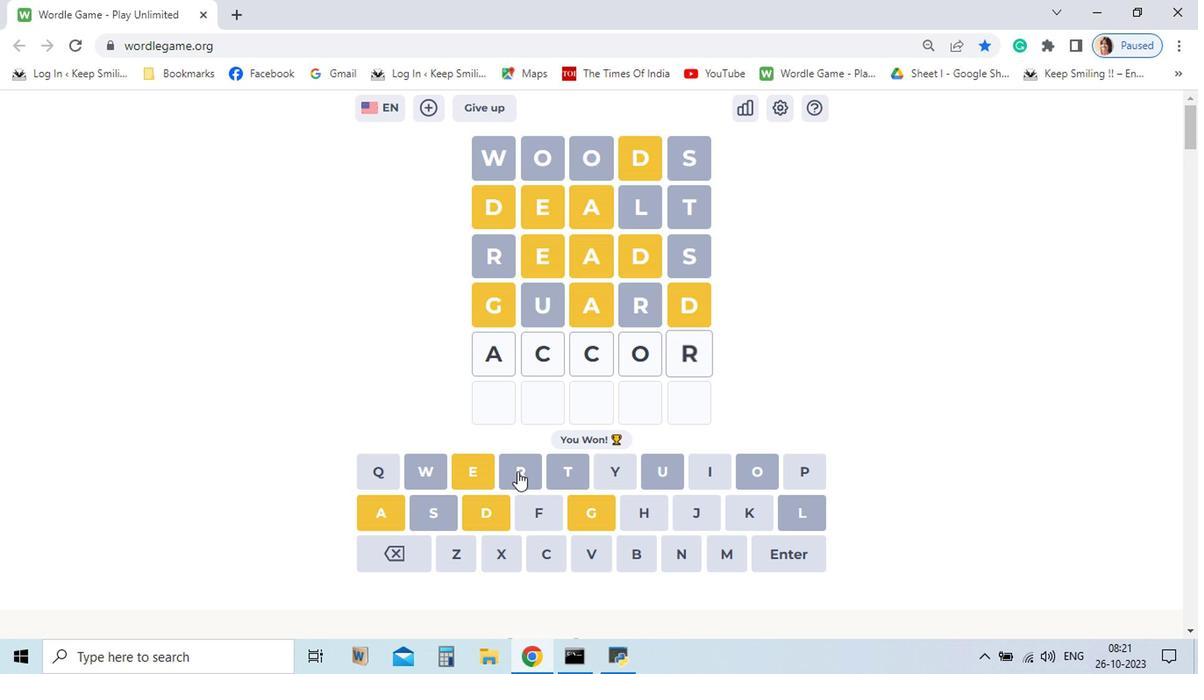 
Action: Mouse moved to (440, 549)
Screenshot: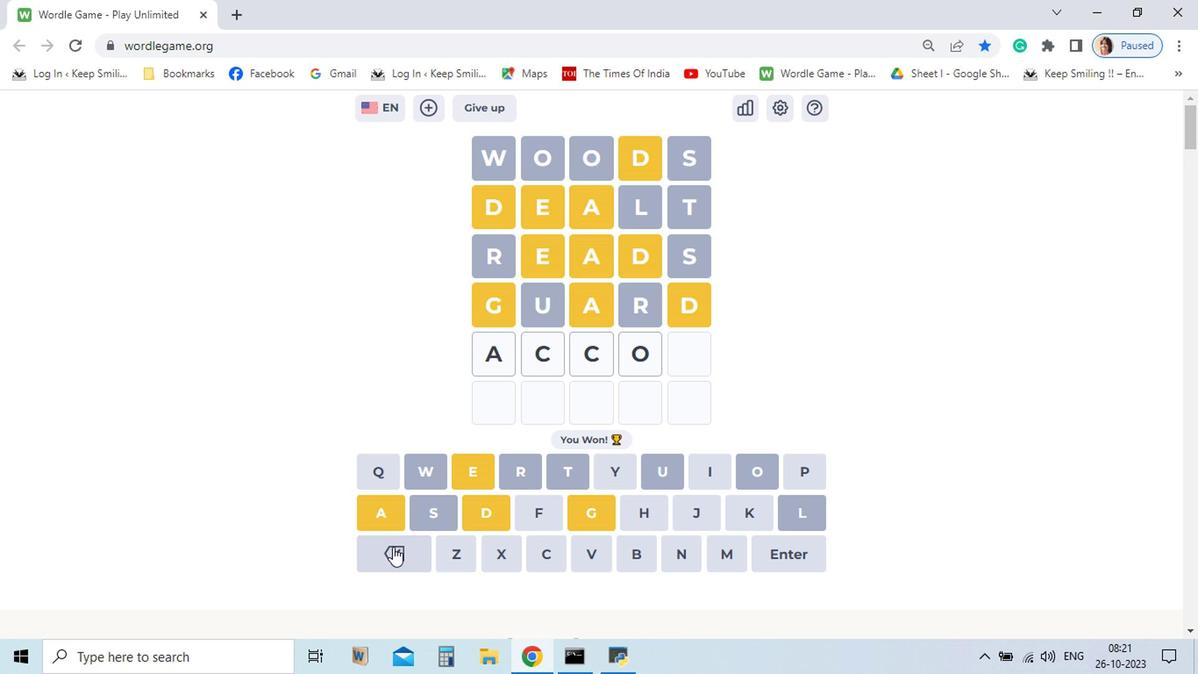 
Action: Mouse pressed left at (440, 549)
Screenshot: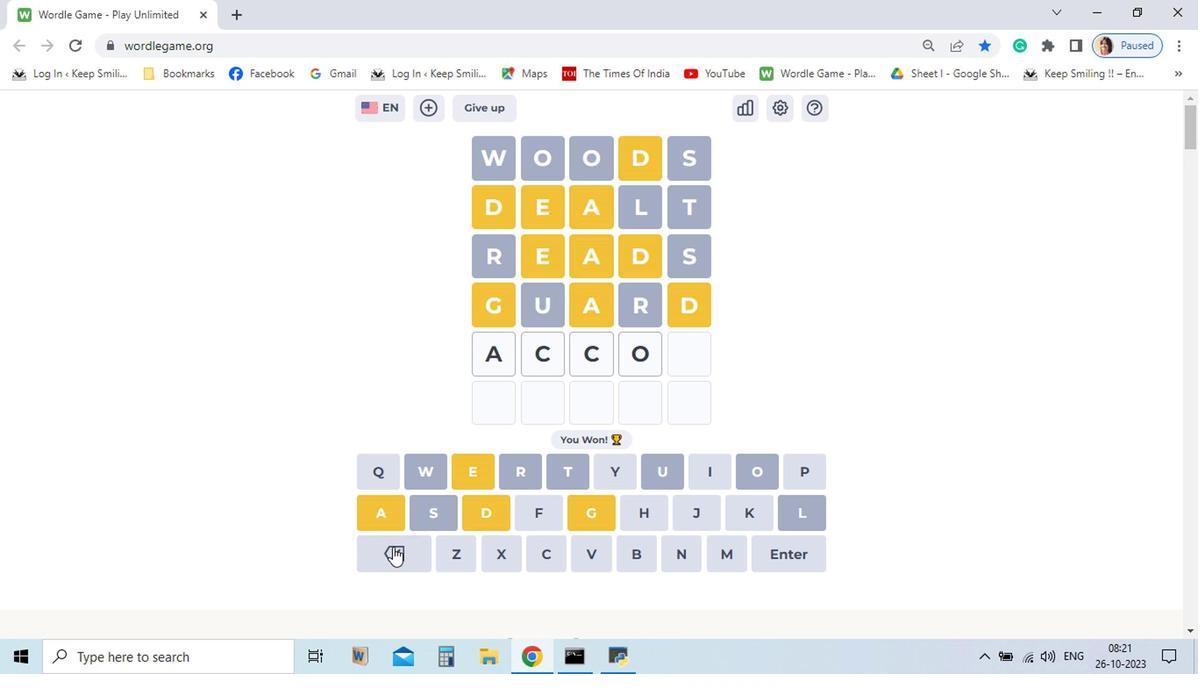 
Action: Mouse pressed left at (440, 549)
Screenshot: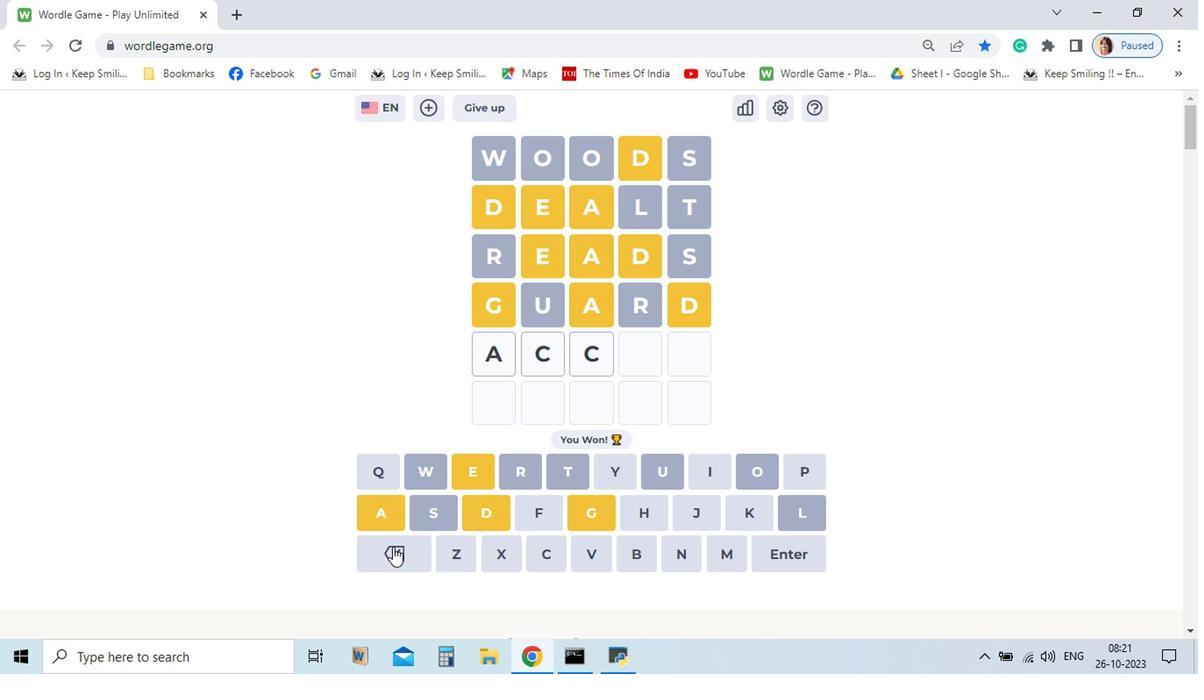 
Action: Mouse pressed left at (440, 549)
Screenshot: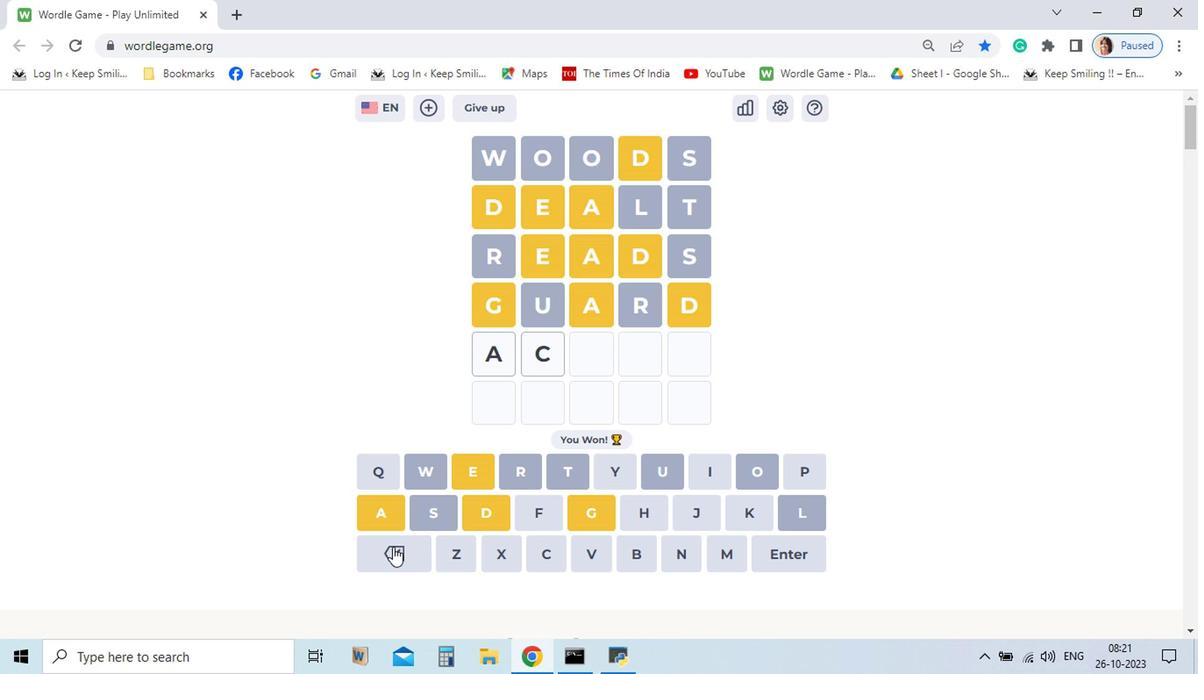 
Action: Mouse moved to (533, 494)
Screenshot: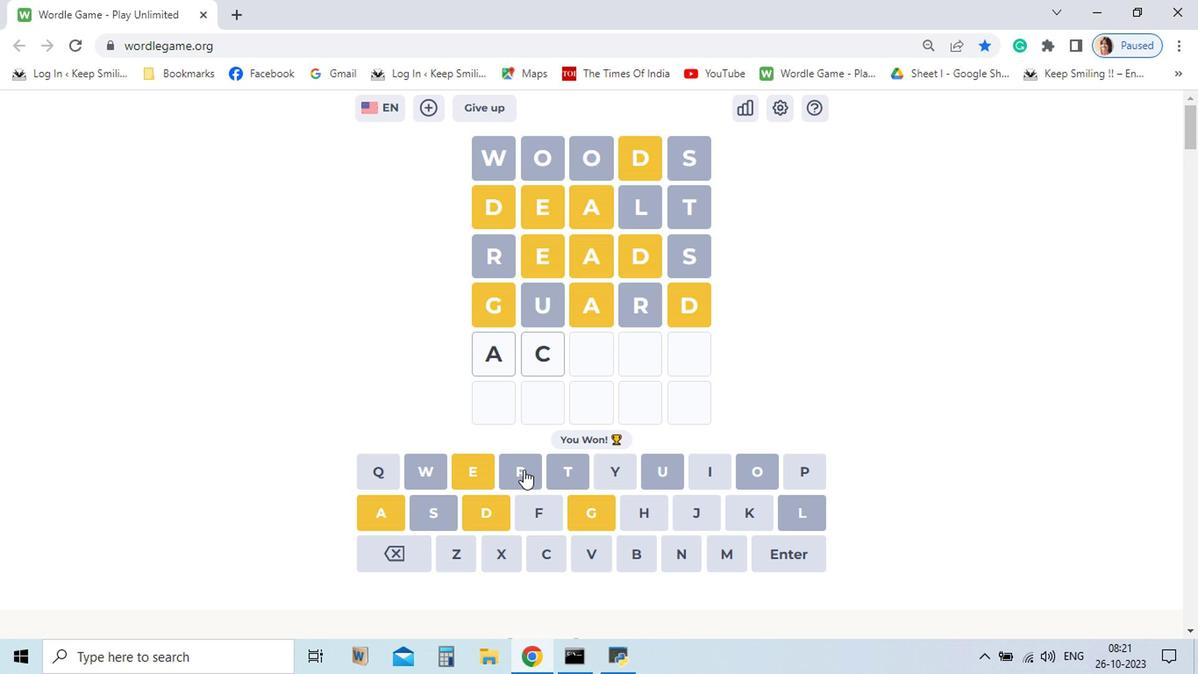 
Action: Mouse pressed left at (533, 494)
Screenshot: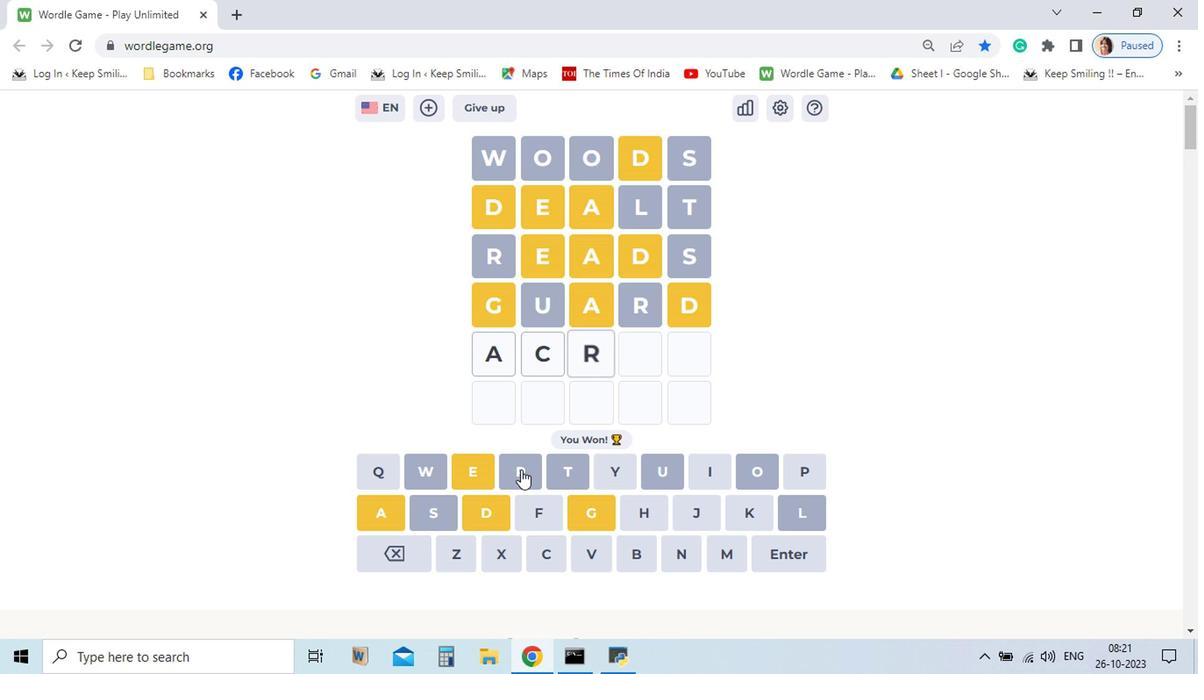 
Action: Mouse moved to (623, 493)
Screenshot: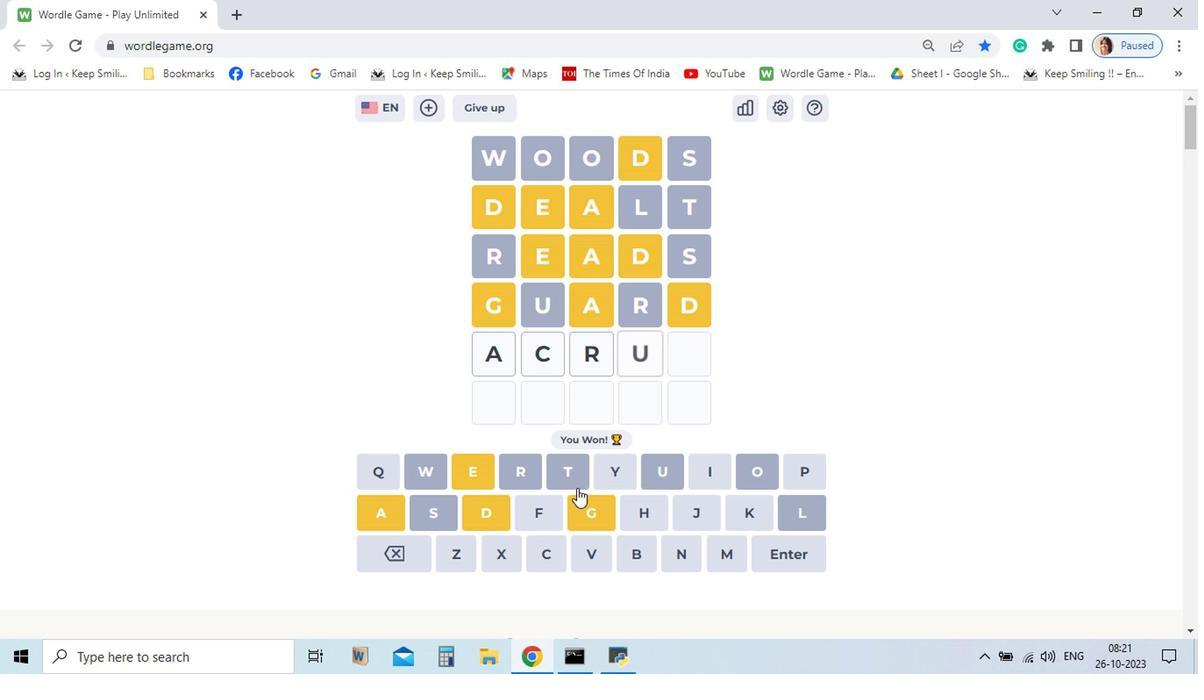 
Action: Mouse pressed left at (623, 493)
Screenshot: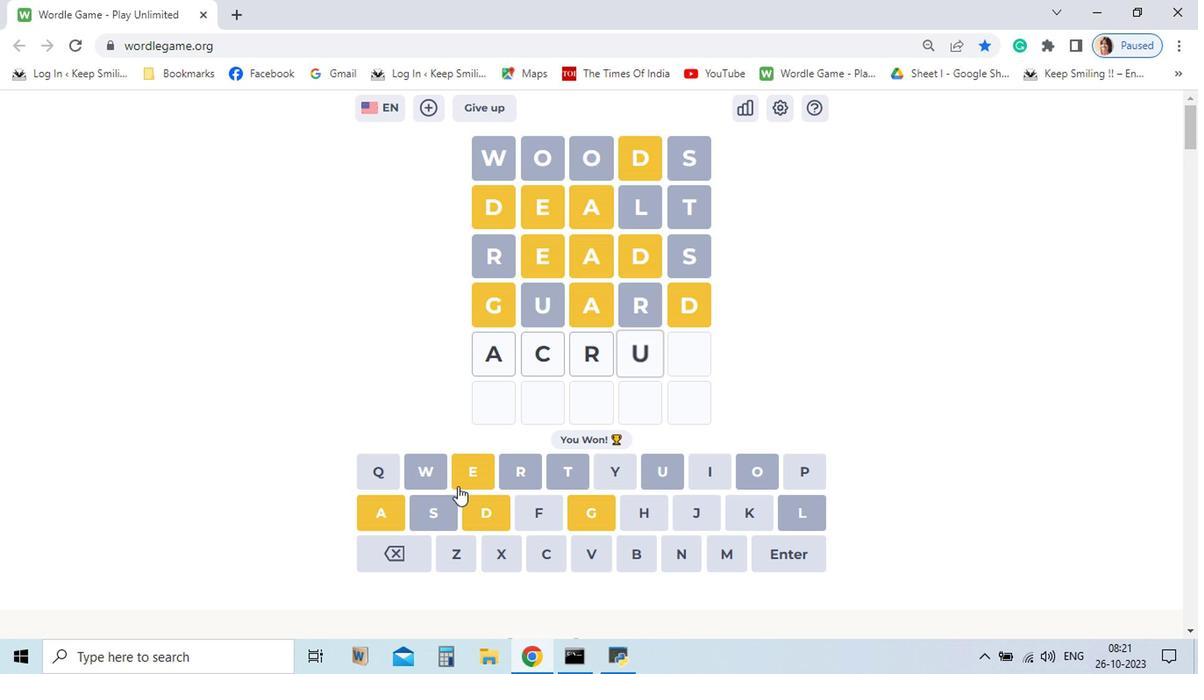 
Action: Mouse moved to (507, 495)
Screenshot: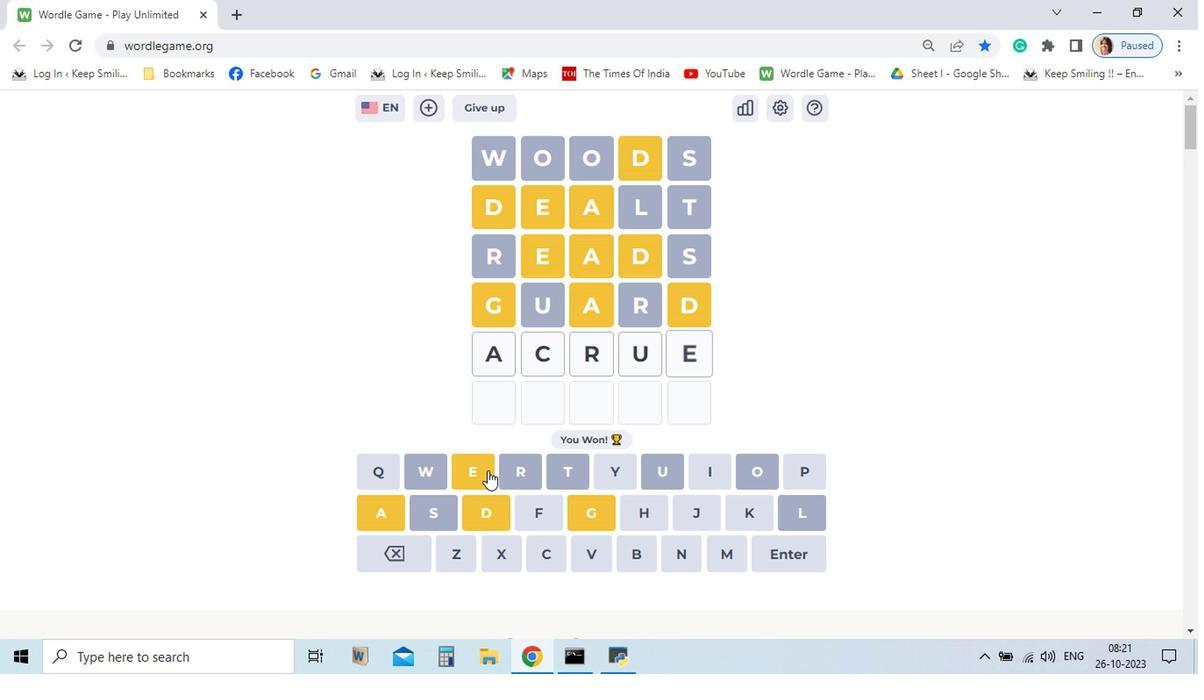 
Action: Mouse pressed left at (507, 495)
Screenshot: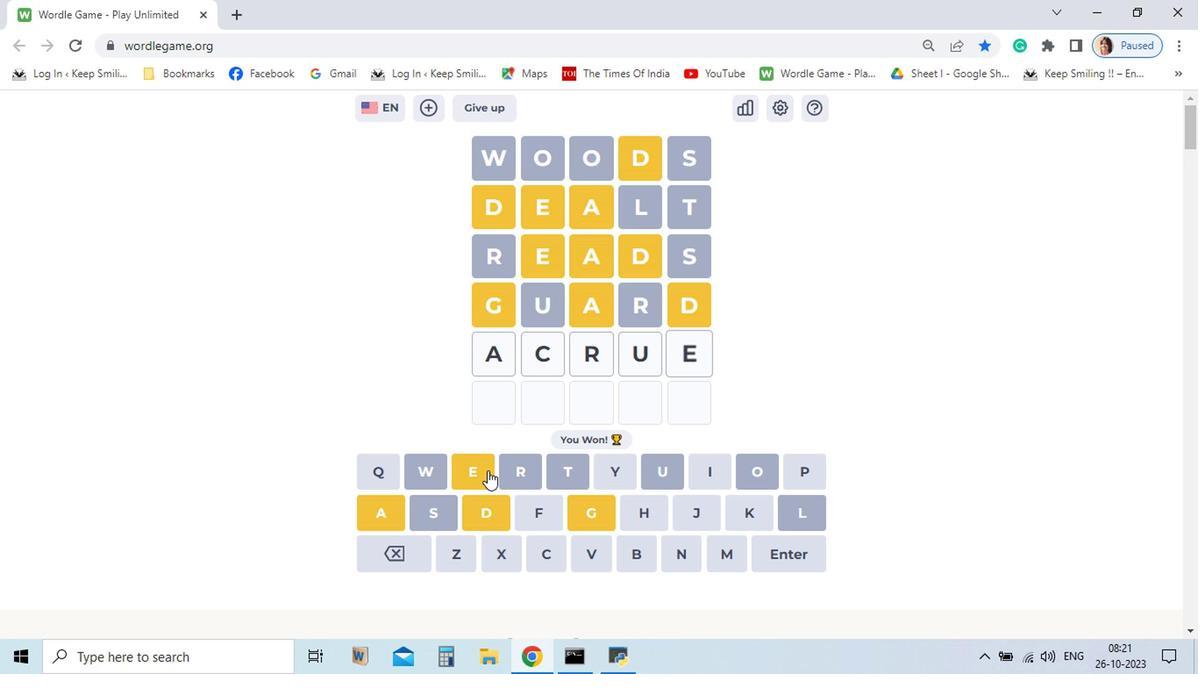 
Action: Mouse moved to (443, 554)
Screenshot: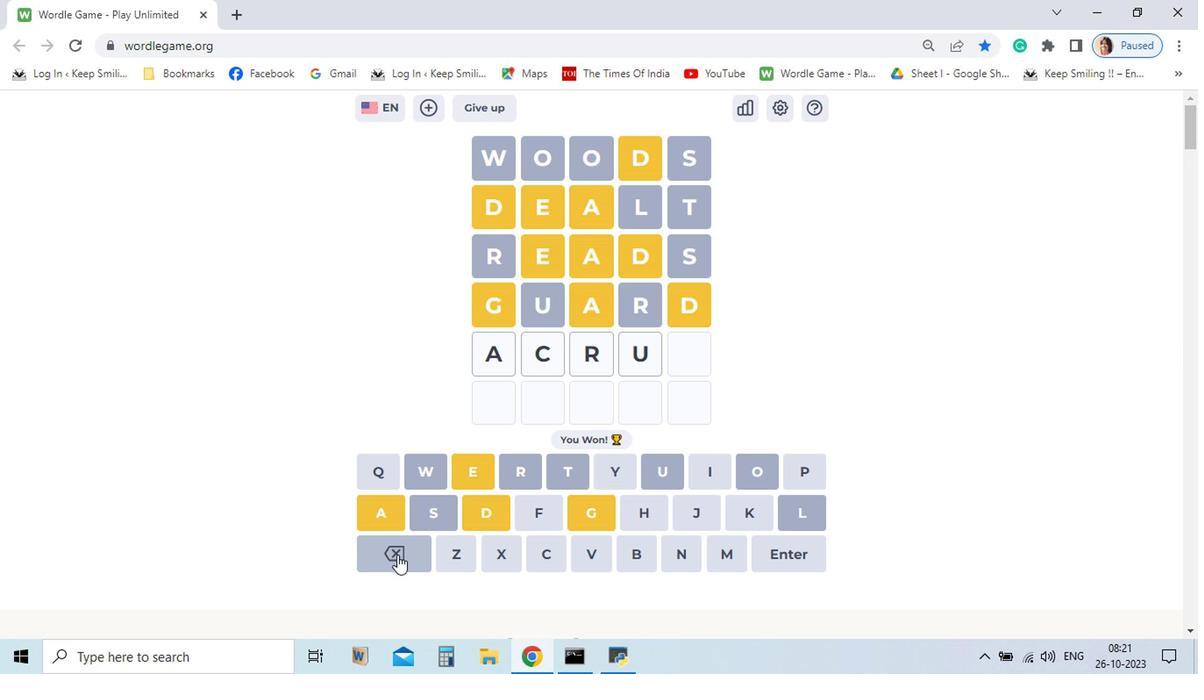 
Action: Mouse pressed left at (443, 554)
Screenshot: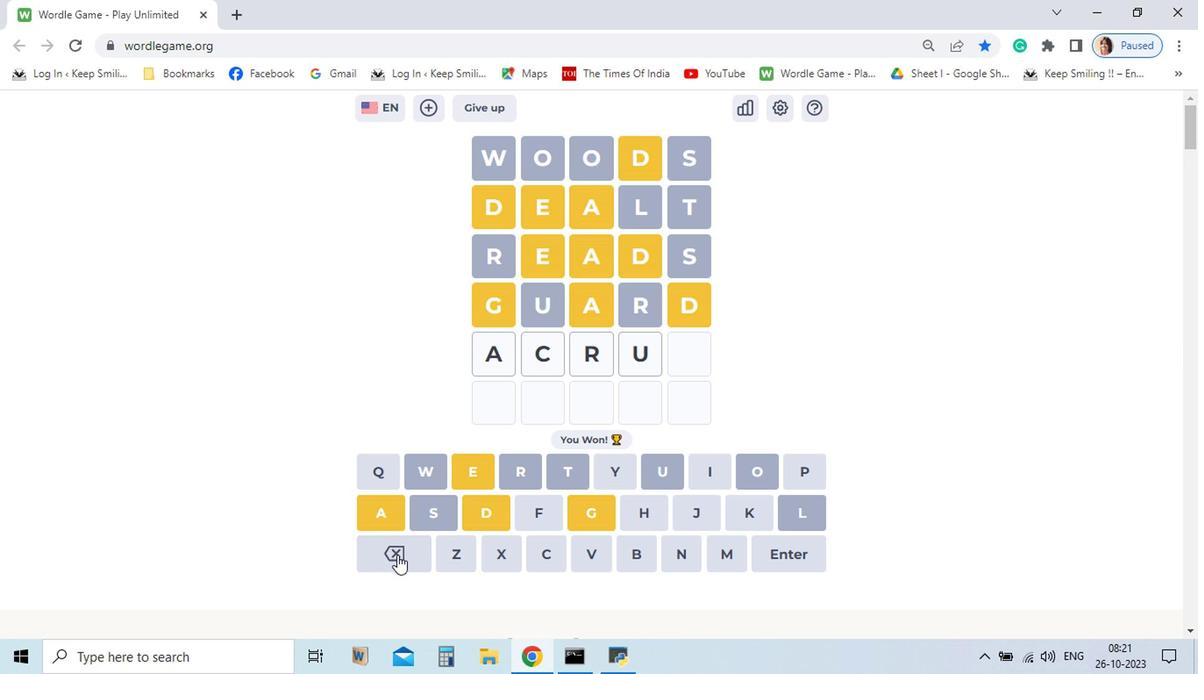 
Action: Mouse pressed left at (443, 554)
Screenshot: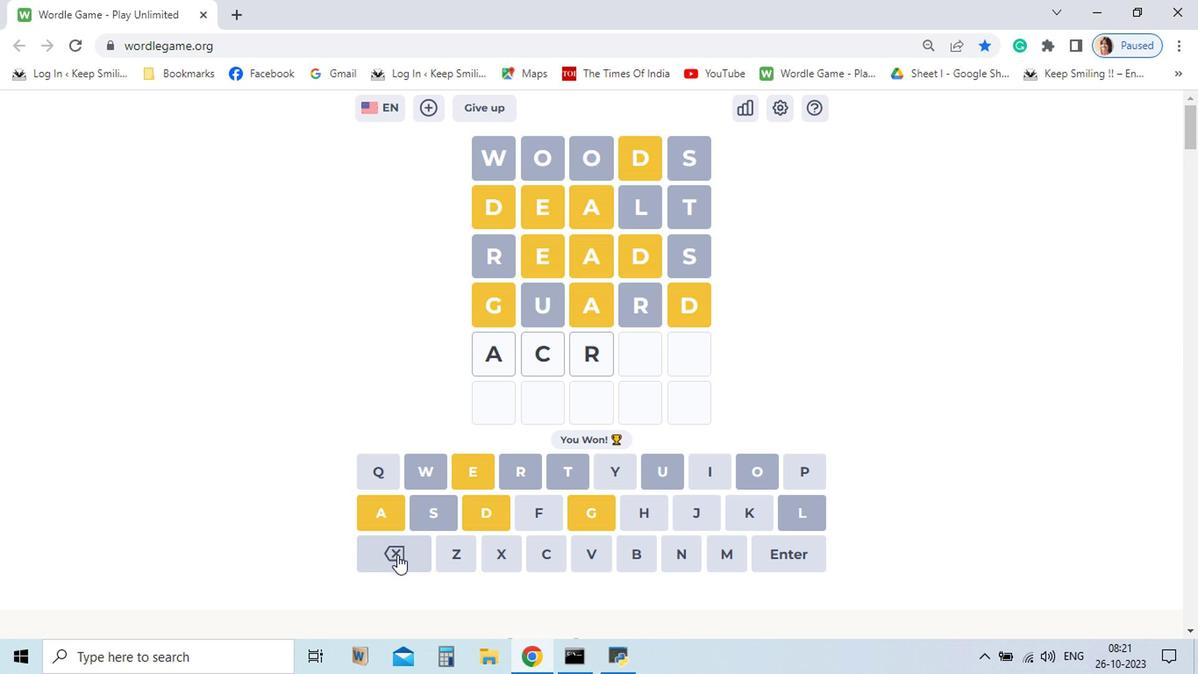 
Action: Mouse pressed left at (443, 554)
Screenshot: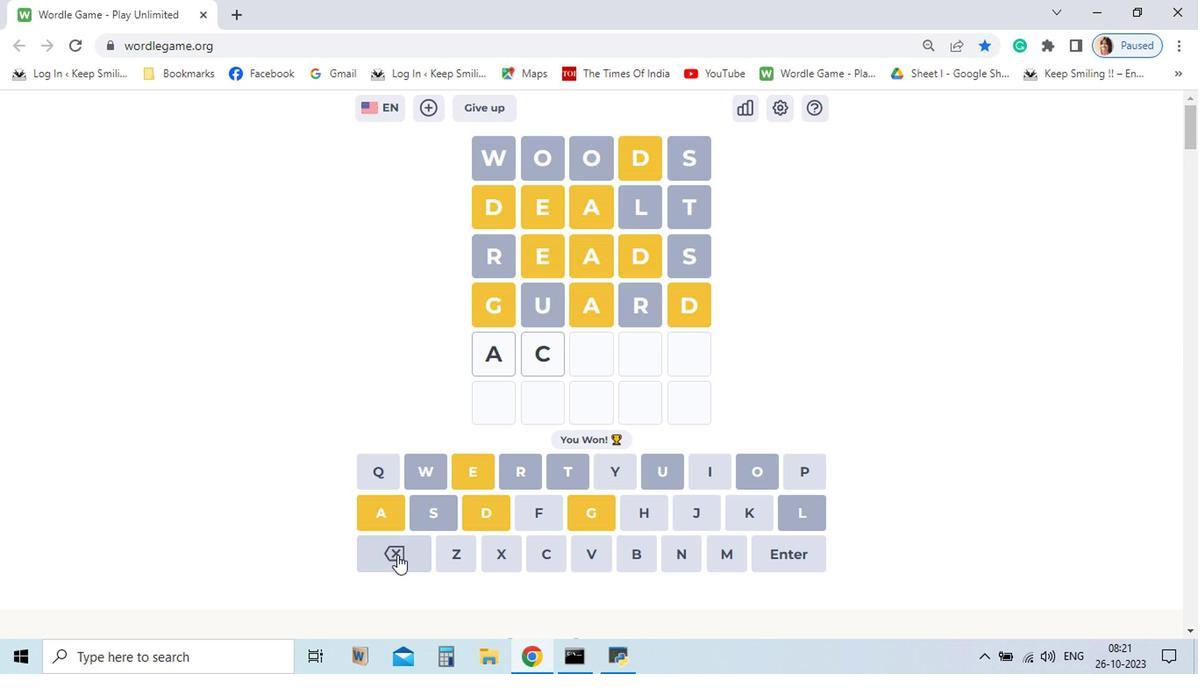 
Action: Mouse pressed left at (443, 554)
Screenshot: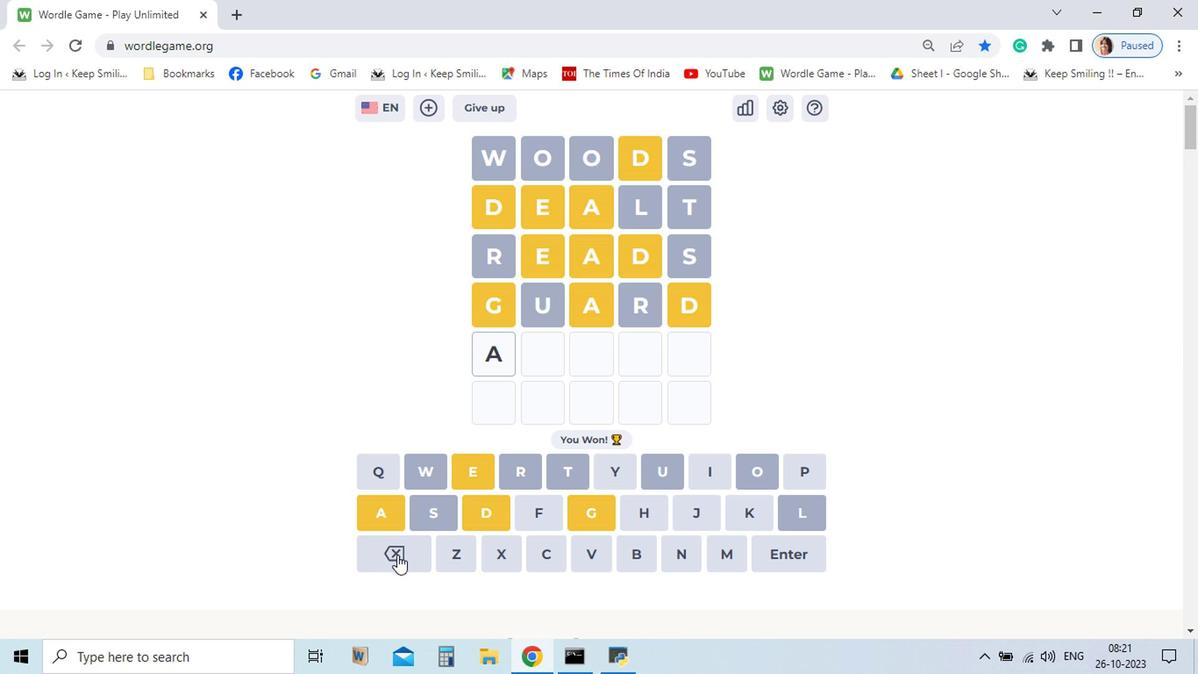
Action: Mouse pressed left at (443, 554)
Screenshot: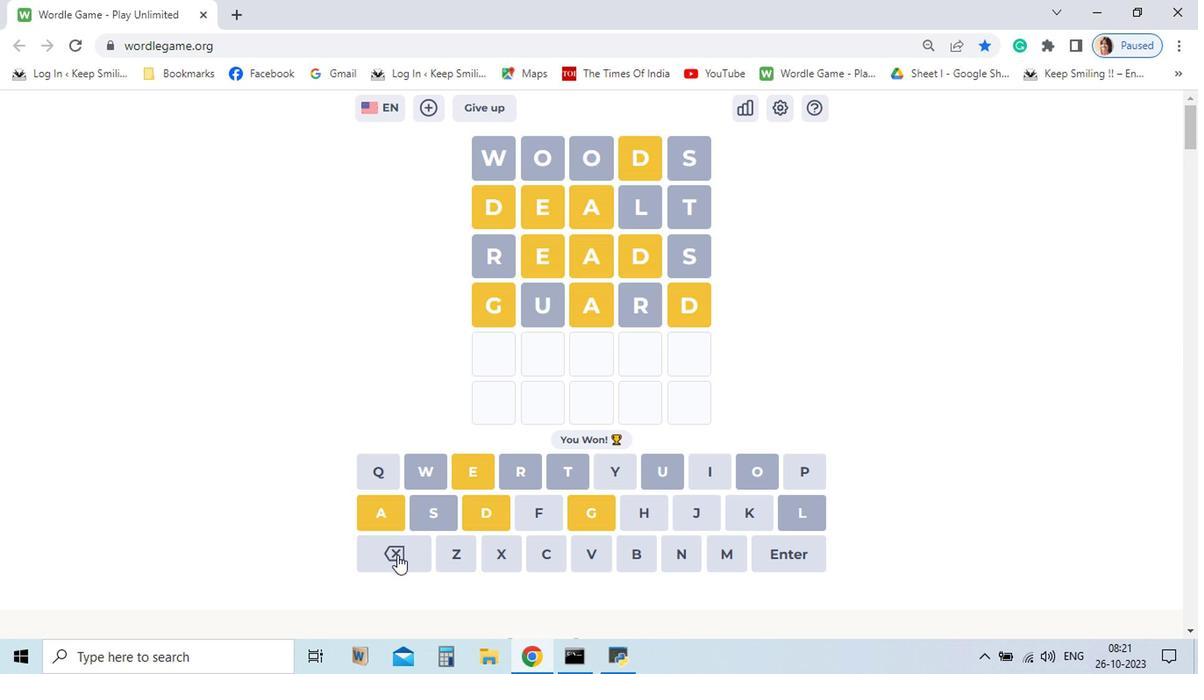 
Action: Mouse moved to (587, 526)
Screenshot: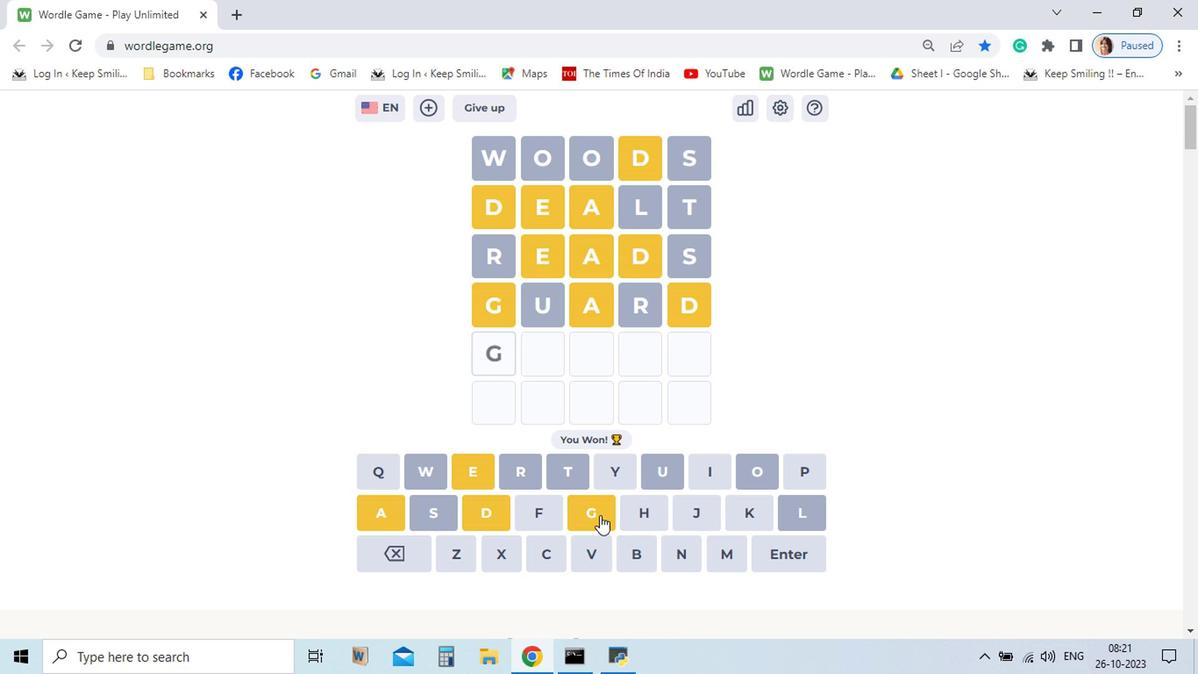 
Action: Mouse pressed left at (587, 526)
Screenshot: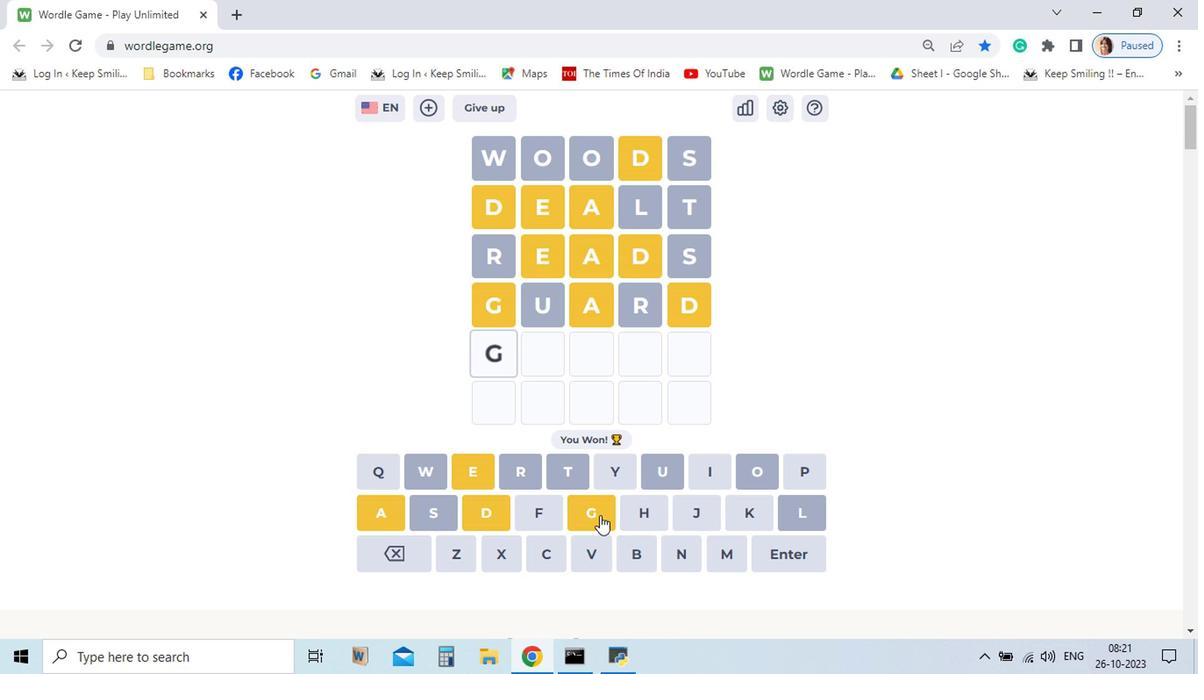 
Action: Mouse moved to (436, 520)
Screenshot: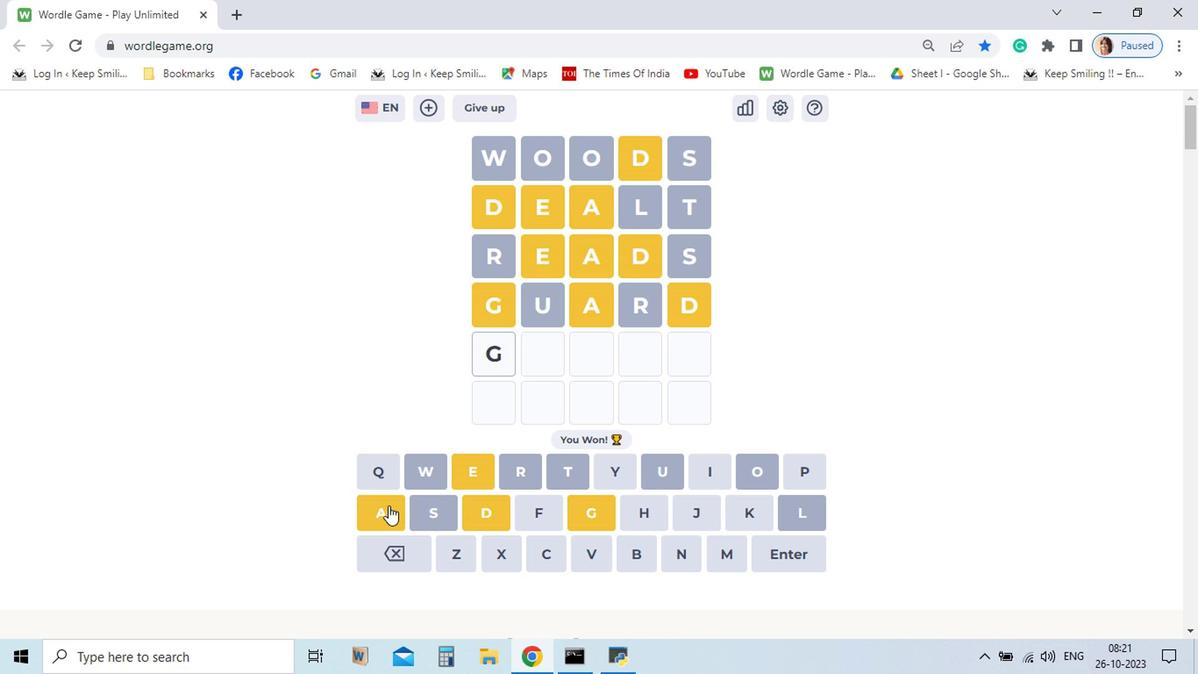 
Action: Mouse pressed left at (436, 520)
Screenshot: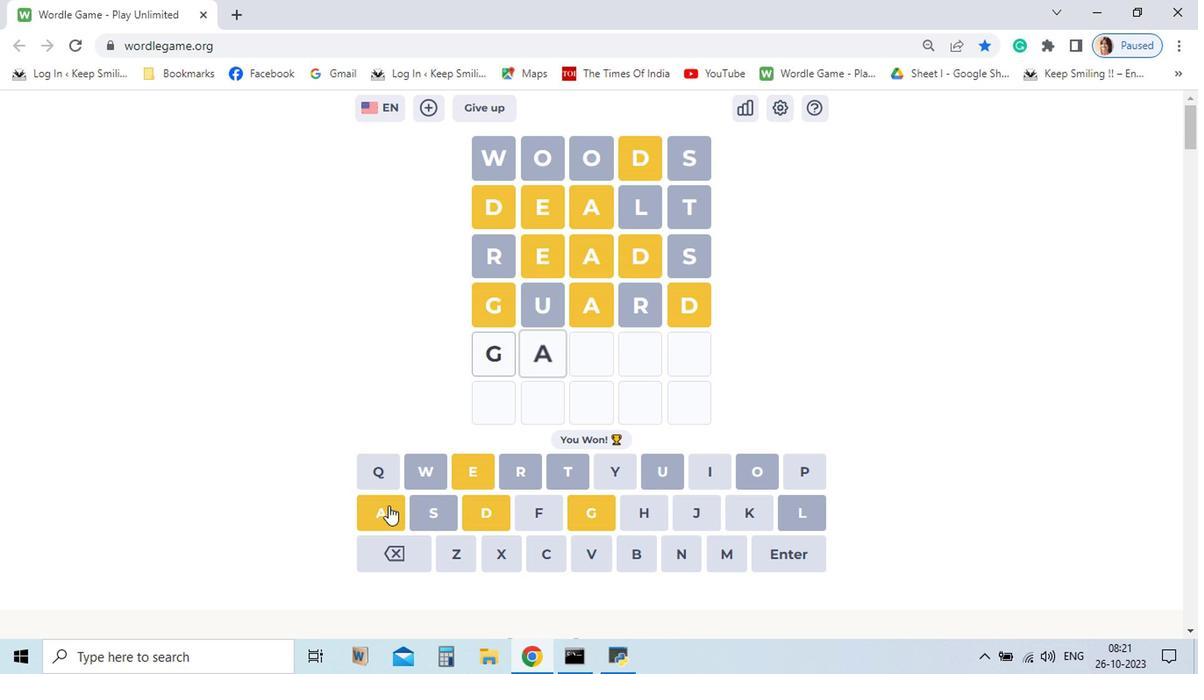 
Action: Mouse moved to (678, 552)
Screenshot: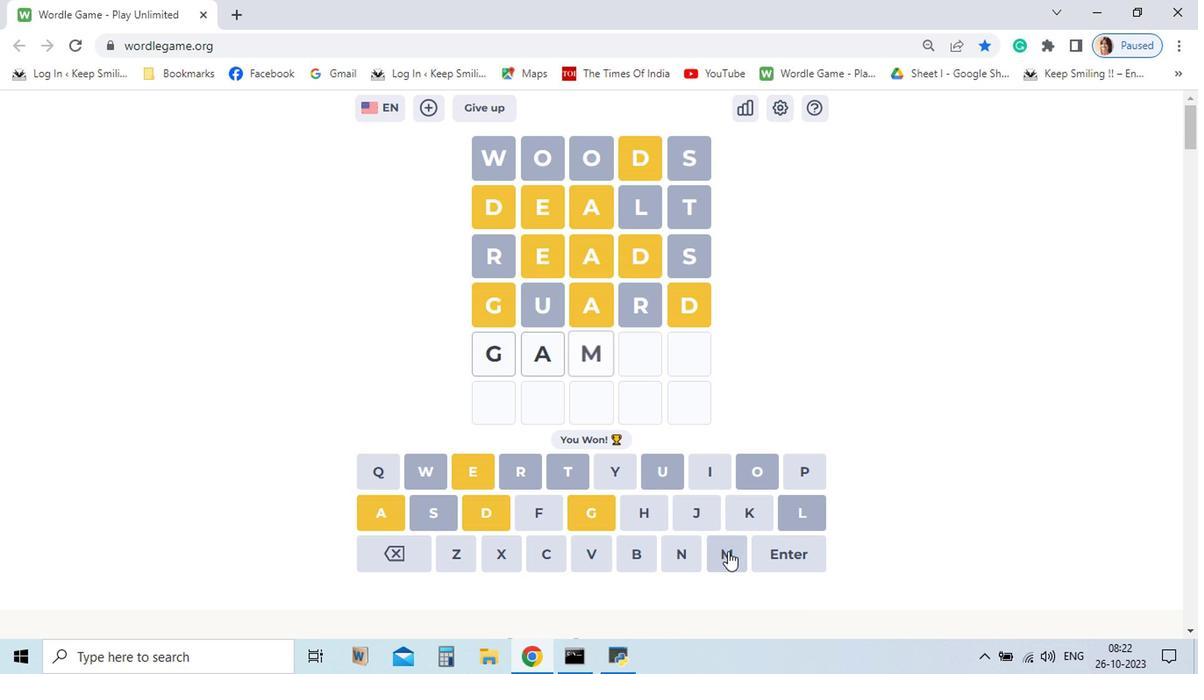 
Action: Mouse pressed left at (678, 552)
Screenshot: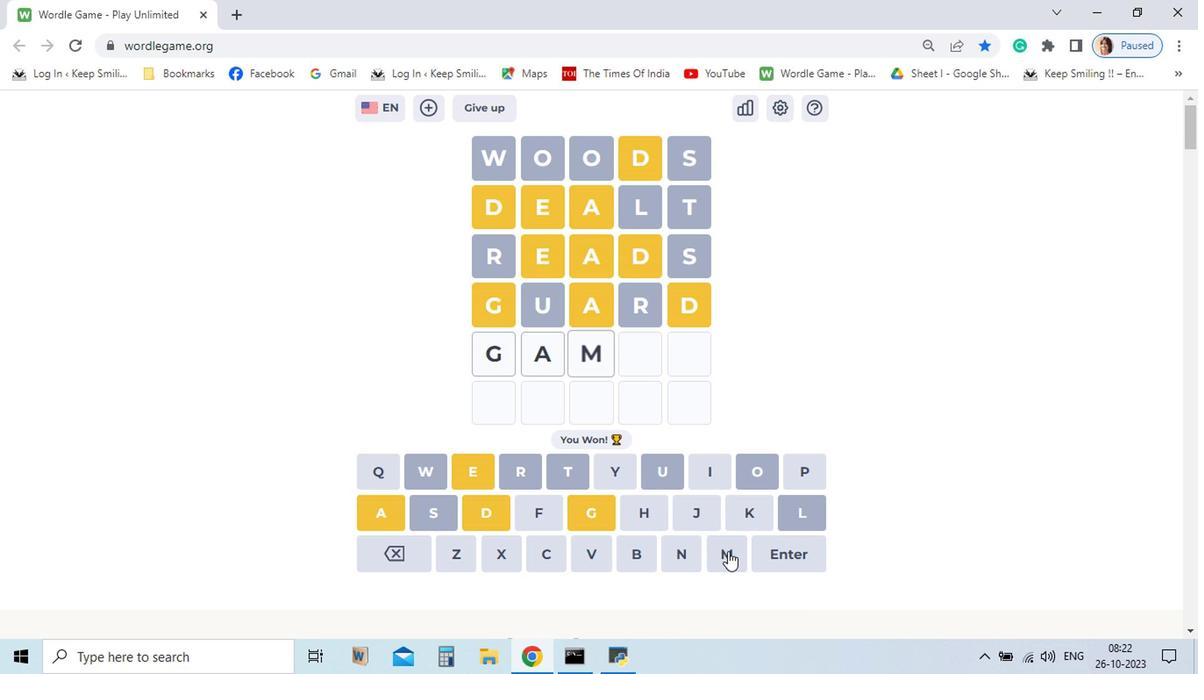 
Action: Mouse moved to (501, 496)
Screenshot: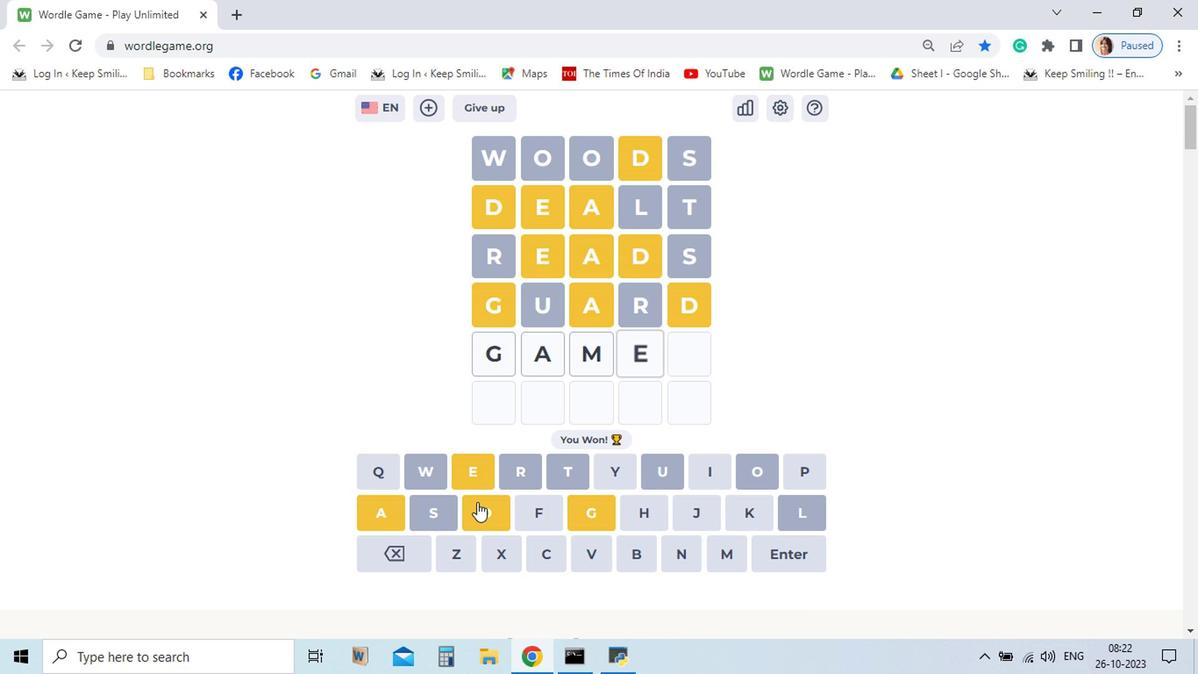
Action: Mouse pressed left at (501, 496)
Screenshot: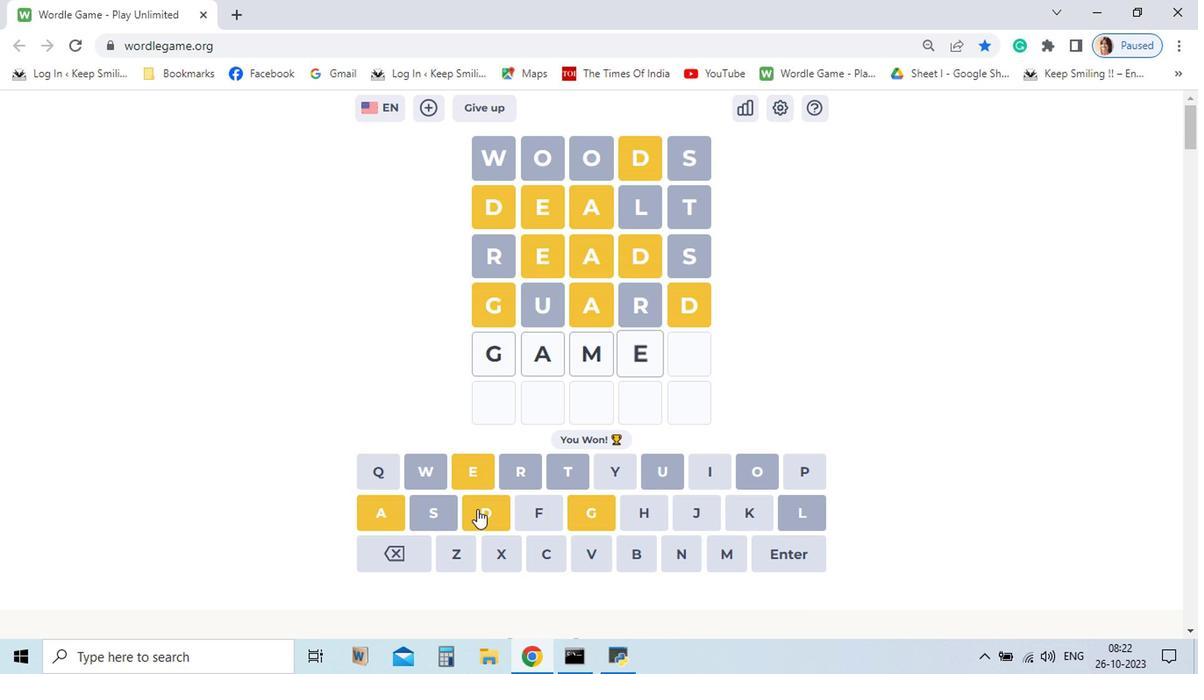 
Action: Mouse moved to (500, 523)
Screenshot: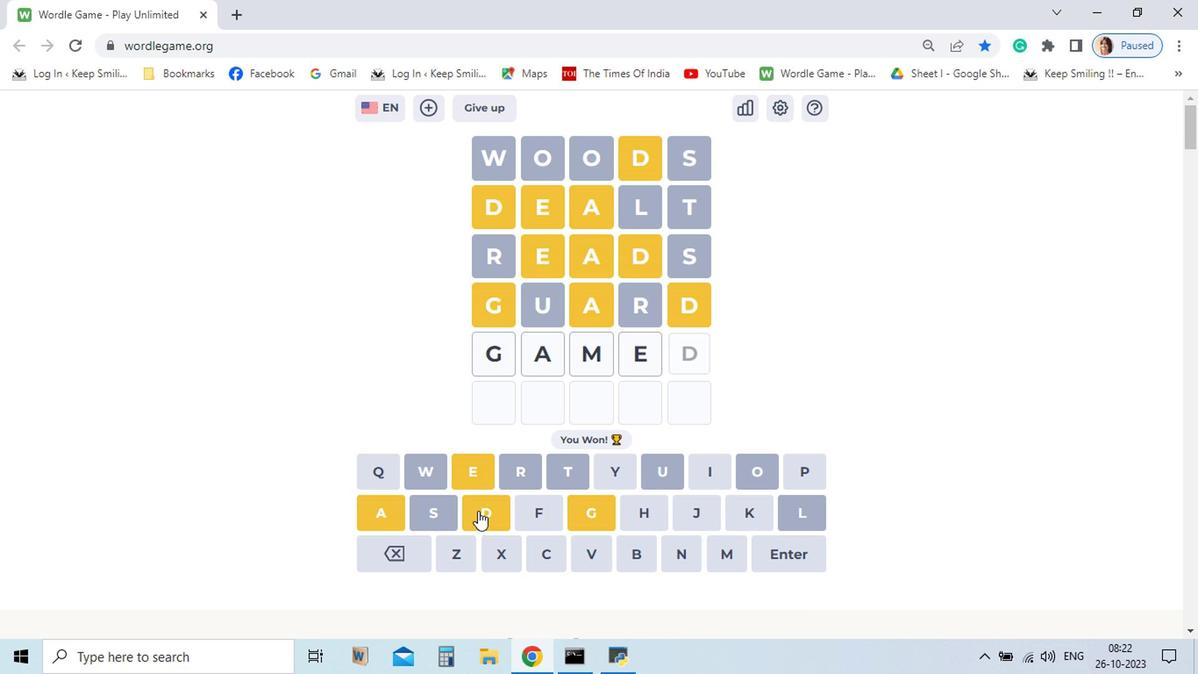 
Action: Mouse pressed left at (500, 523)
Screenshot: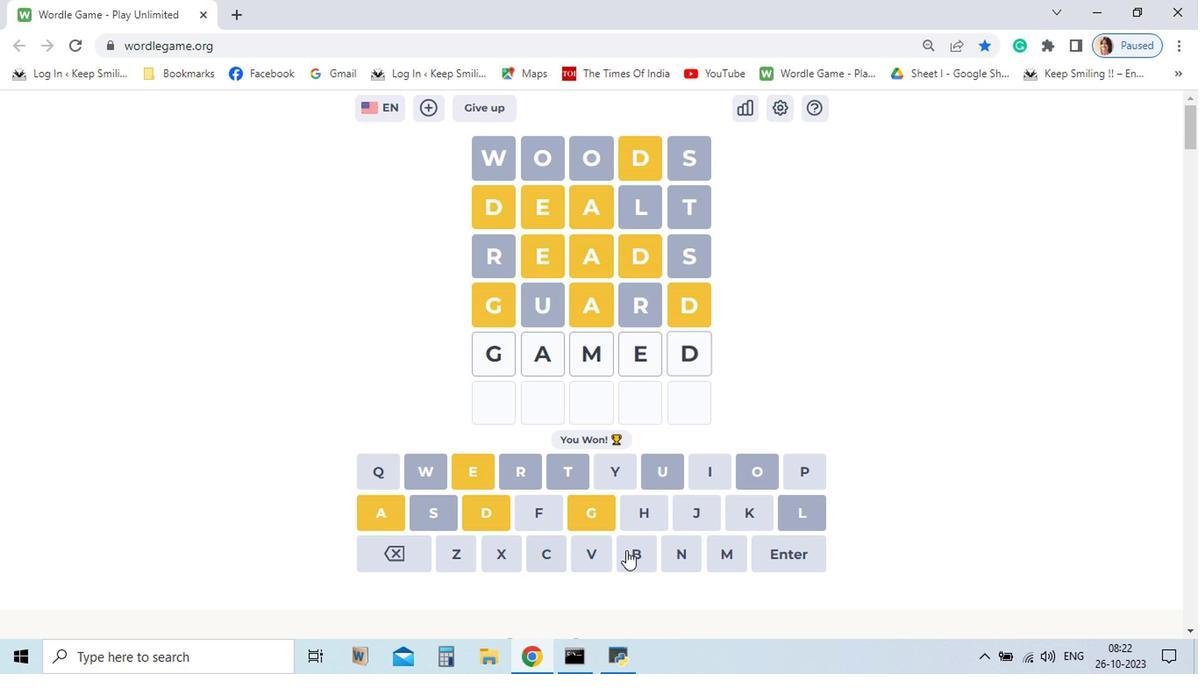 
Action: Mouse moved to (704, 551)
Screenshot: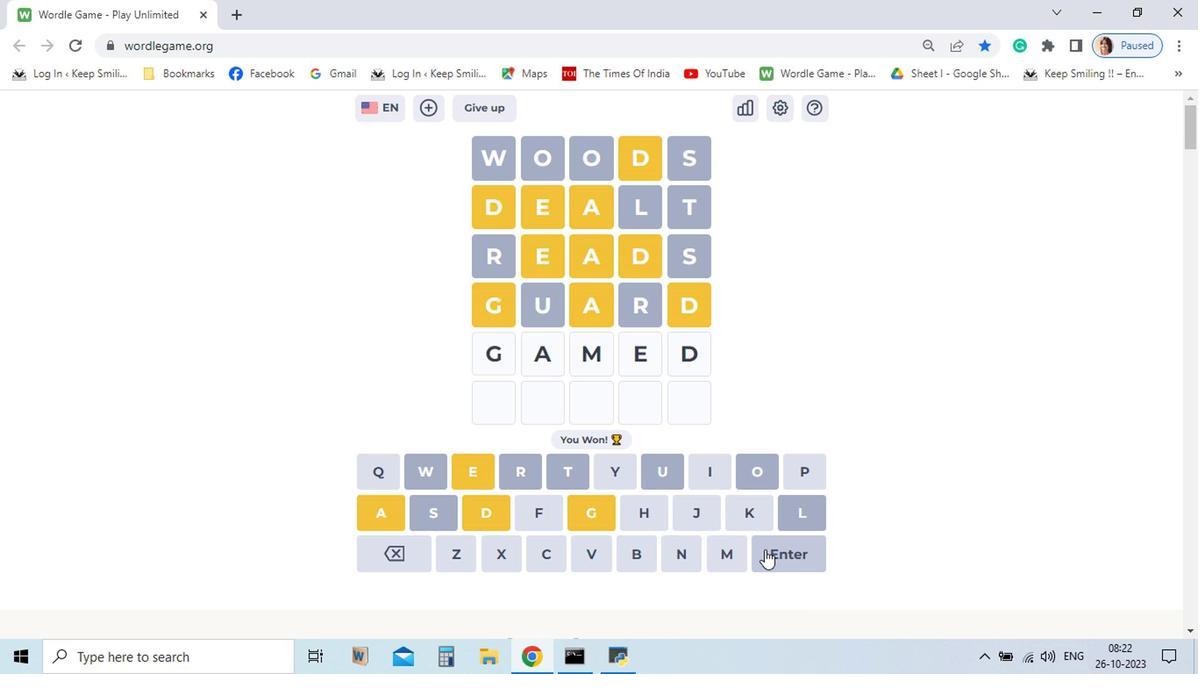 
Action: Mouse pressed left at (704, 551)
Screenshot: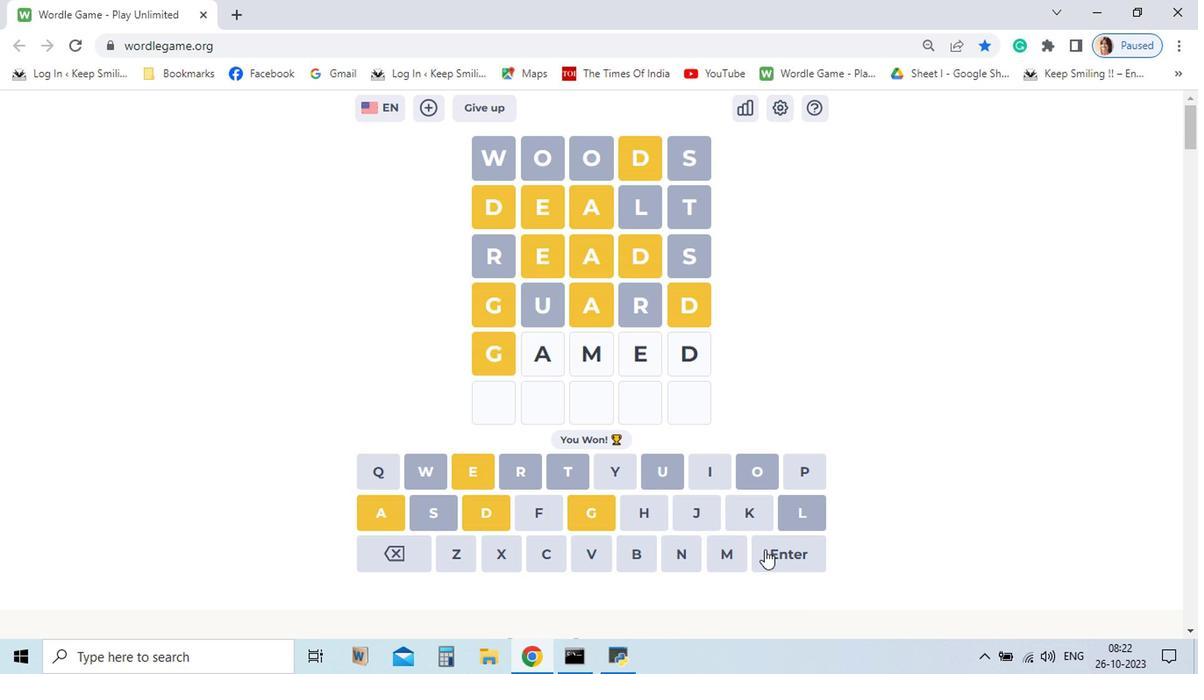 
Action: Mouse moved to (546, 524)
Screenshot: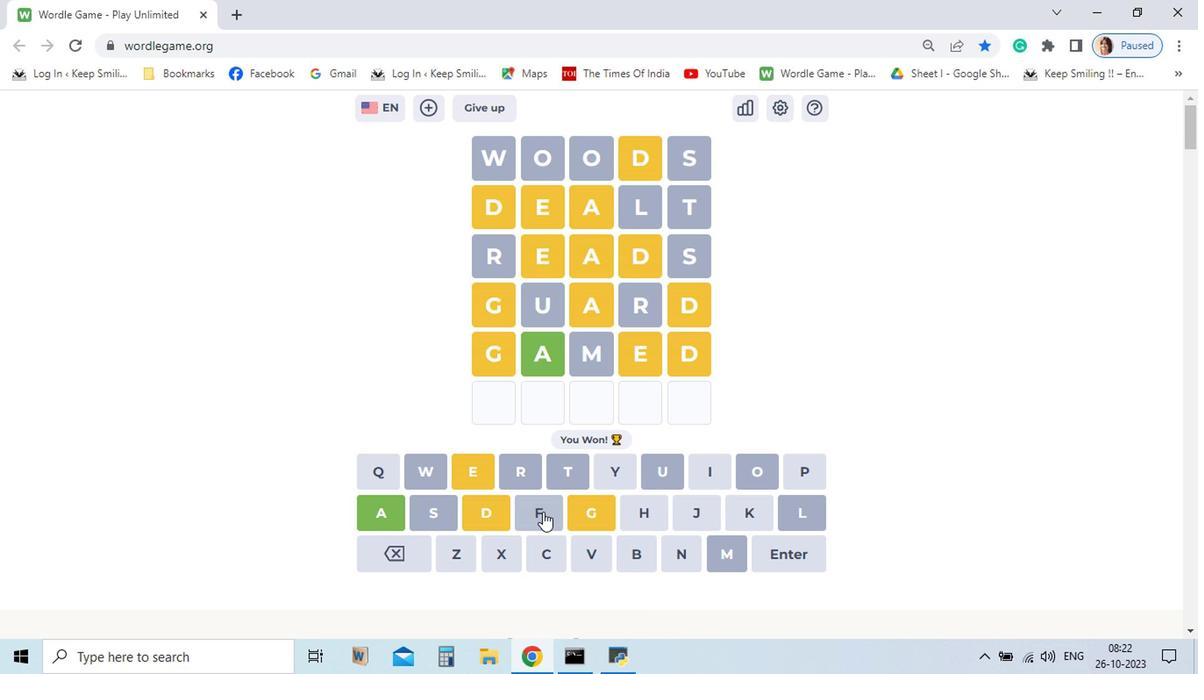 
Action: Mouse pressed left at (546, 524)
Screenshot: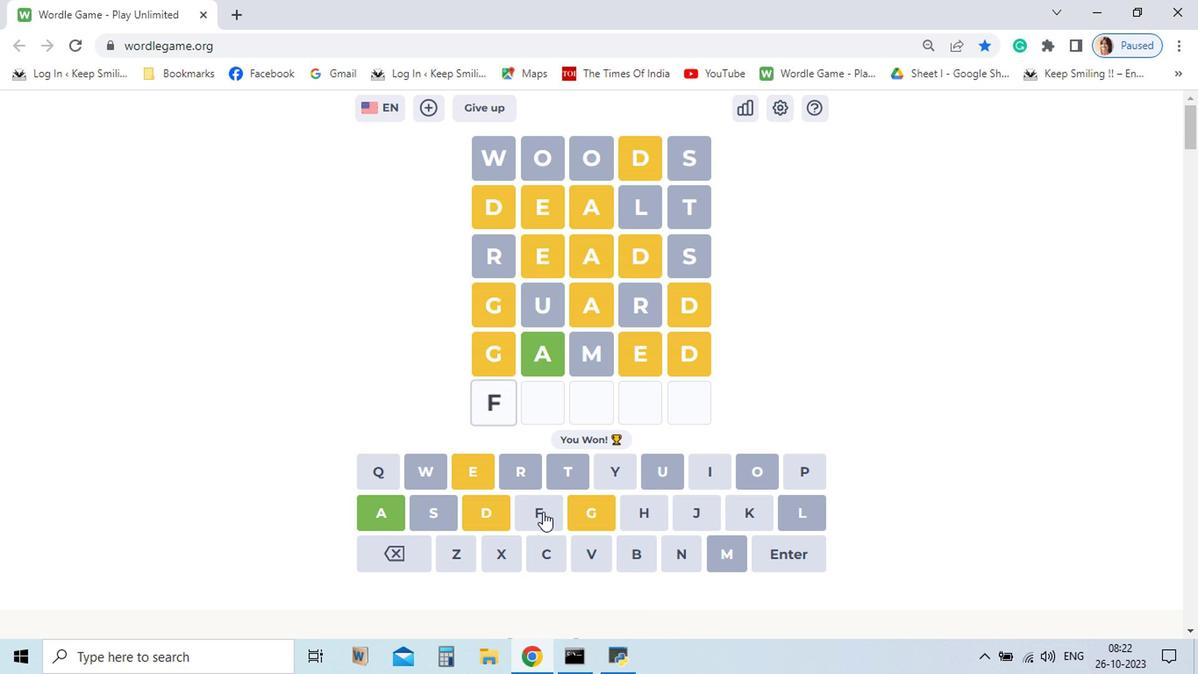 
Action: Mouse moved to (435, 520)
Screenshot: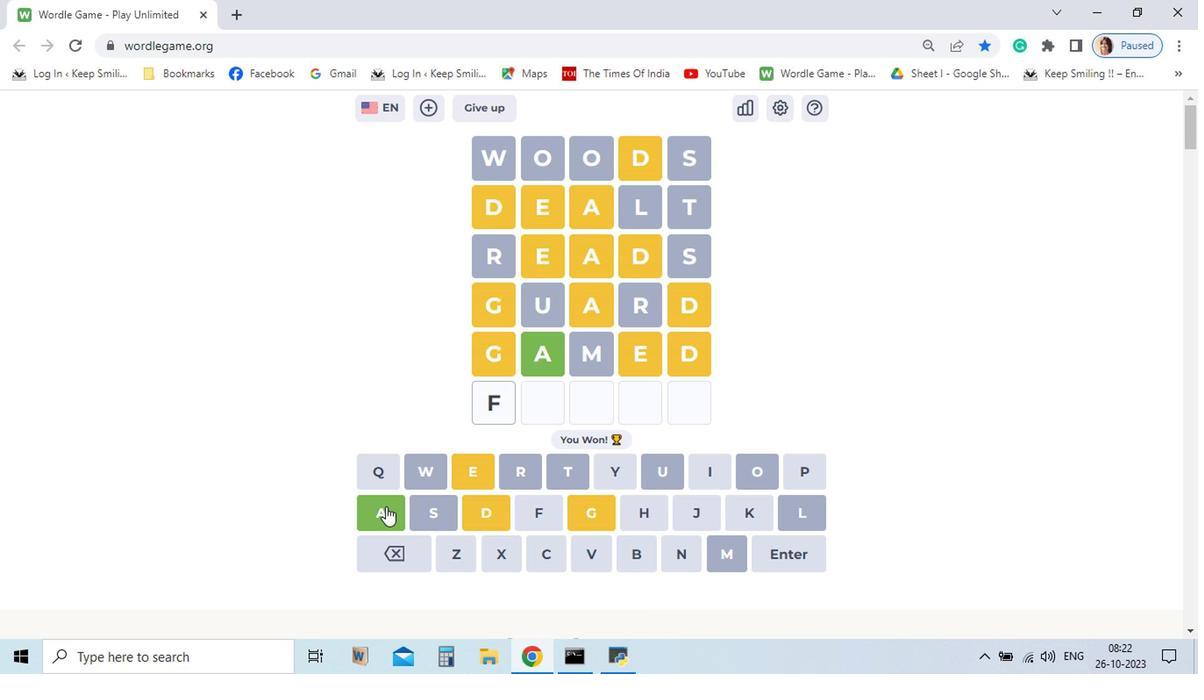 
Action: Mouse pressed left at (435, 520)
Screenshot: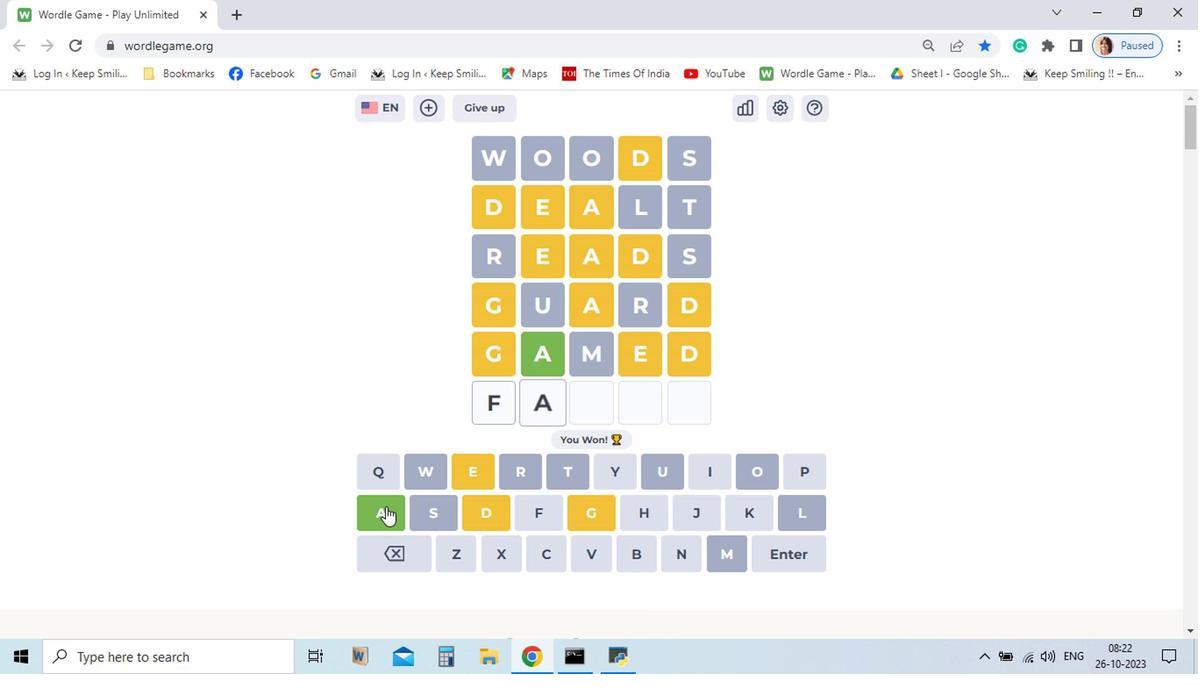 
Action: Mouse moved to (645, 554)
Screenshot: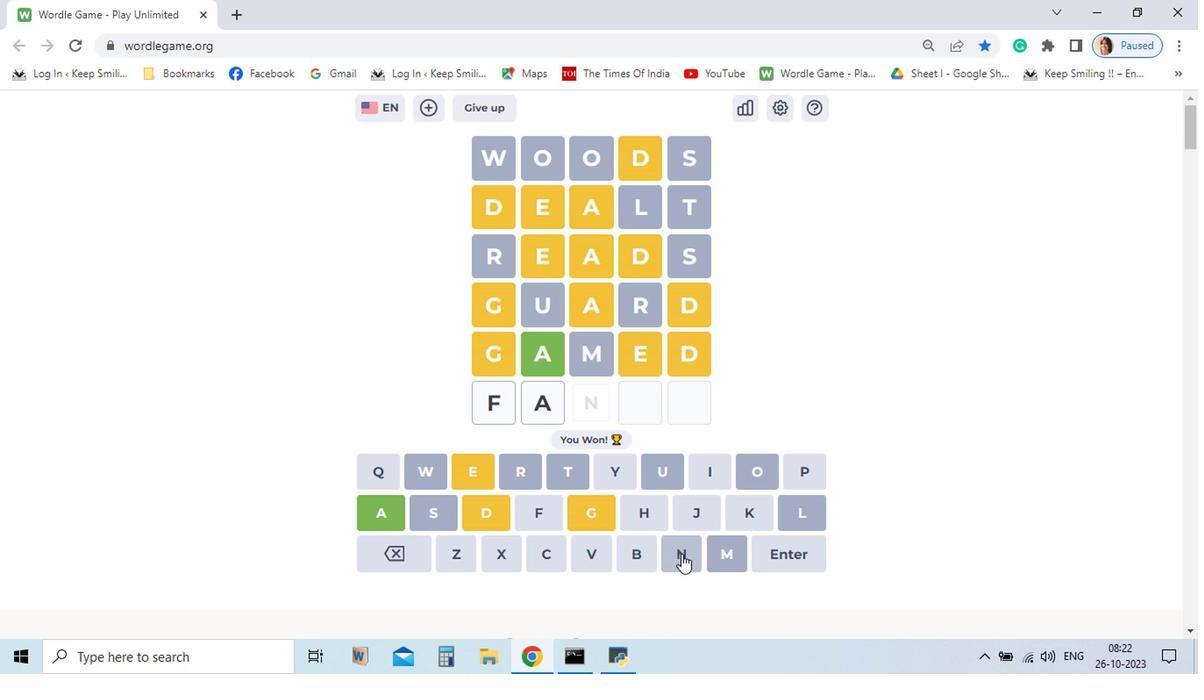 
Action: Mouse pressed left at (645, 554)
Screenshot: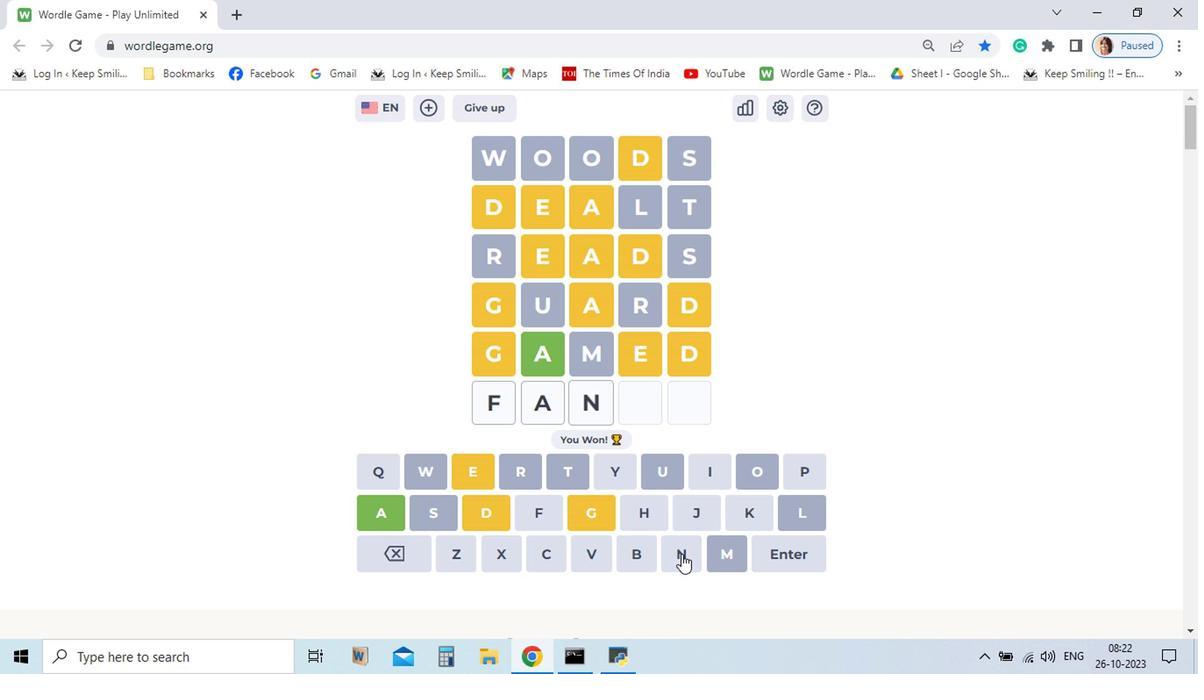 
Action: Mouse moved to (443, 553)
Screenshot: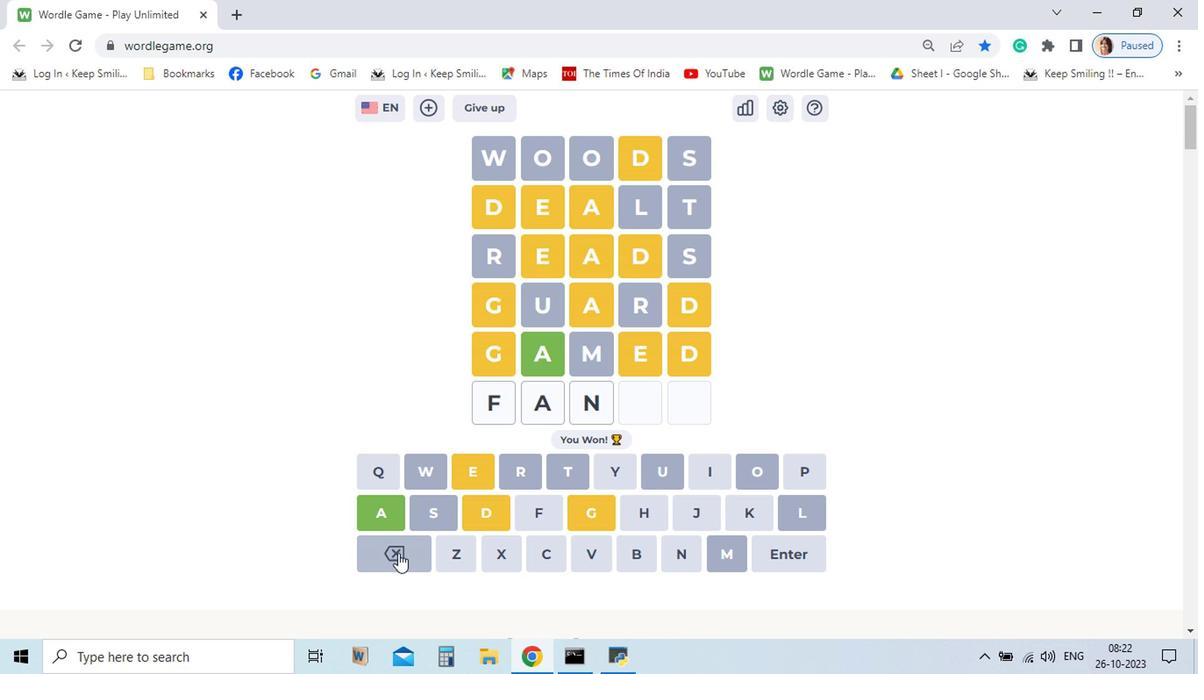 
Action: Mouse pressed left at (443, 553)
Screenshot: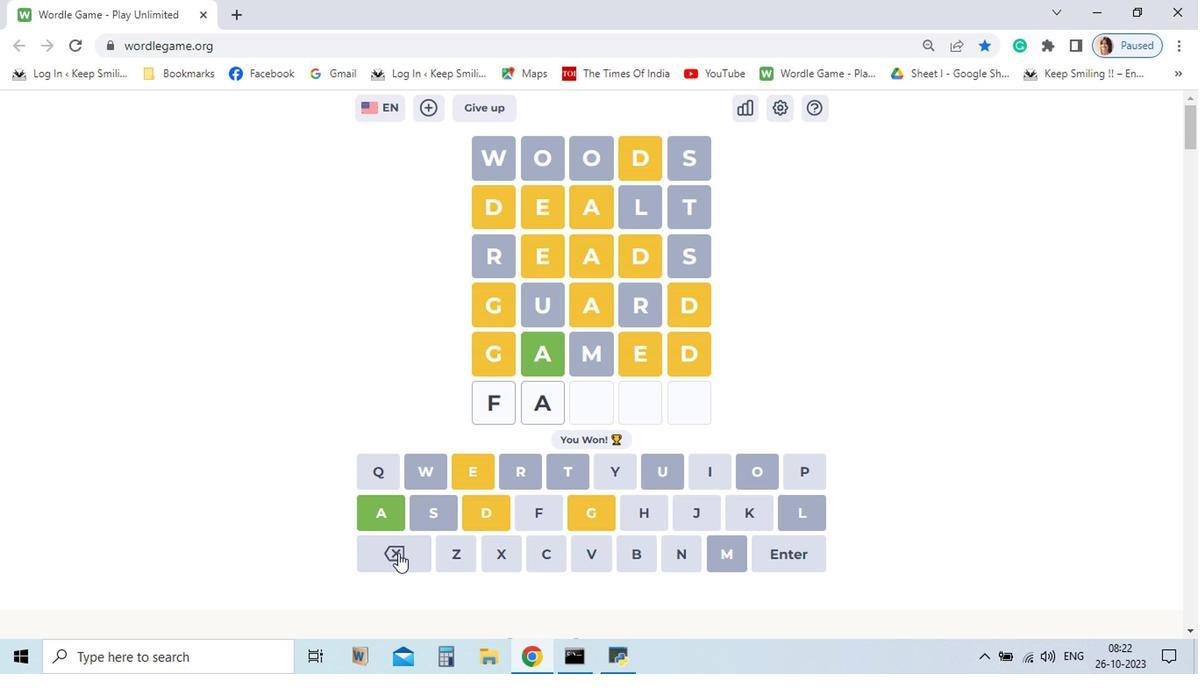 
Action: Mouse moved to (506, 527)
Screenshot: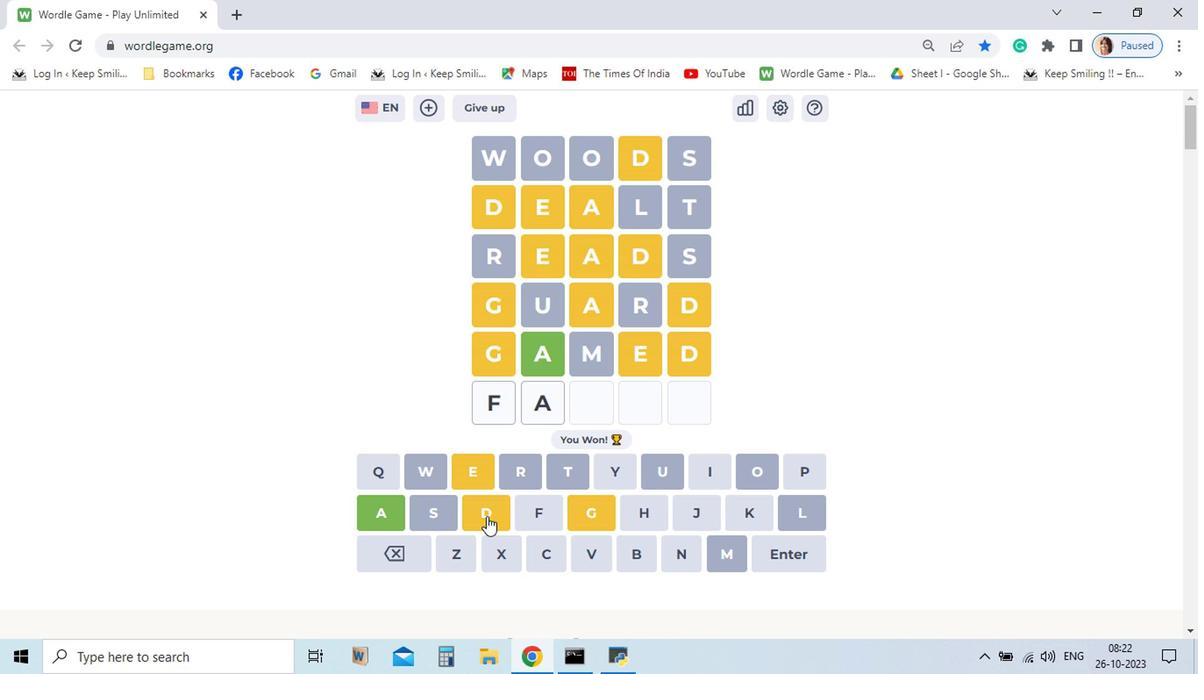 
Action: Mouse pressed left at (506, 527)
Screenshot: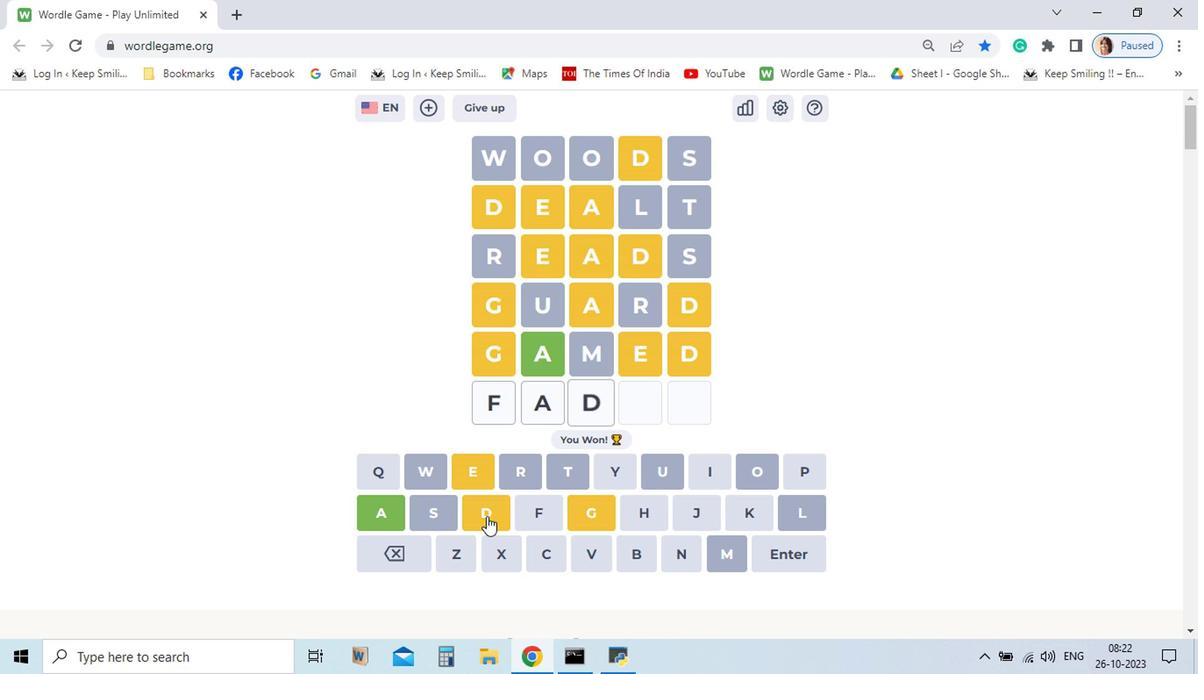 
Action: Mouse moved to (445, 553)
Screenshot: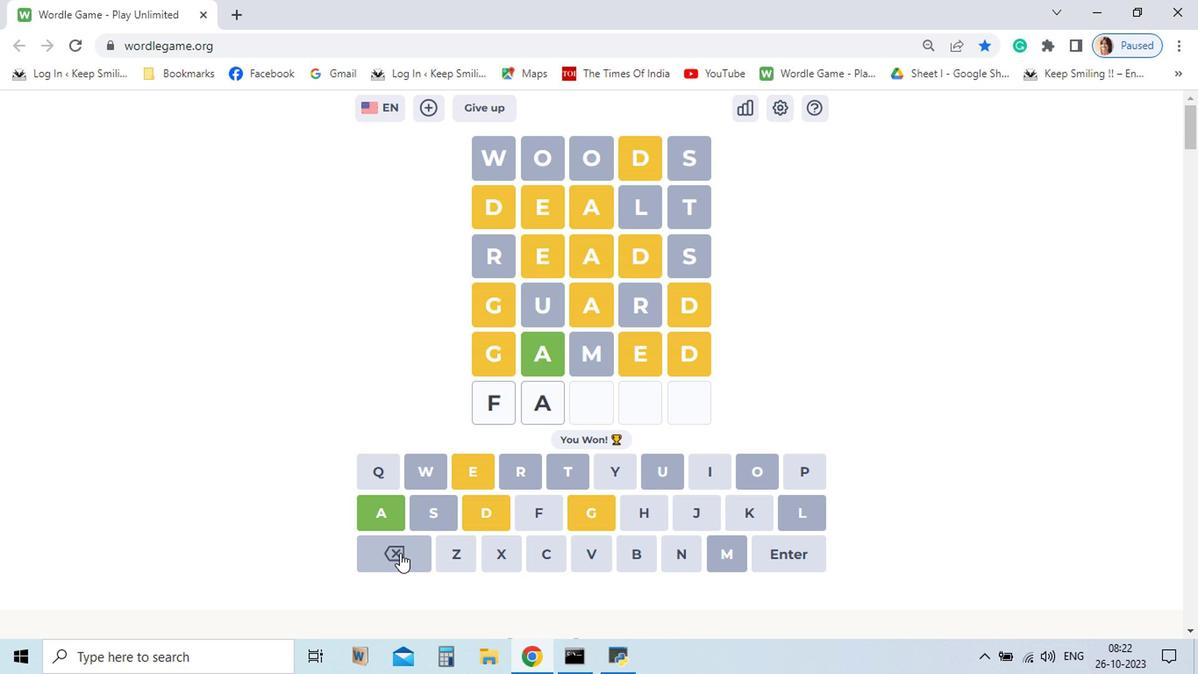 
Action: Mouse pressed left at (445, 553)
Screenshot: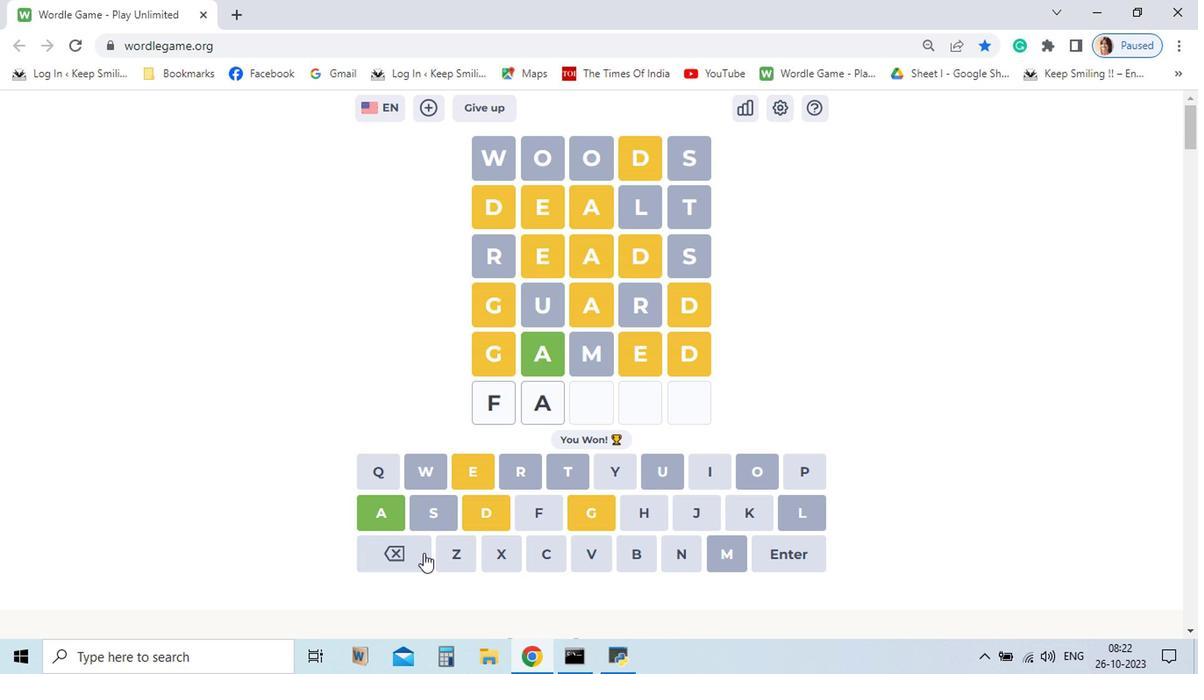 
Action: Mouse moved to (579, 526)
Screenshot: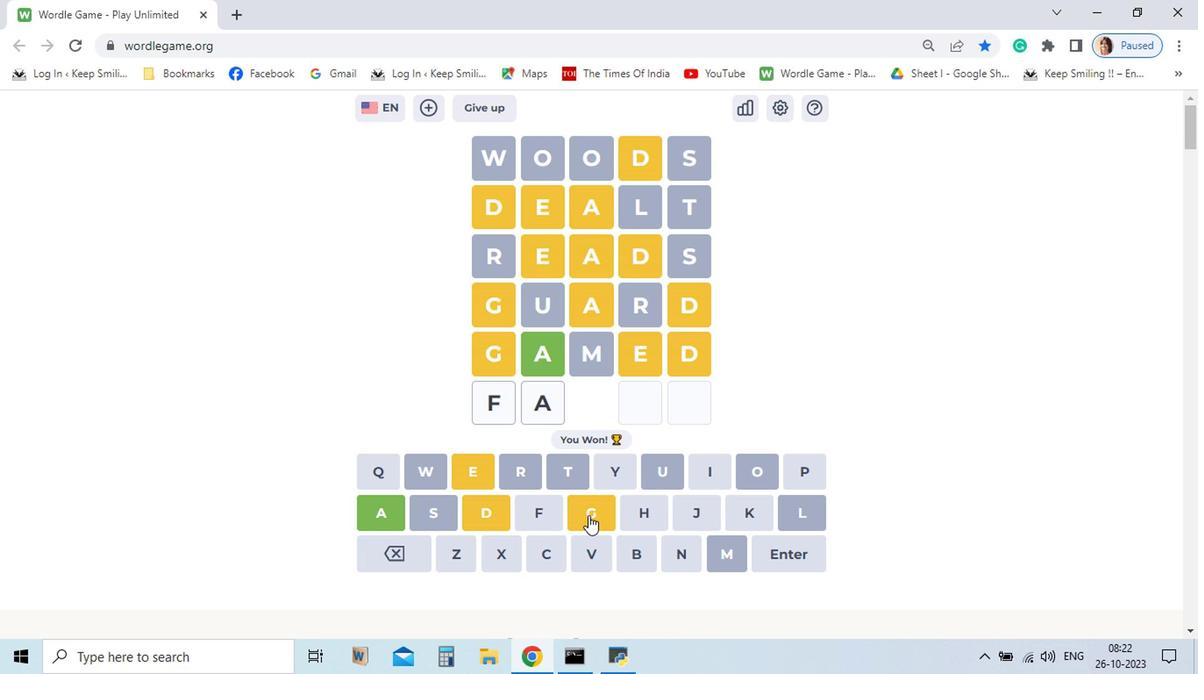 
Action: Mouse pressed left at (579, 526)
Screenshot: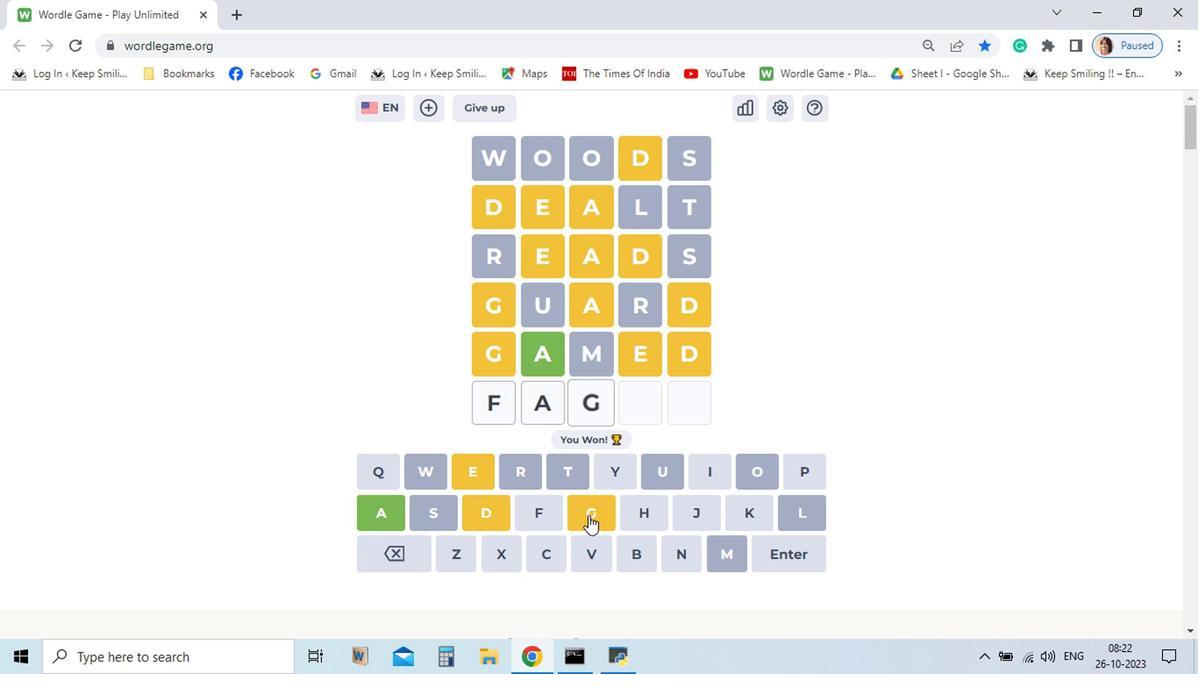 
Action: Mouse moved to (501, 500)
Screenshot: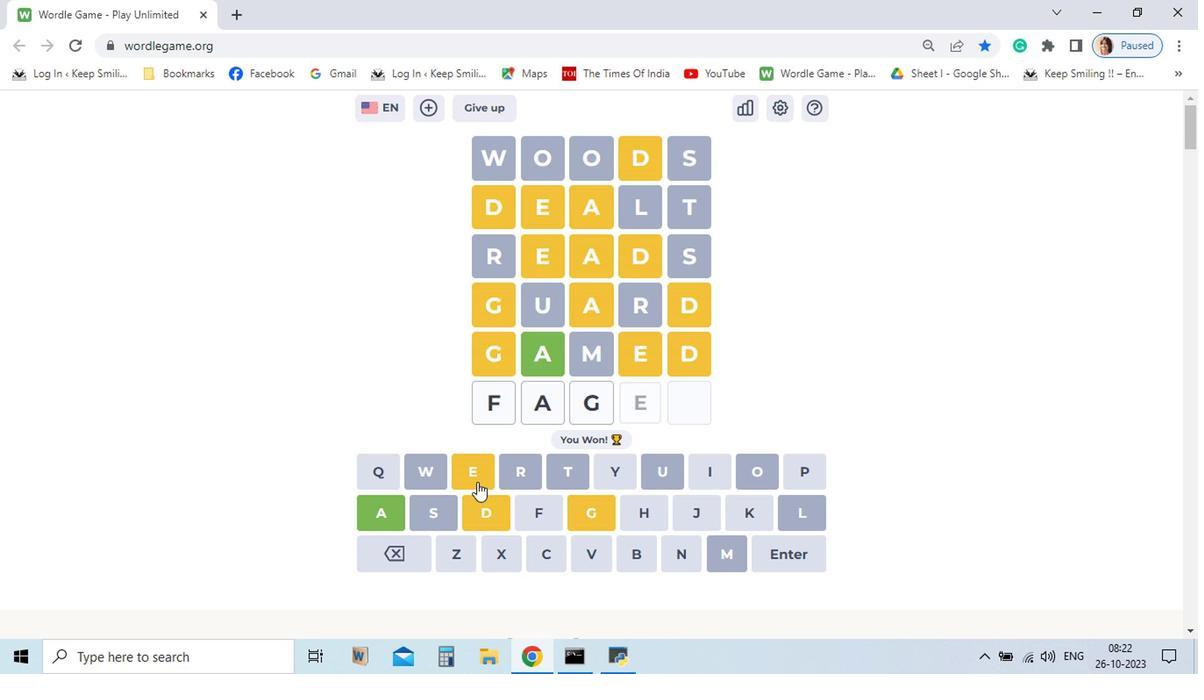 
Action: Mouse pressed left at (501, 500)
Screenshot: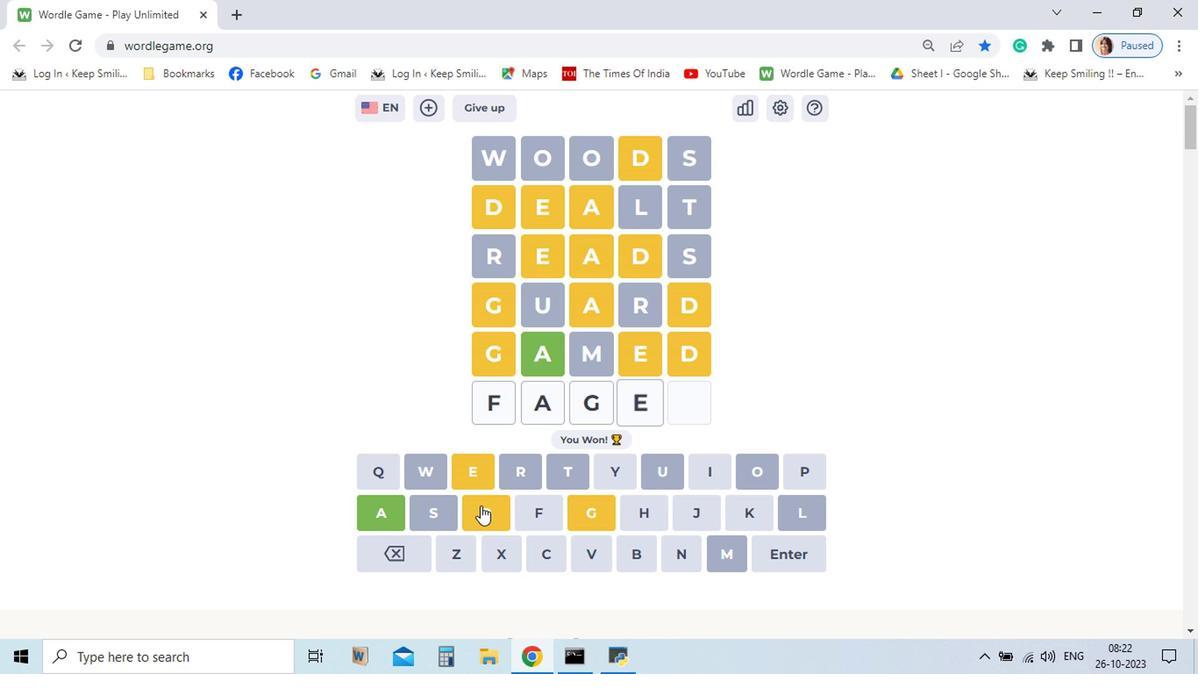 
Action: Mouse moved to (504, 526)
Screenshot: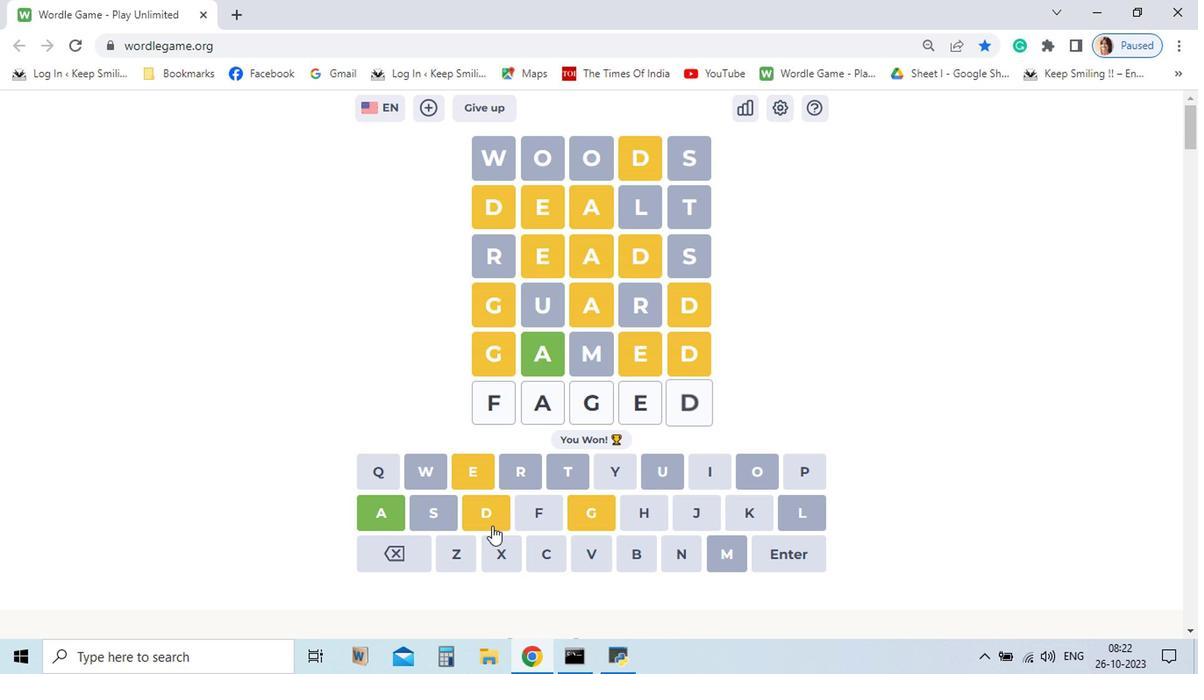 
Action: Mouse pressed left at (504, 526)
Screenshot: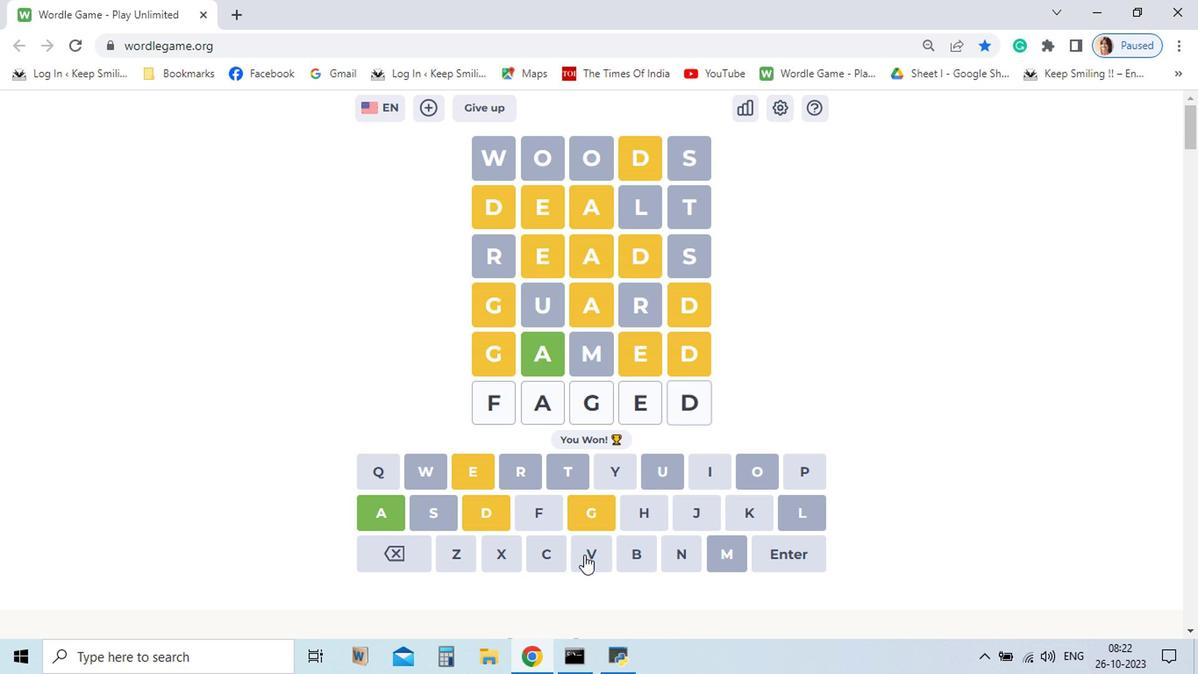 
Action: Mouse moved to (442, 555)
Screenshot: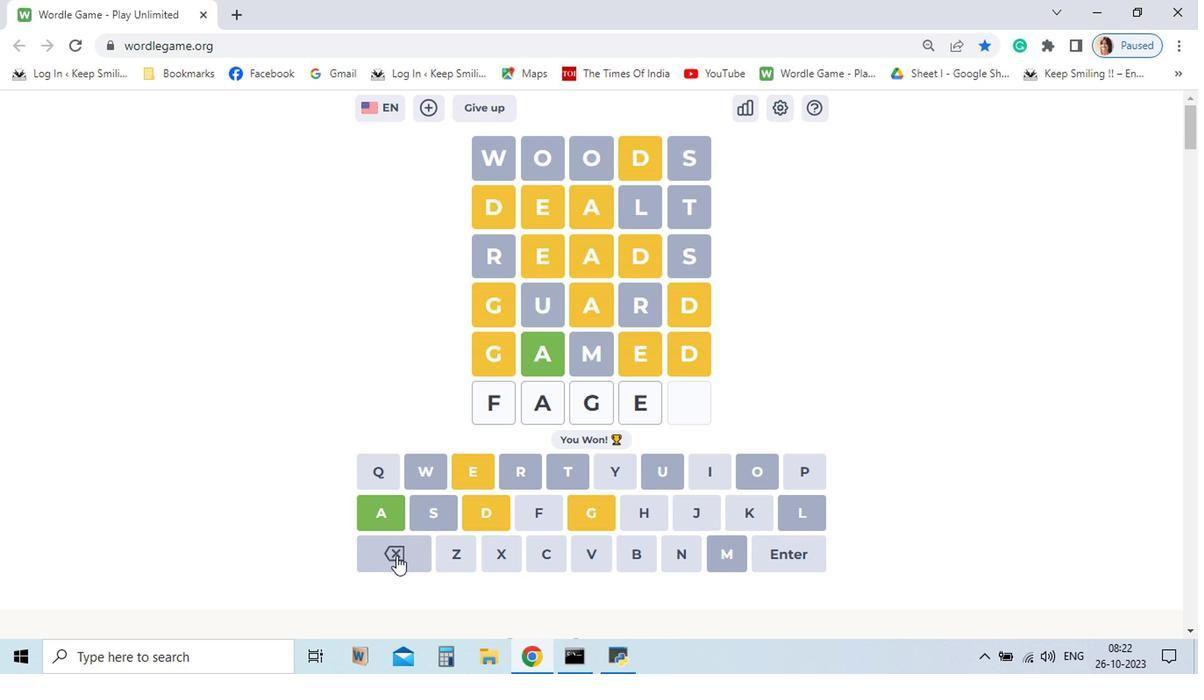 
Action: Mouse pressed left at (442, 555)
Screenshot: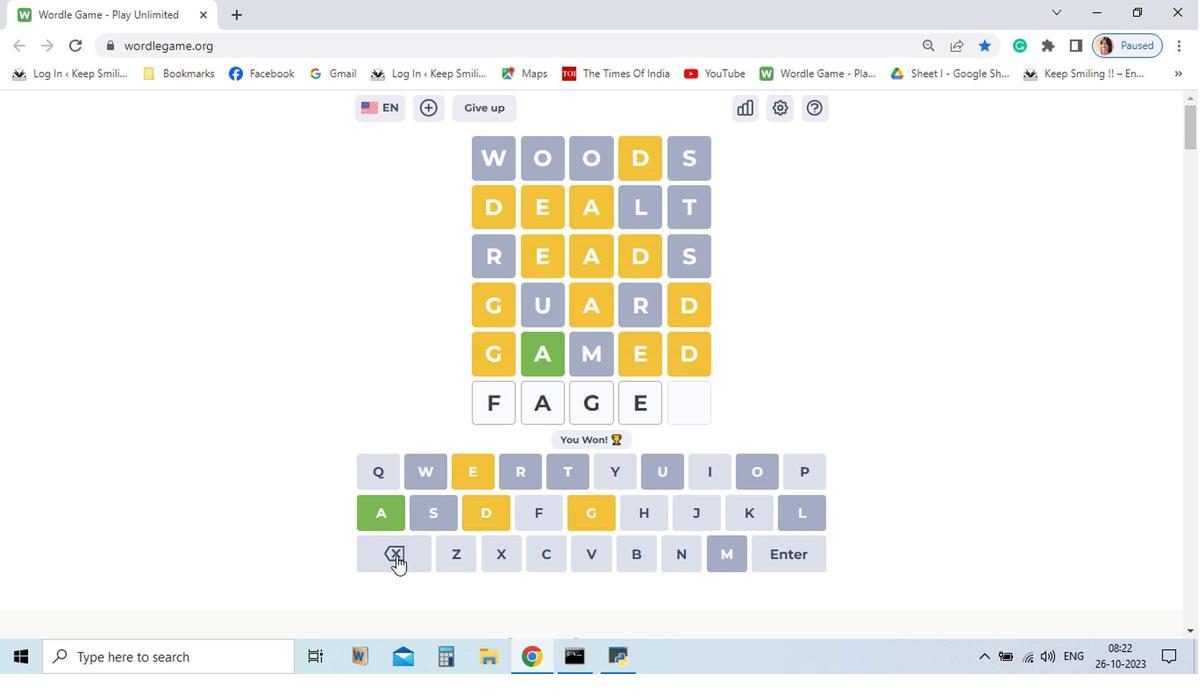 
Action: Mouse moved to (508, 528)
Screenshot: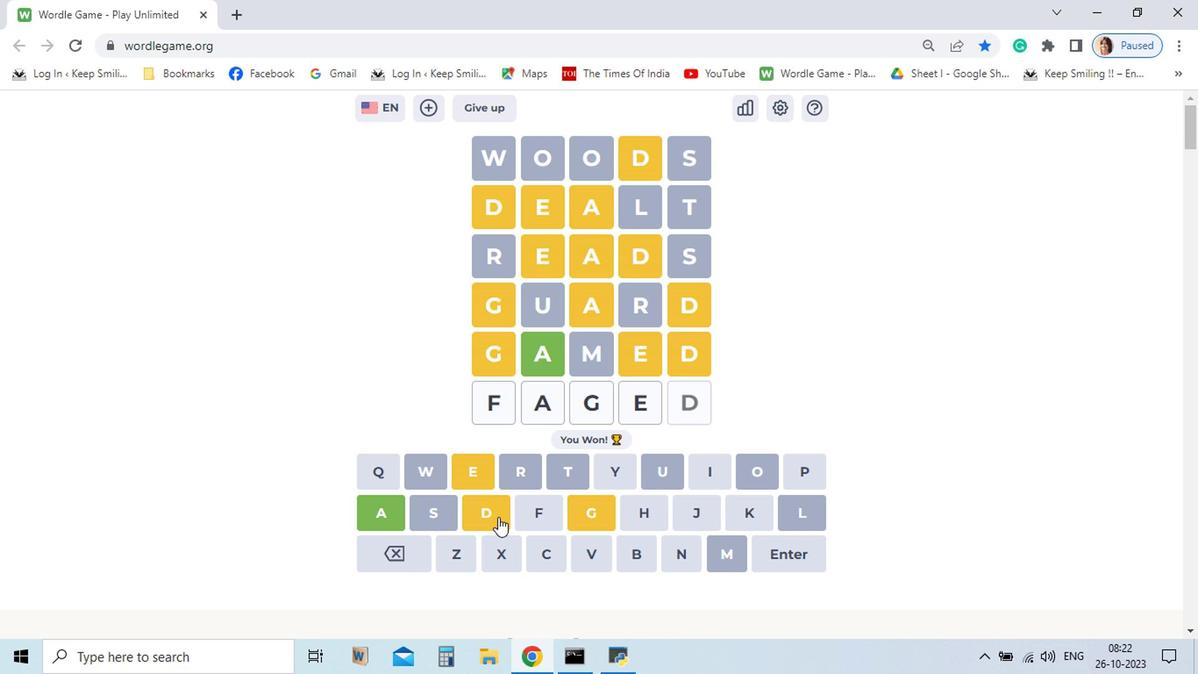 
Action: Mouse pressed left at (508, 528)
Screenshot: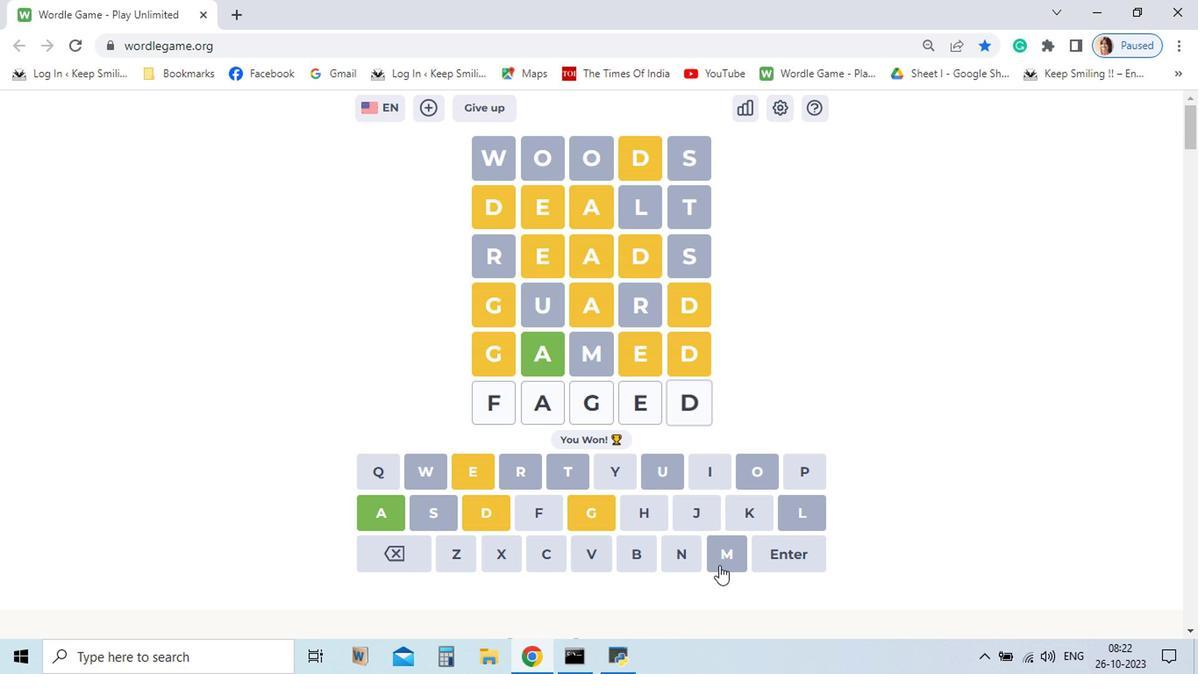 
Action: Mouse moved to (726, 550)
Screenshot: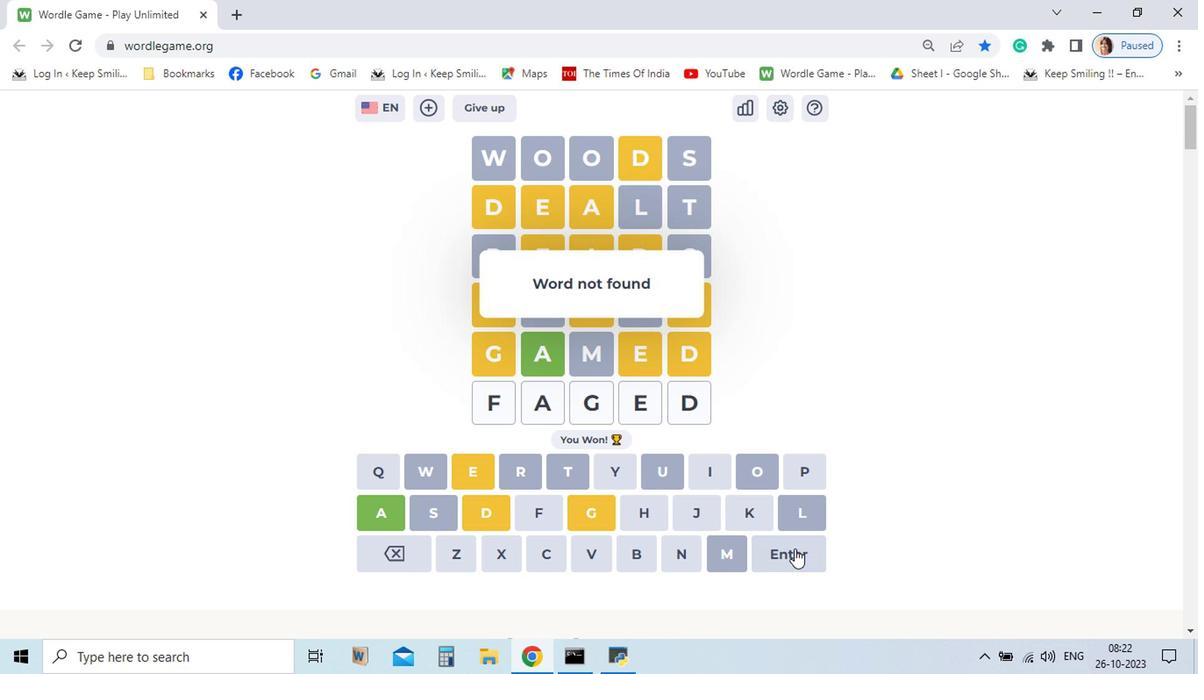 
Action: Mouse pressed left at (726, 550)
Screenshot: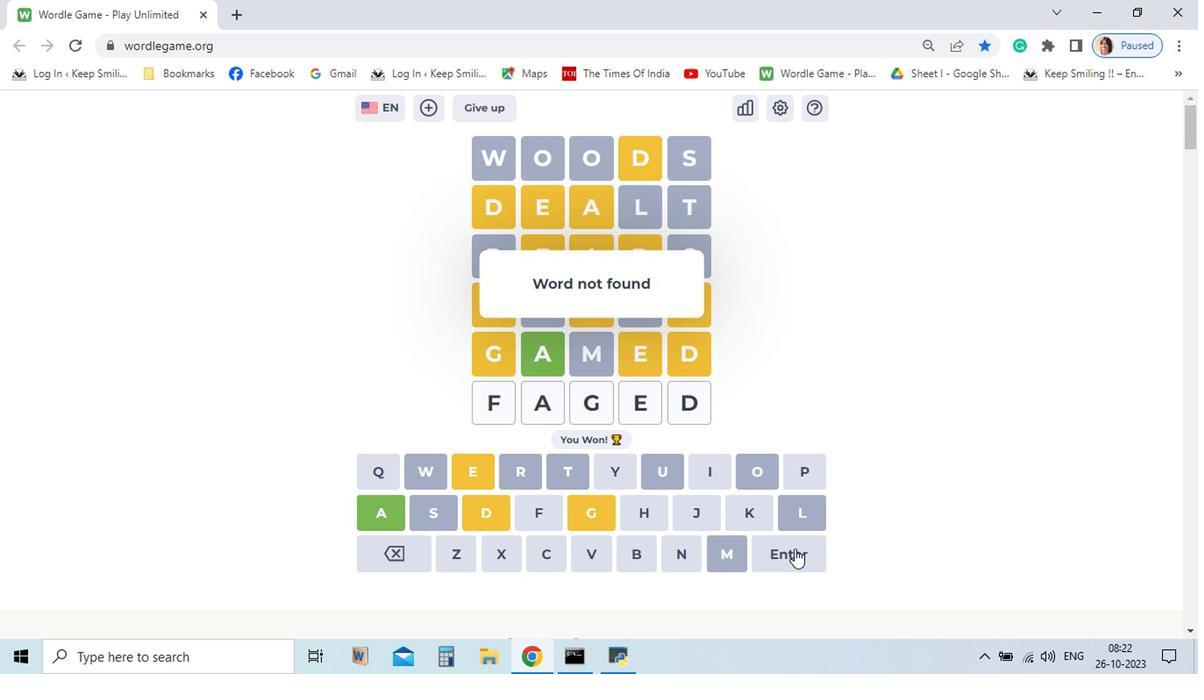 
Action: Mouse moved to (450, 556)
Screenshot: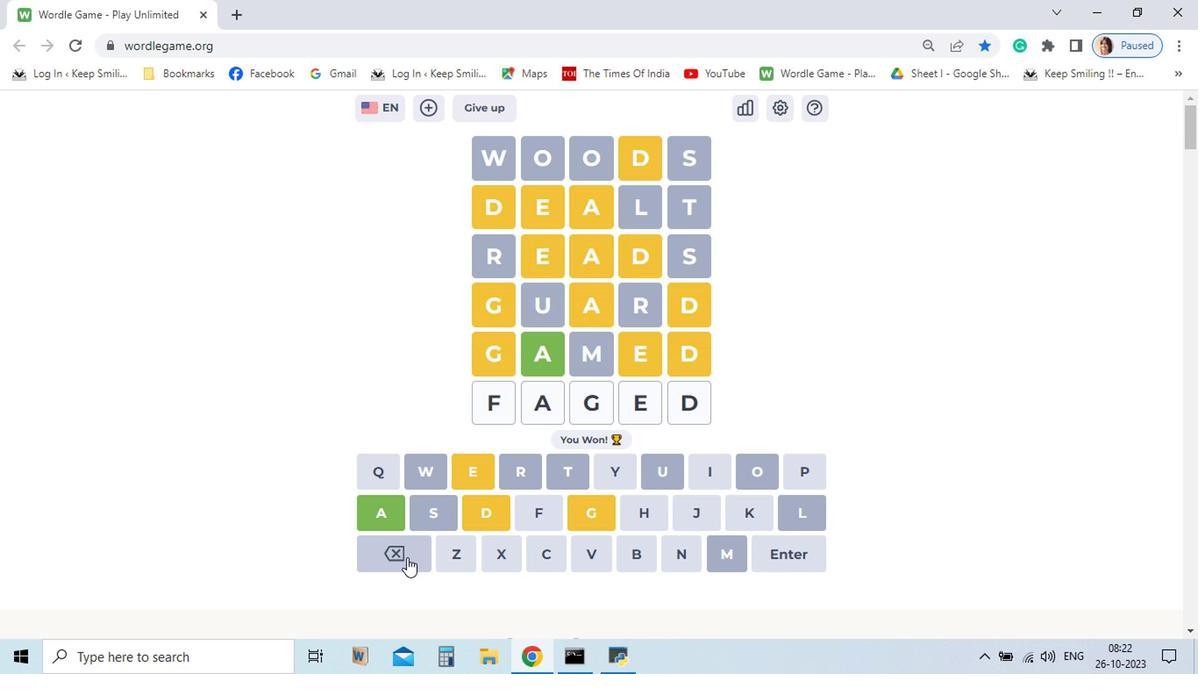 
Action: Mouse pressed left at (450, 556)
Screenshot: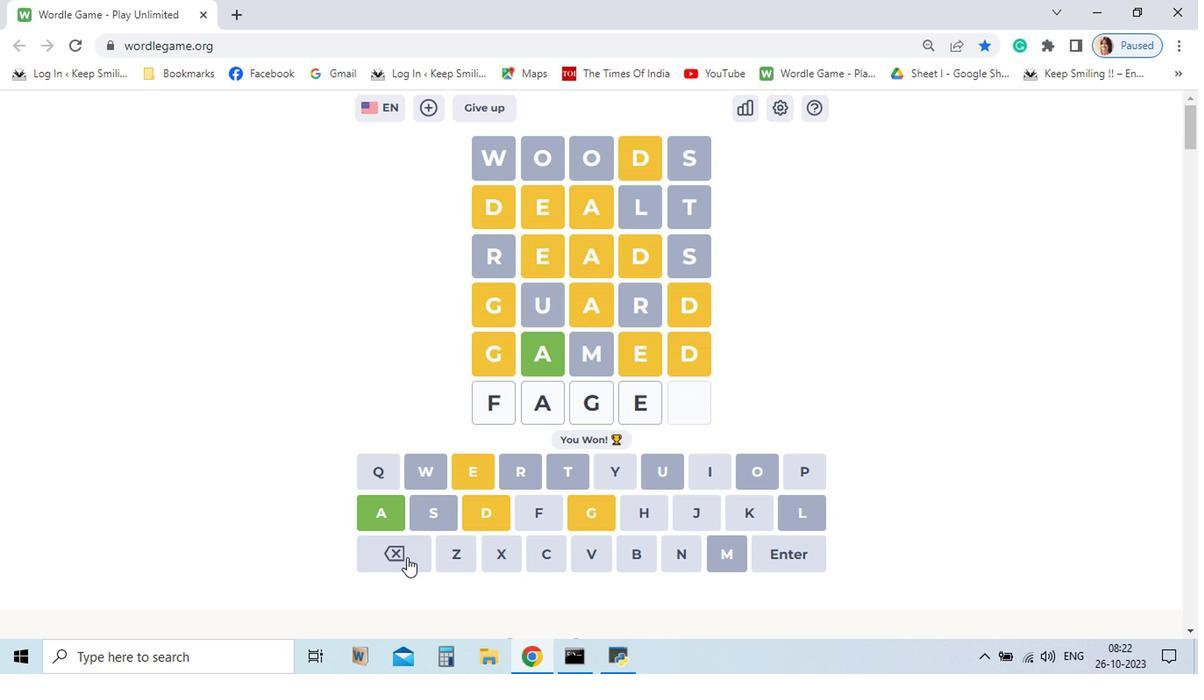 
Action: Mouse pressed left at (450, 556)
Screenshot: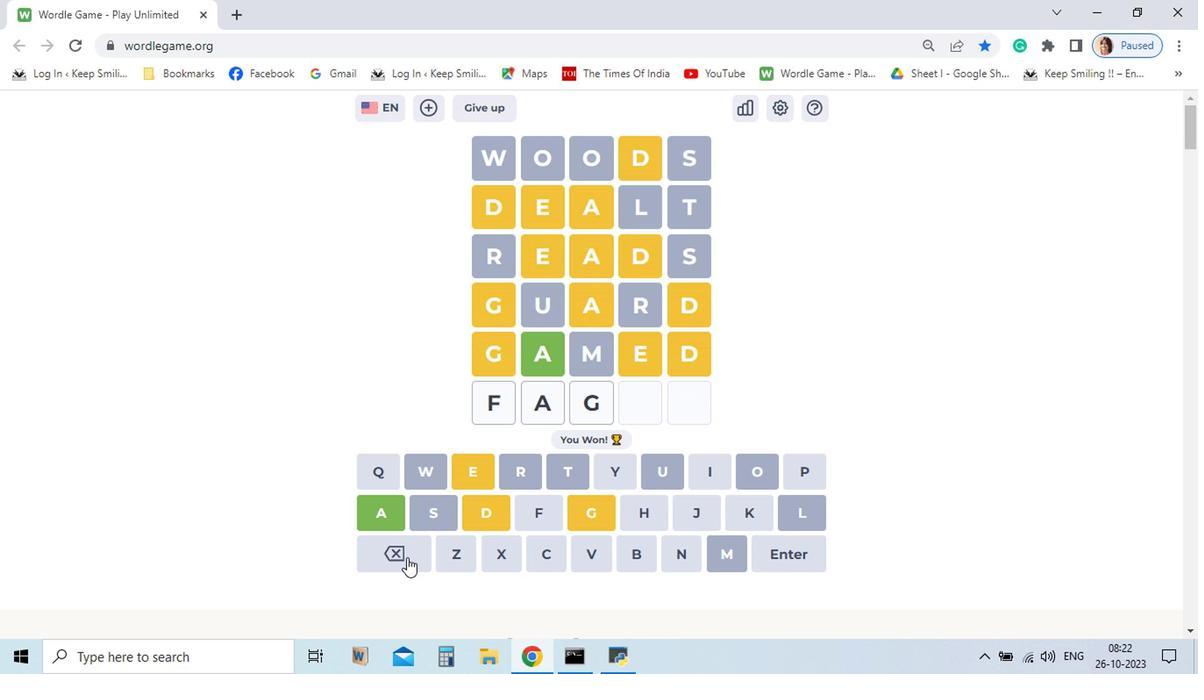 
Action: Mouse pressed left at (450, 556)
Screenshot: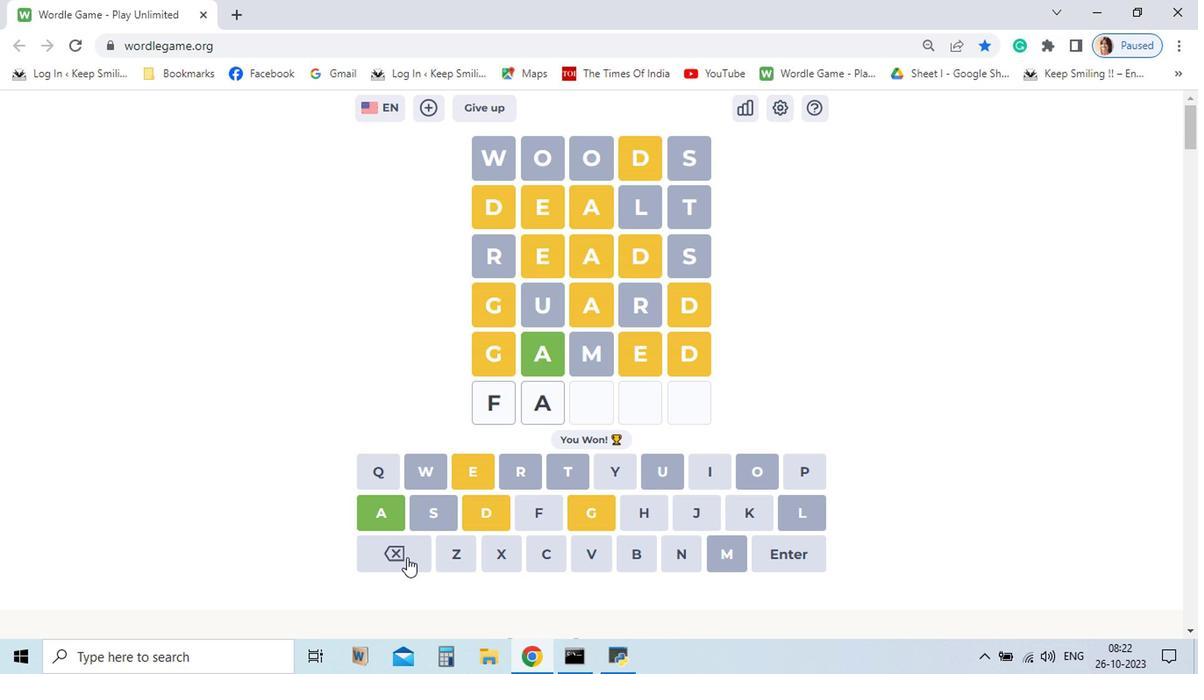 
Action: Mouse moved to (445, 551)
Screenshot: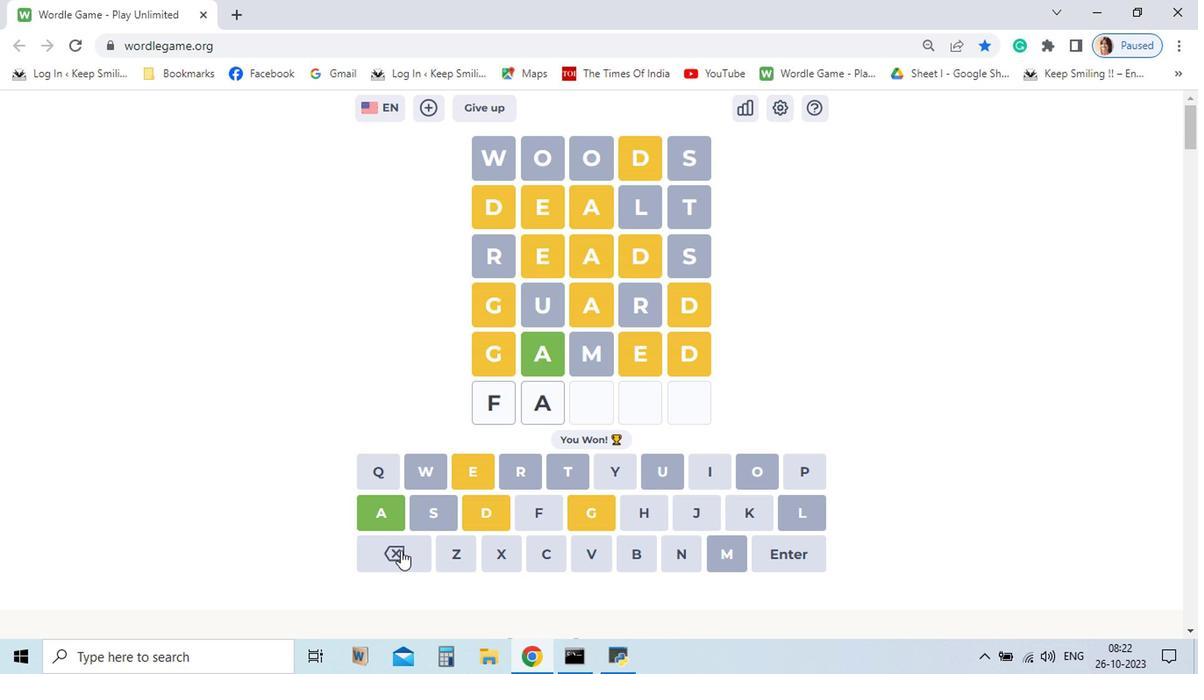 
Action: Mouse pressed left at (445, 551)
Screenshot: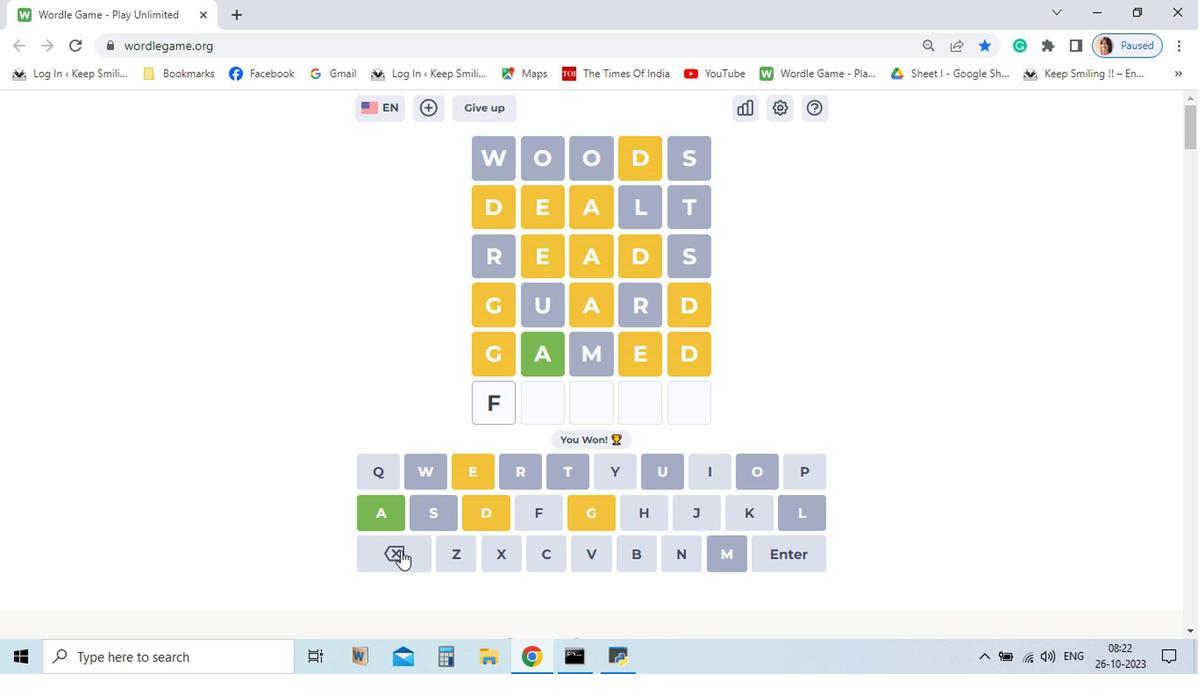
Action: Mouse moved to (441, 559)
Screenshot: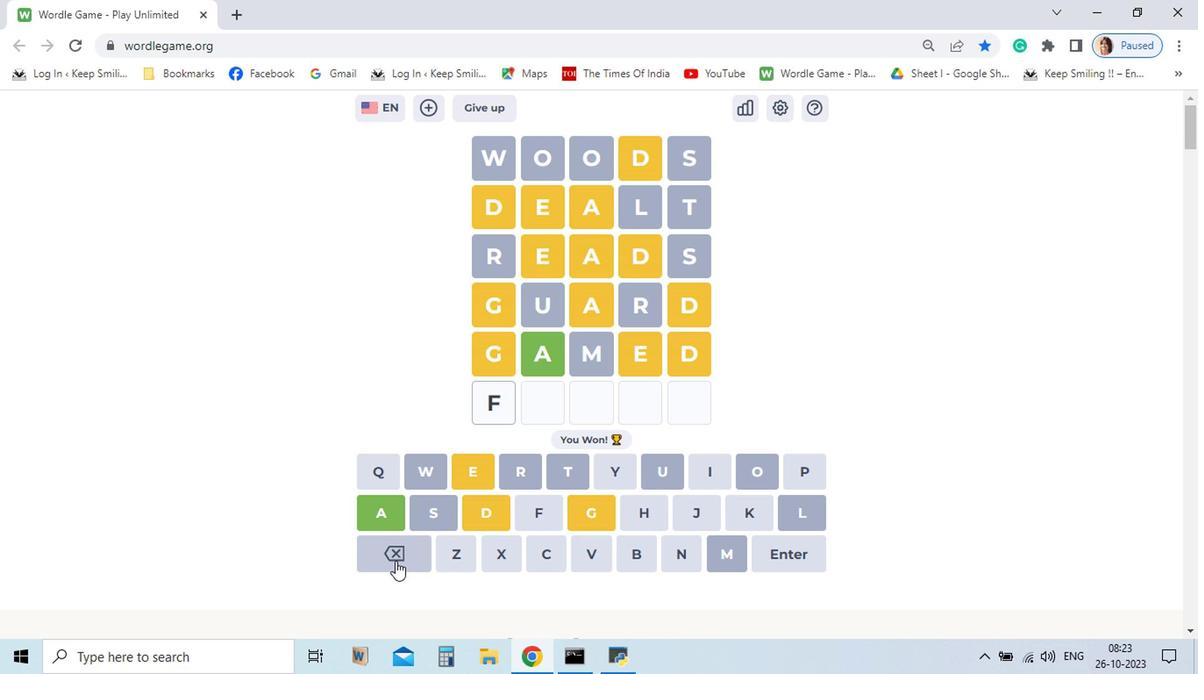 
Action: Mouse pressed left at (441, 559)
Screenshot: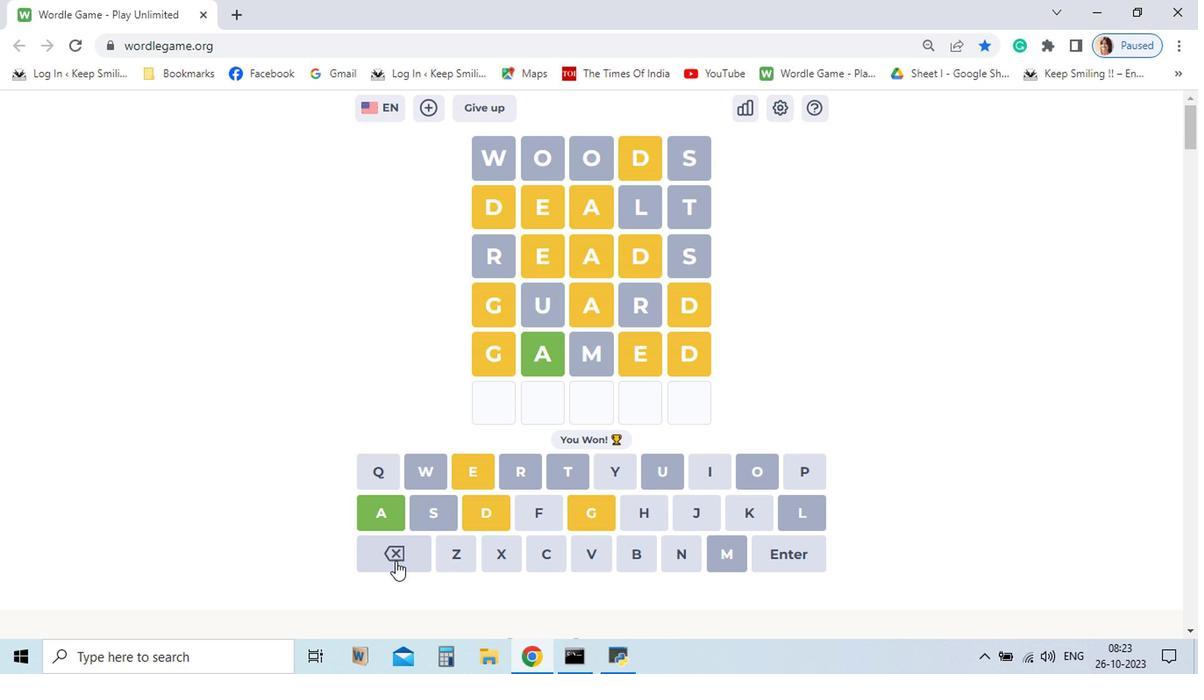 
Action: Mouse moved to (612, 558)
Screenshot: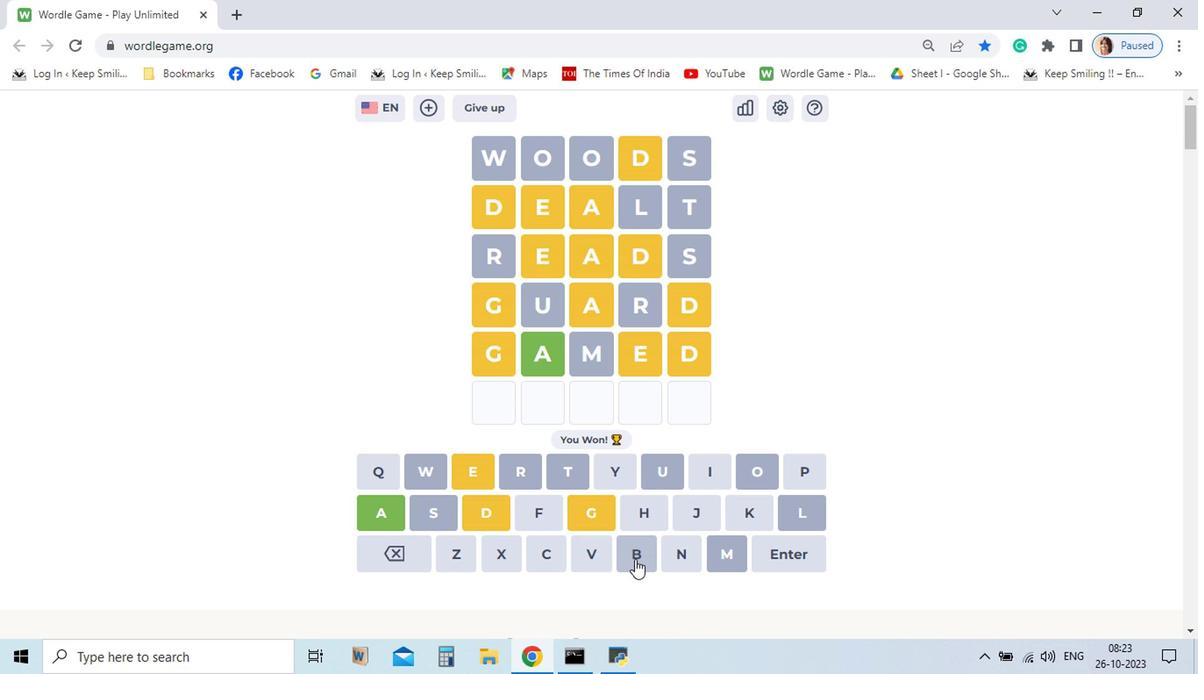 
Action: Mouse pressed left at (612, 558)
Screenshot: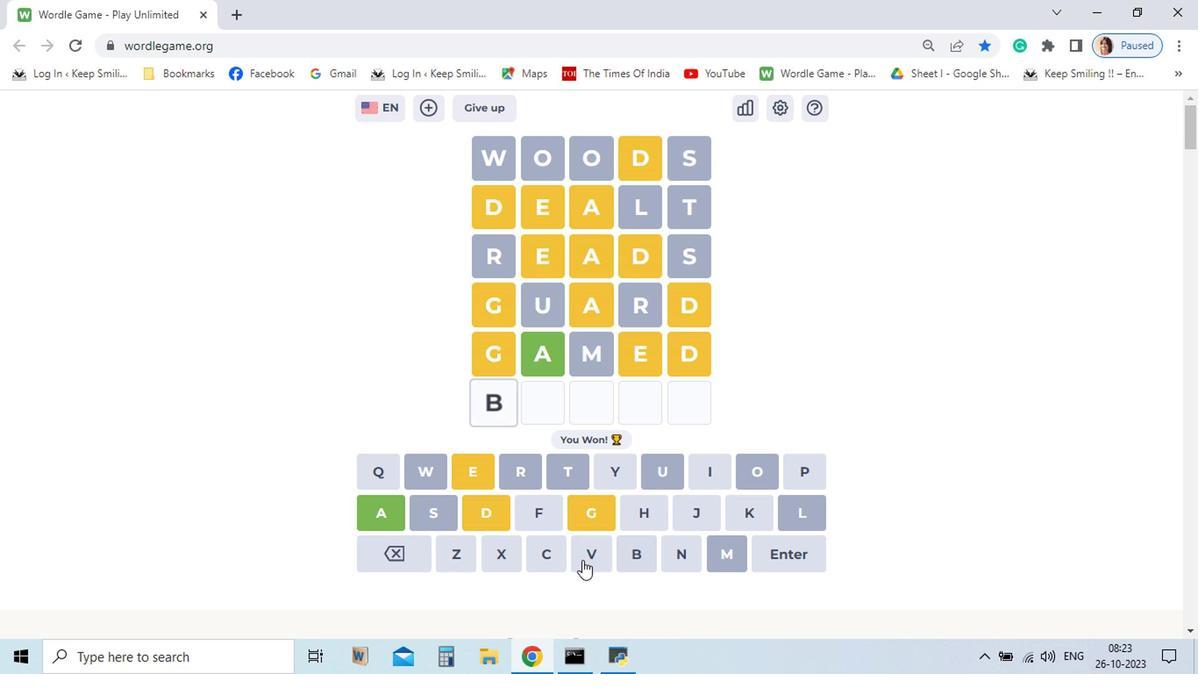 
Action: Mouse moved to (430, 523)
Screenshot: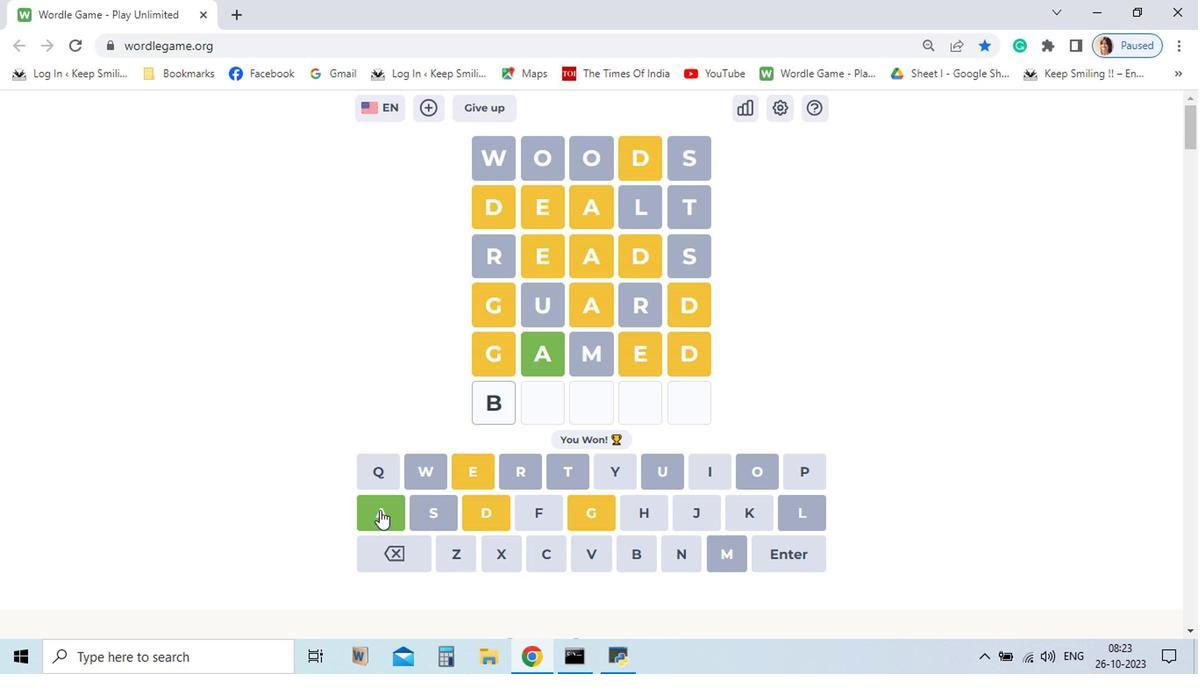 
Action: Mouse pressed left at (430, 523)
Screenshot: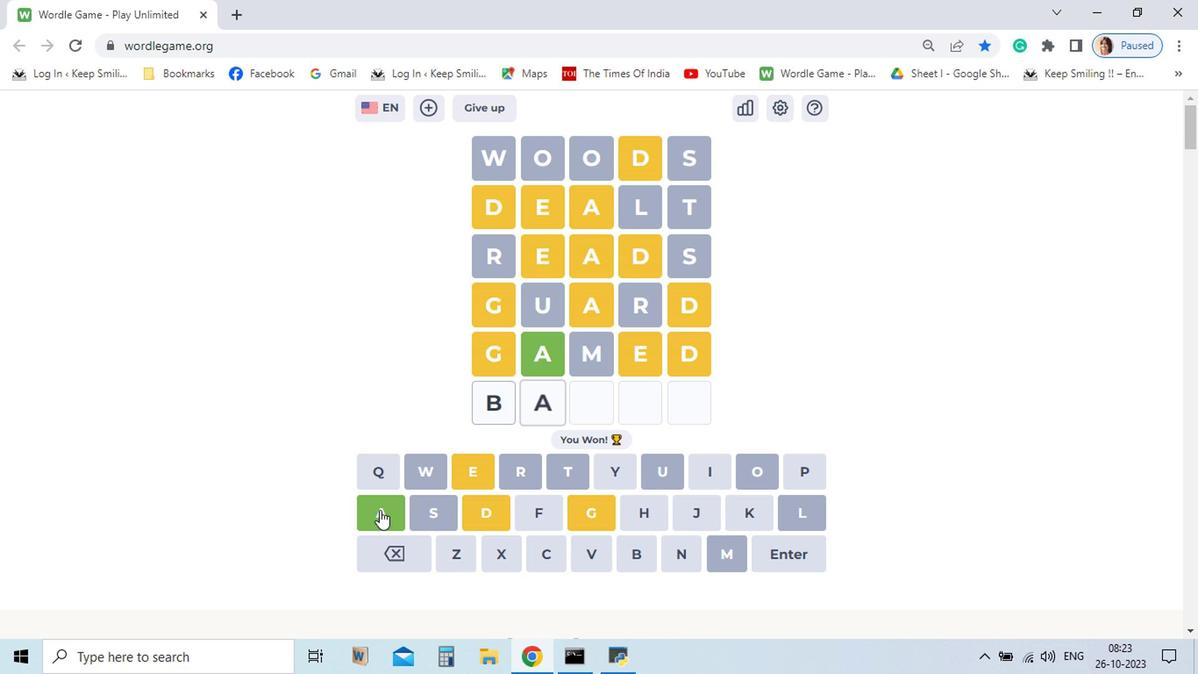 
Action: Mouse moved to (505, 524)
Screenshot: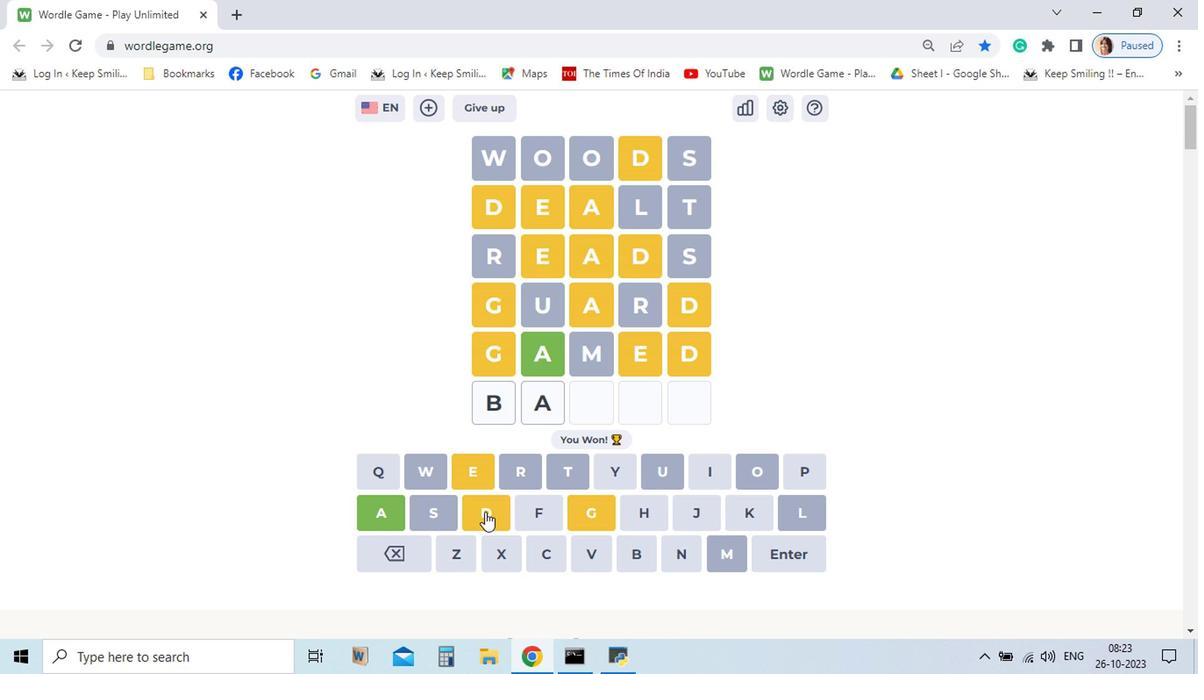
Action: Mouse pressed left at (505, 524)
Screenshot: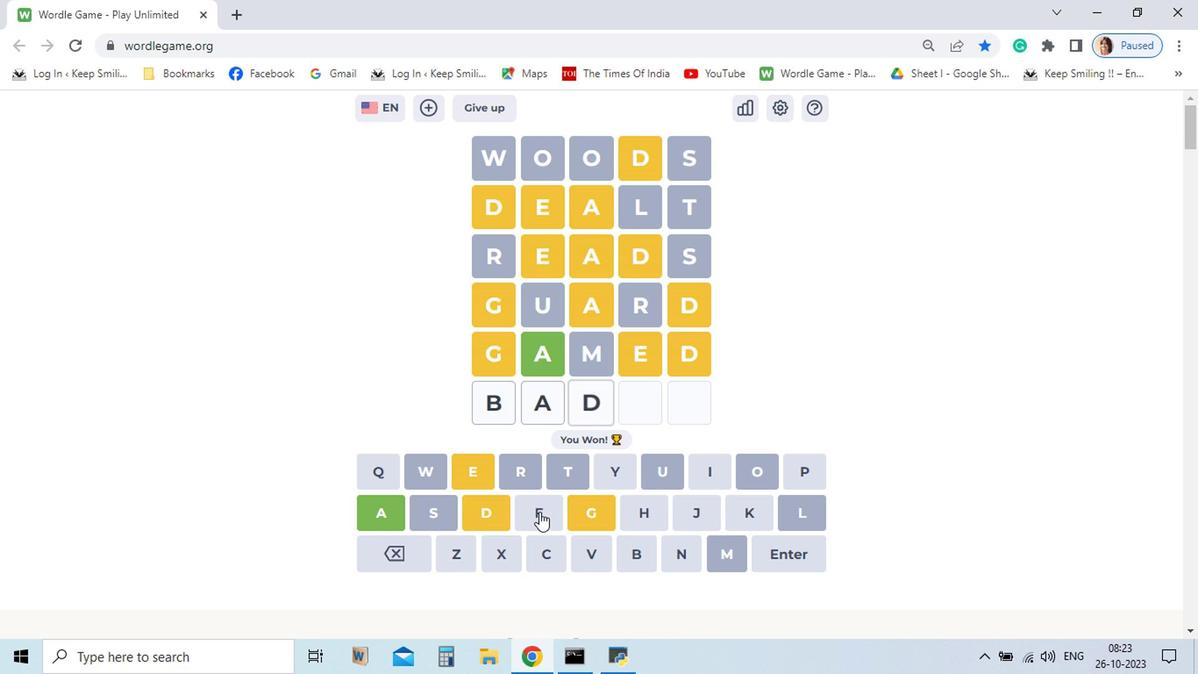 
Action: Mouse moved to (569, 522)
Screenshot: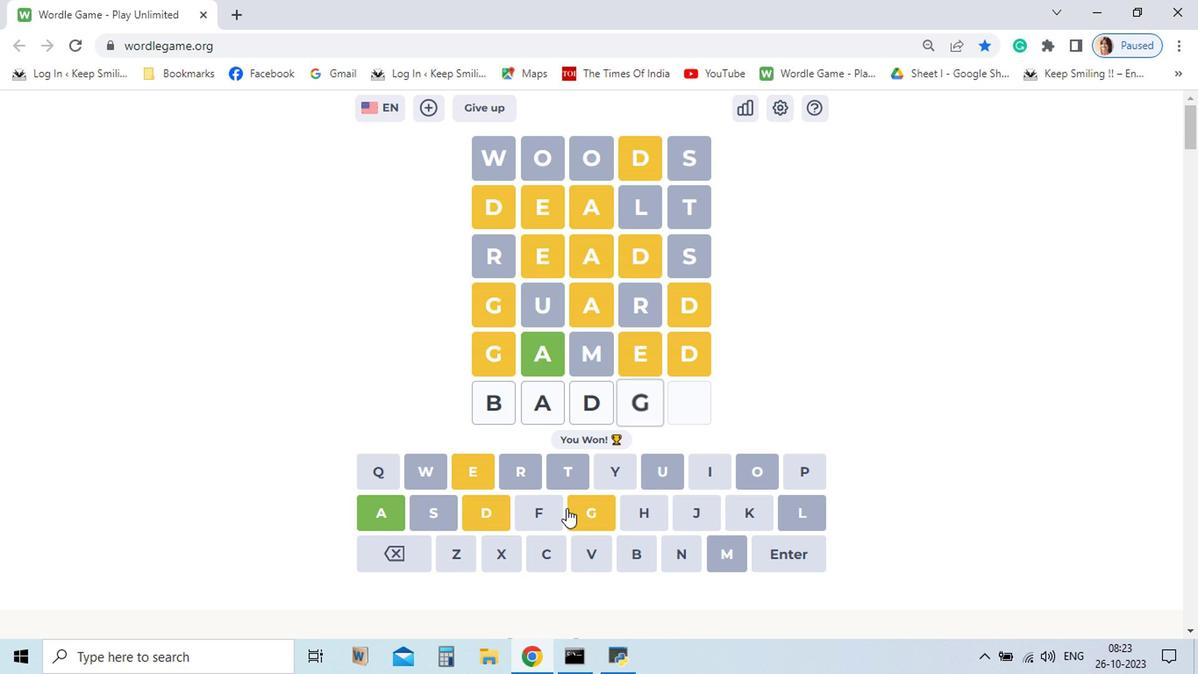 
Action: Mouse pressed left at (569, 522)
Screenshot: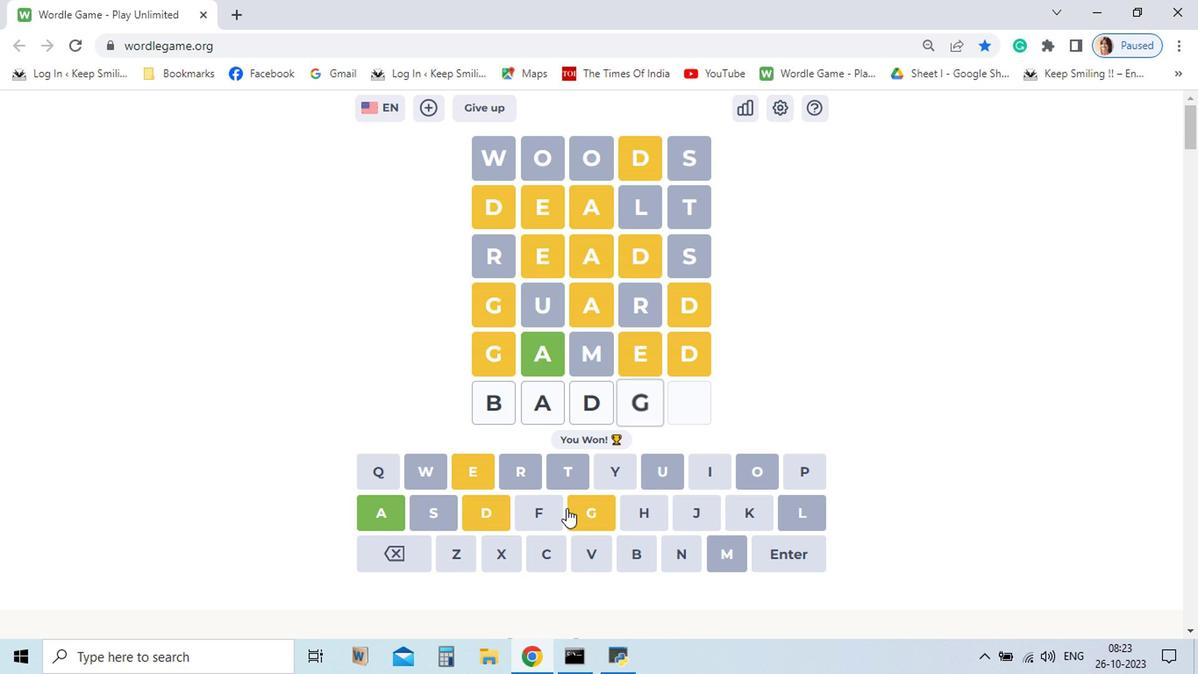 
Action: Mouse moved to (499, 491)
Screenshot: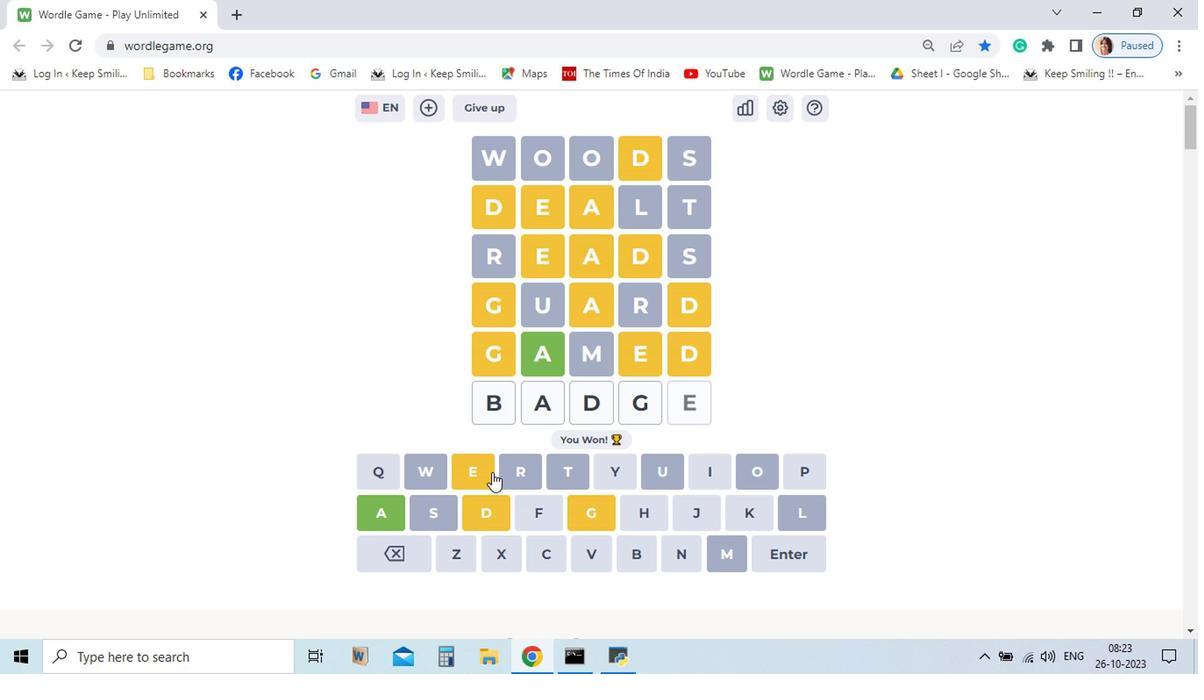 
Action: Mouse pressed left at (499, 491)
Screenshot: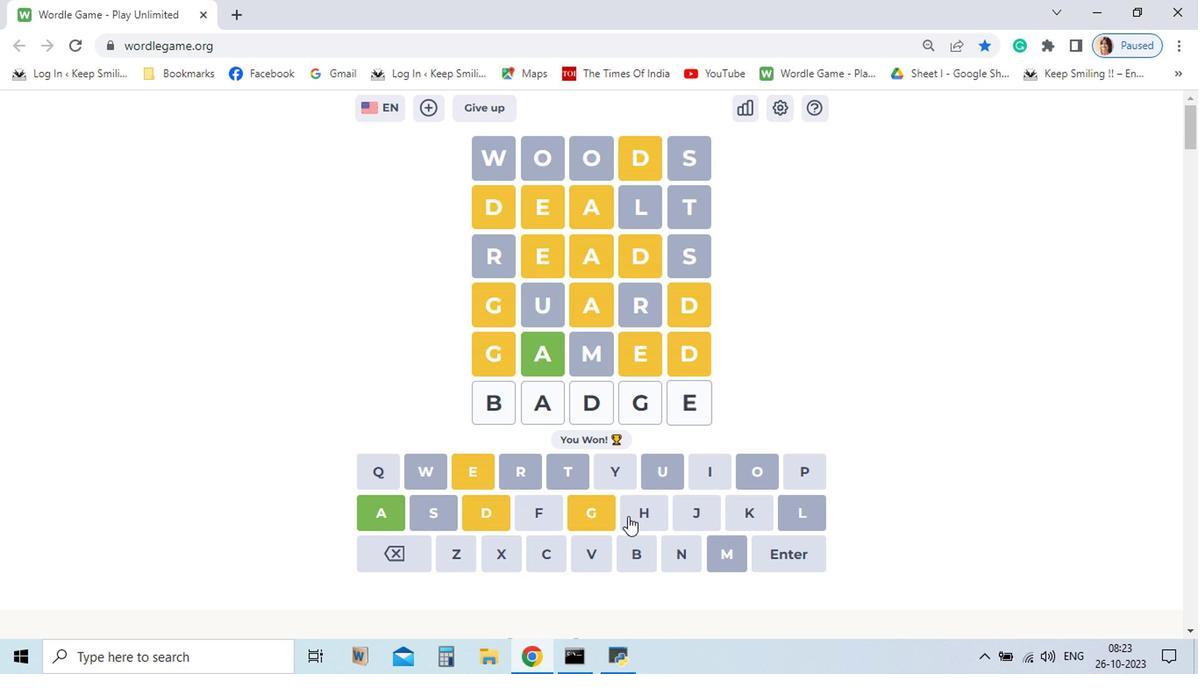
Action: Mouse moved to (735, 552)
Screenshot: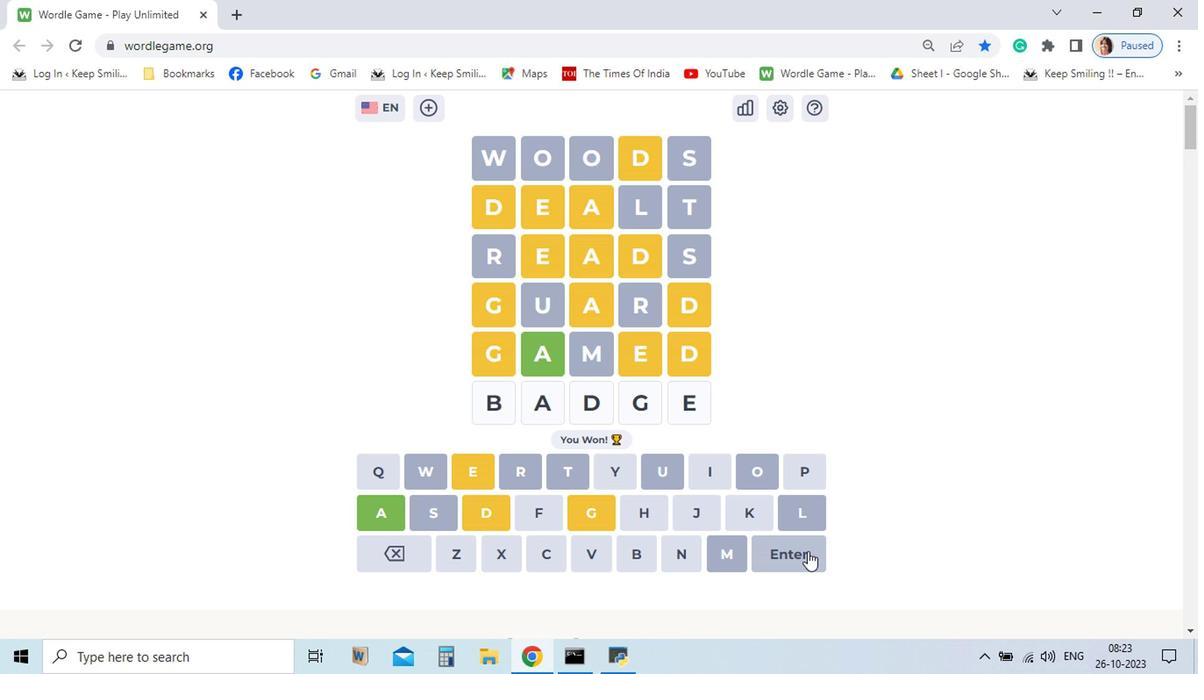 
Action: Mouse pressed left at (735, 552)
Screenshot: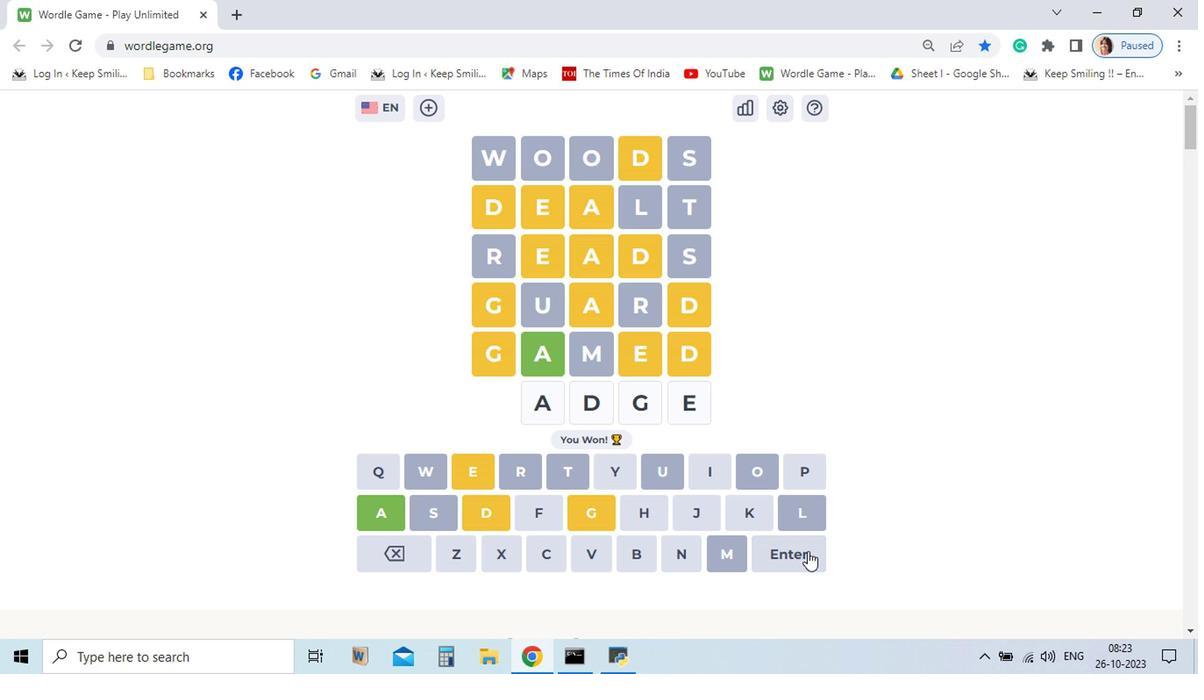 
Action: Mouse moved to (666, 320)
Screenshot: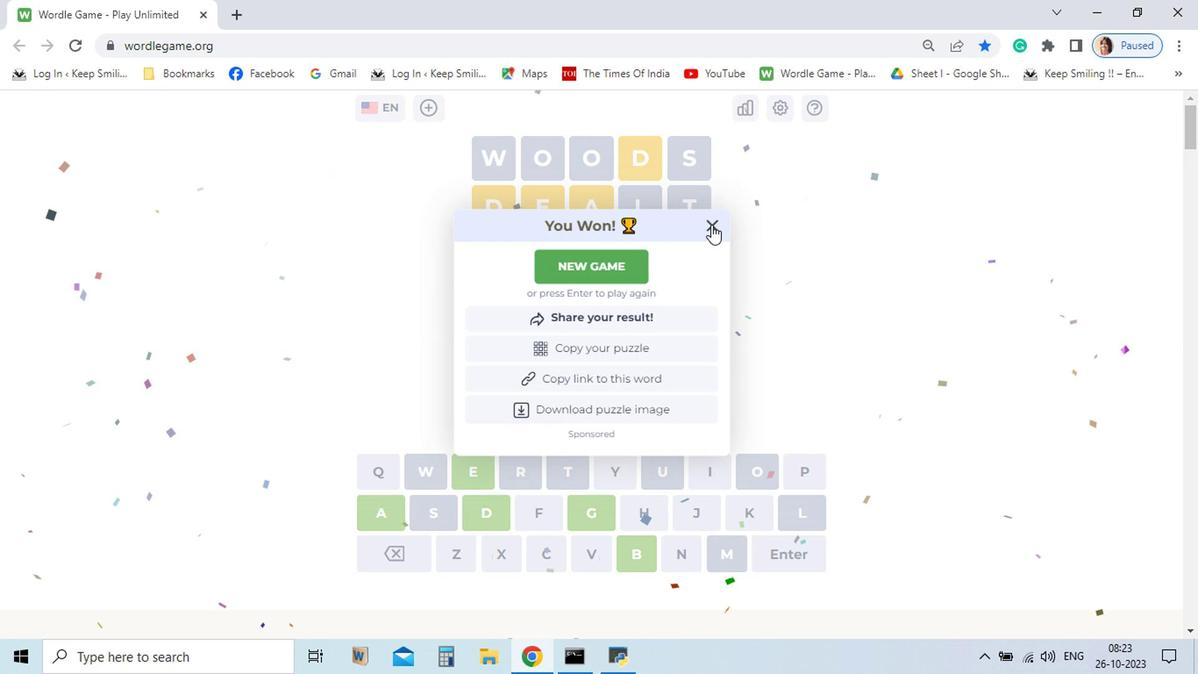 
Action: Mouse pressed left at (666, 320)
Screenshot: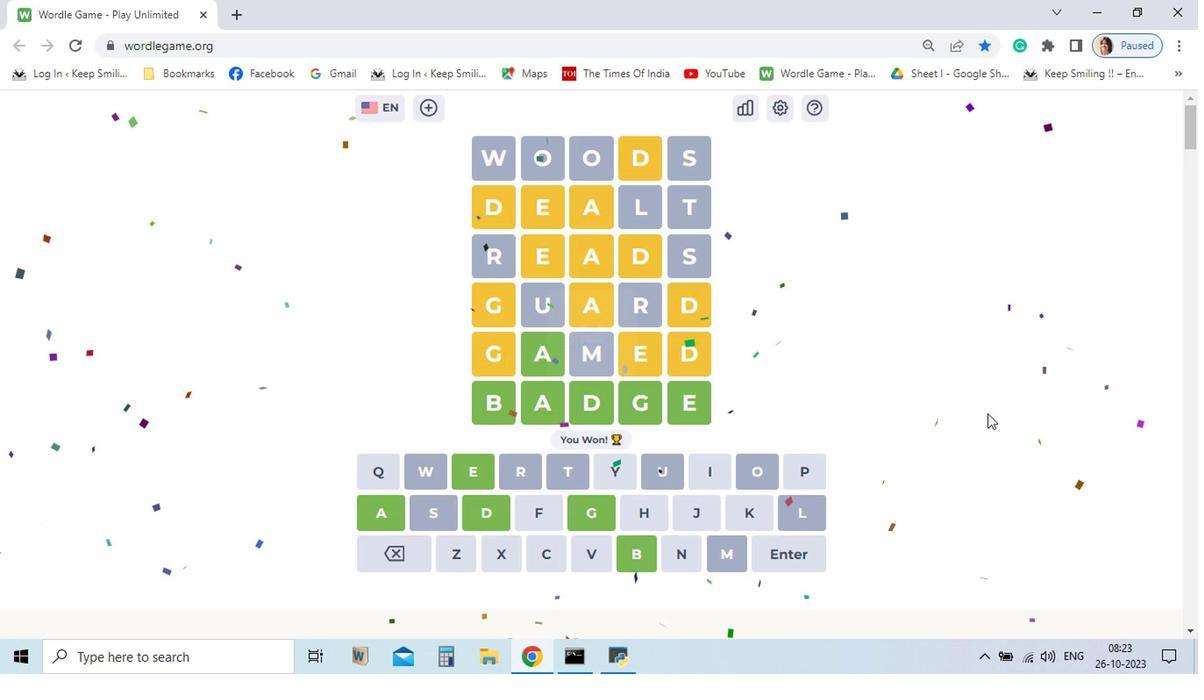 
Action: Mouse moved to (884, 475)
Screenshot: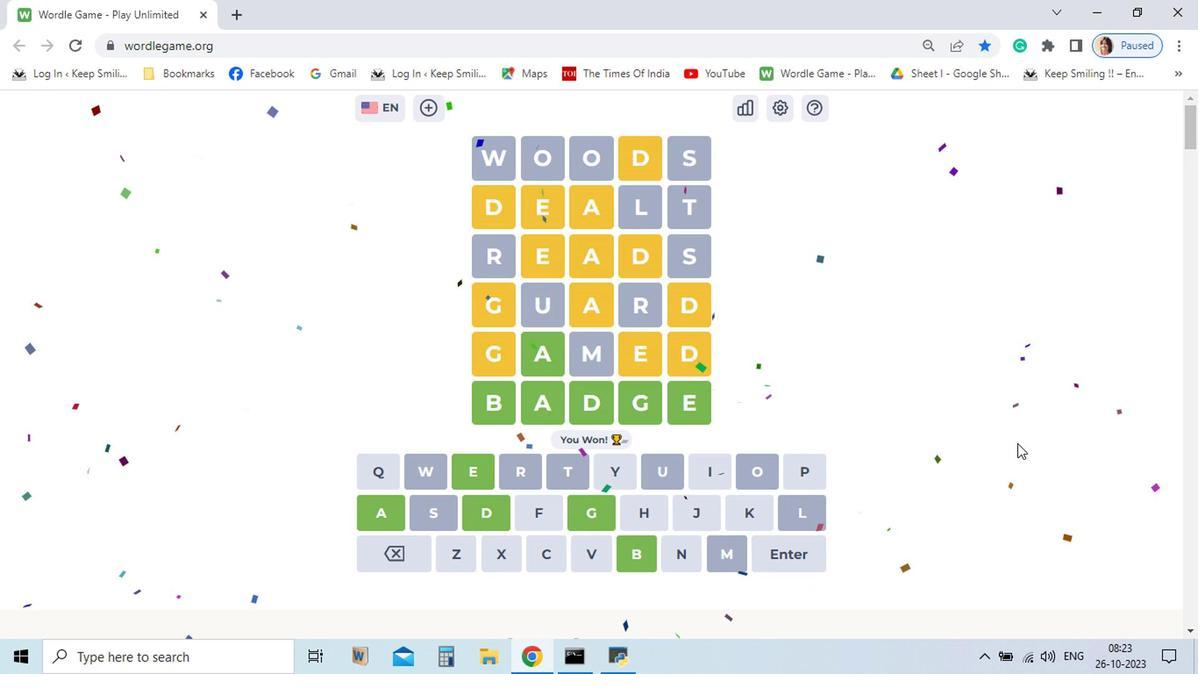 
